 Task: Bookmark your preferred spot in Central Park for picnics as a saved location.
Action: Key pressed th<Key.caps_lock><Key.backspace>HE<Key.space>RAMBLE
Screenshot: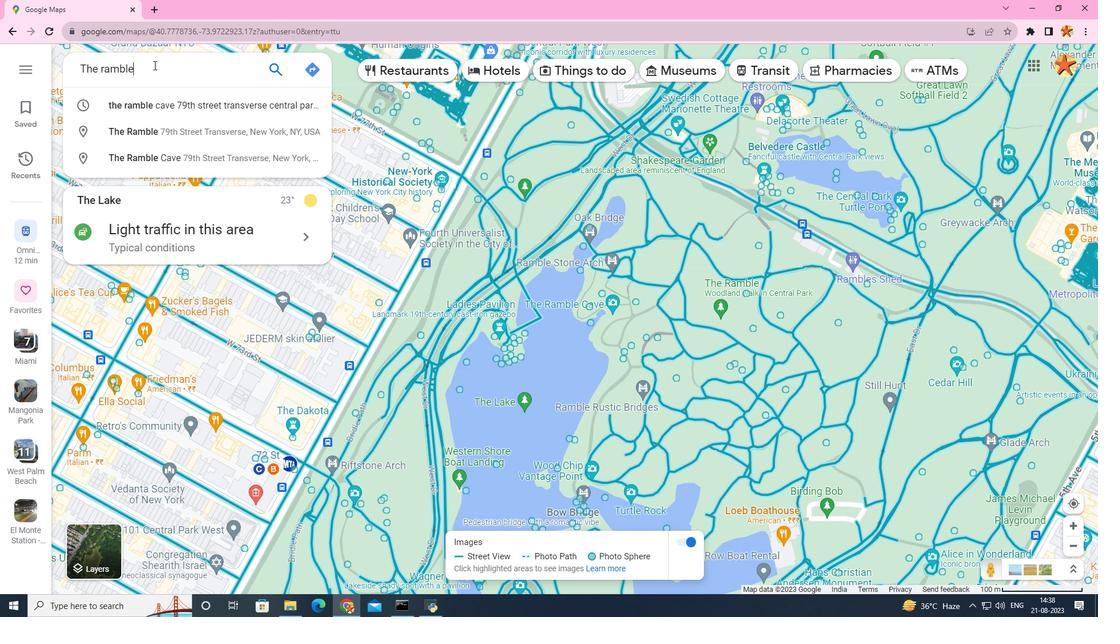 
Action: Mouse moved to (149, 137)
Screenshot: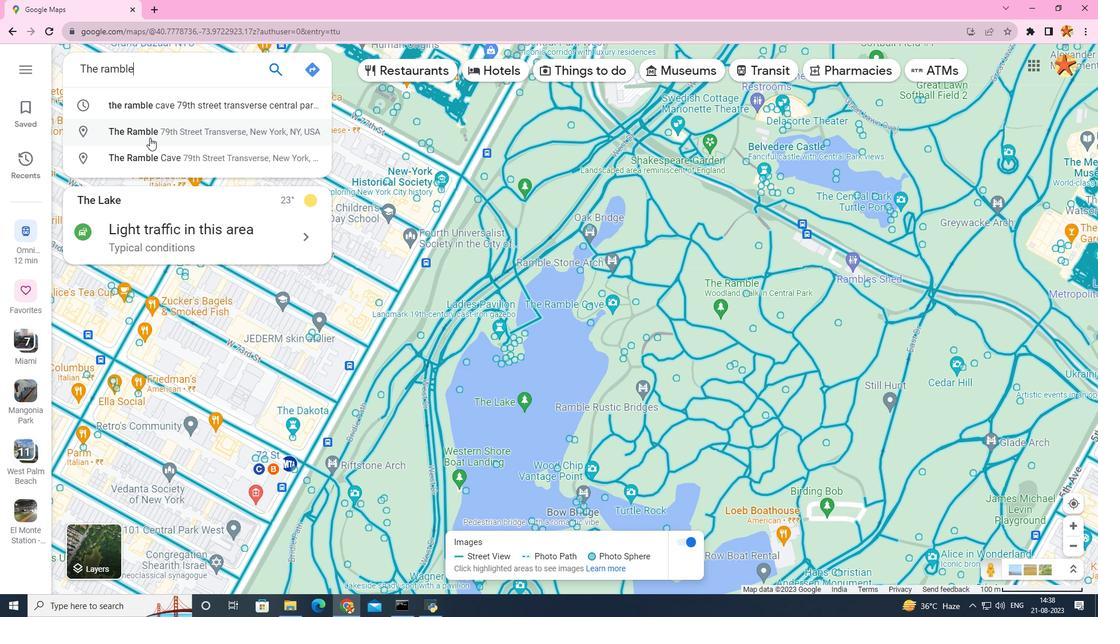 
Action: Mouse pressed left at (149, 137)
Screenshot: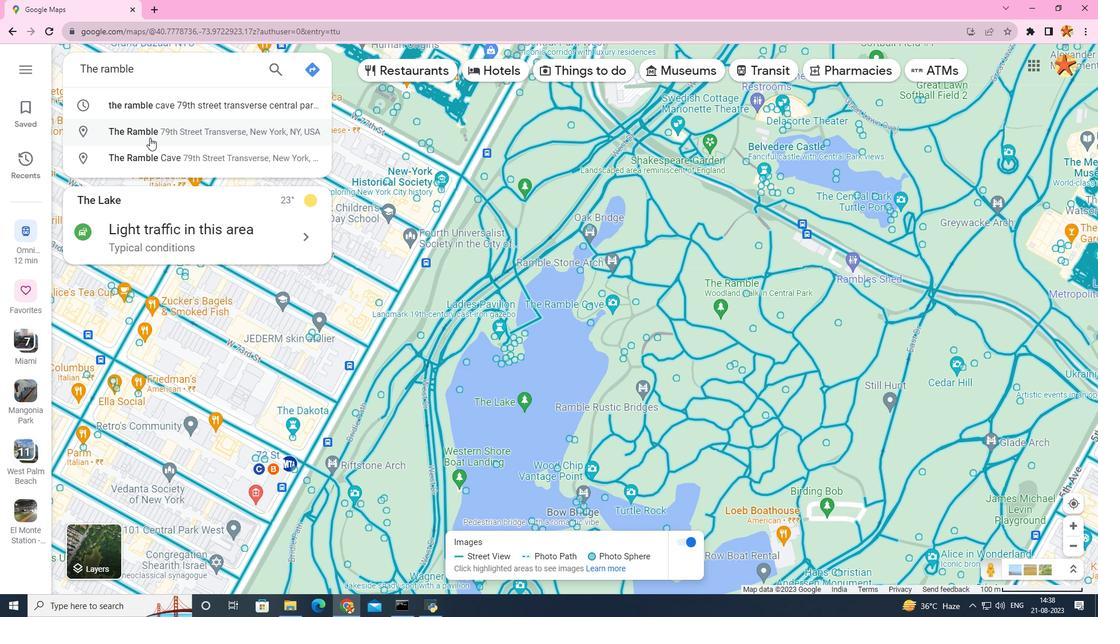 
Action: Mouse moved to (137, 377)
Screenshot: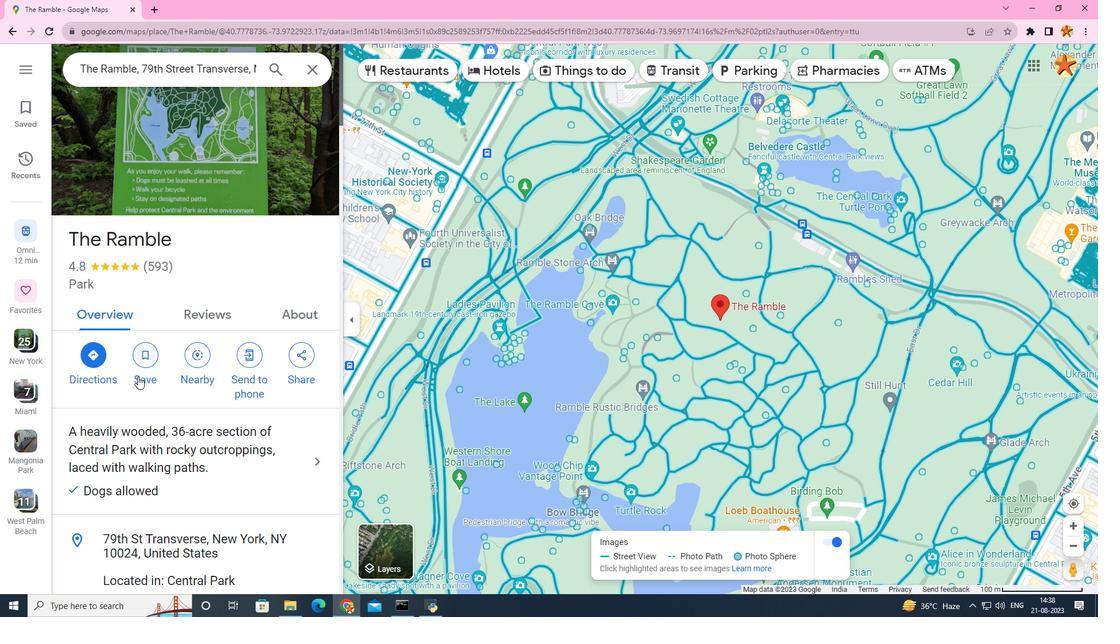 
Action: Mouse scrolled (137, 376) with delta (0, 0)
Screenshot: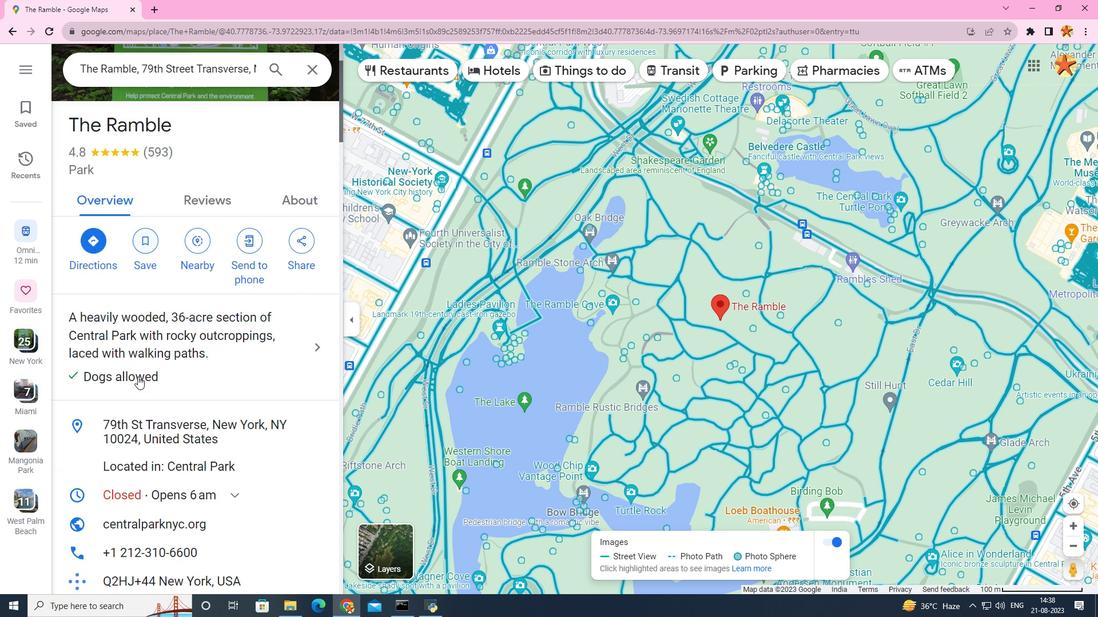 
Action: Mouse scrolled (137, 376) with delta (0, 0)
Screenshot: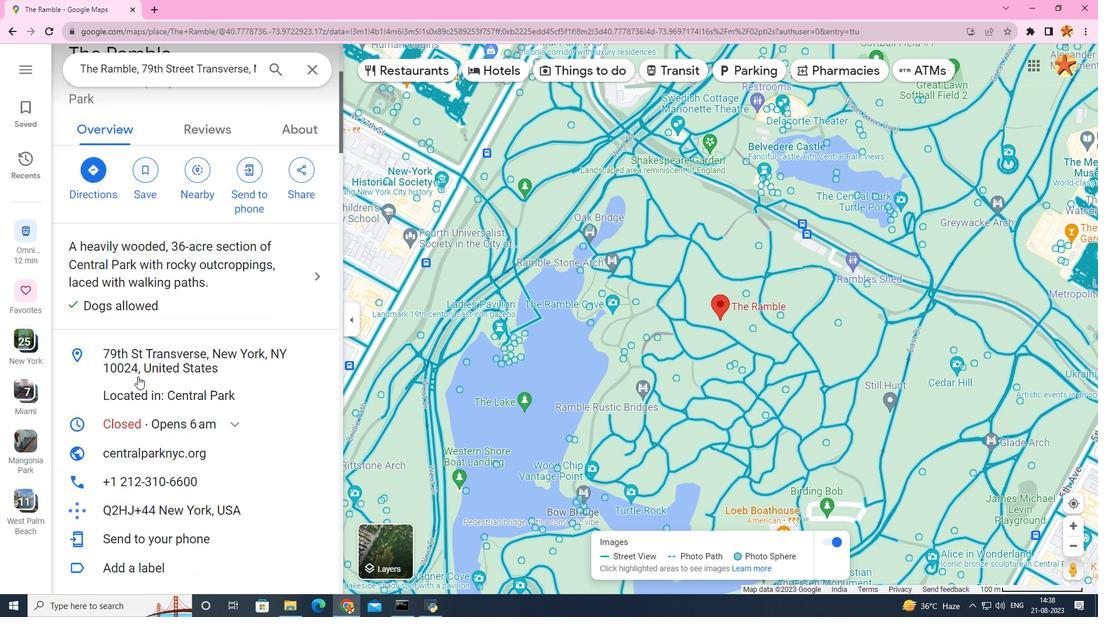 
Action: Mouse scrolled (137, 376) with delta (0, 0)
Screenshot: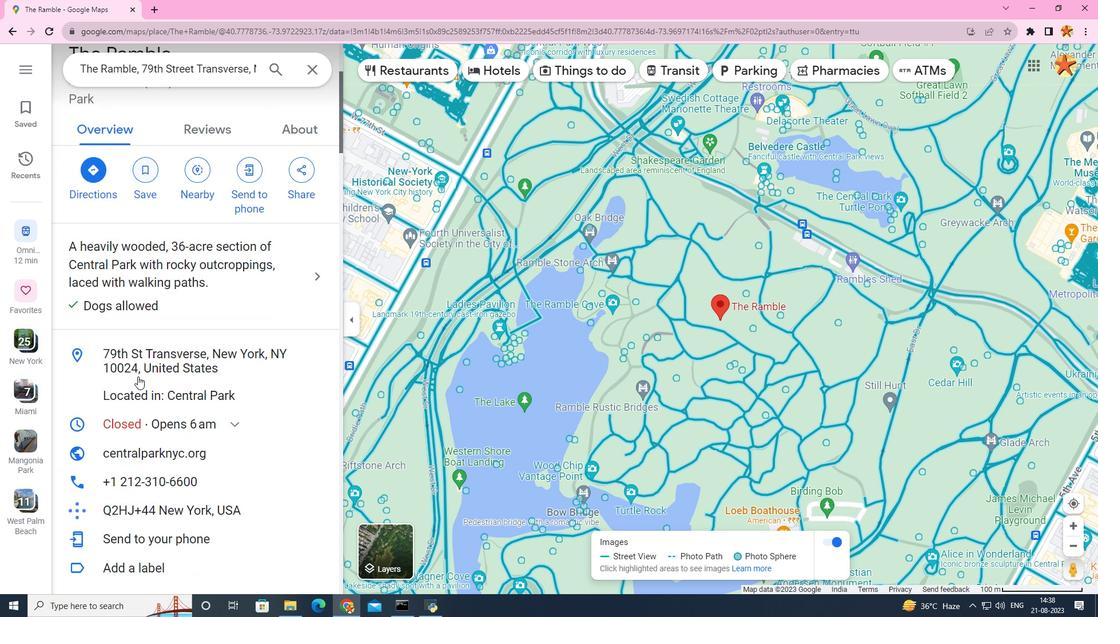 
Action: Mouse scrolled (137, 376) with delta (0, 0)
Screenshot: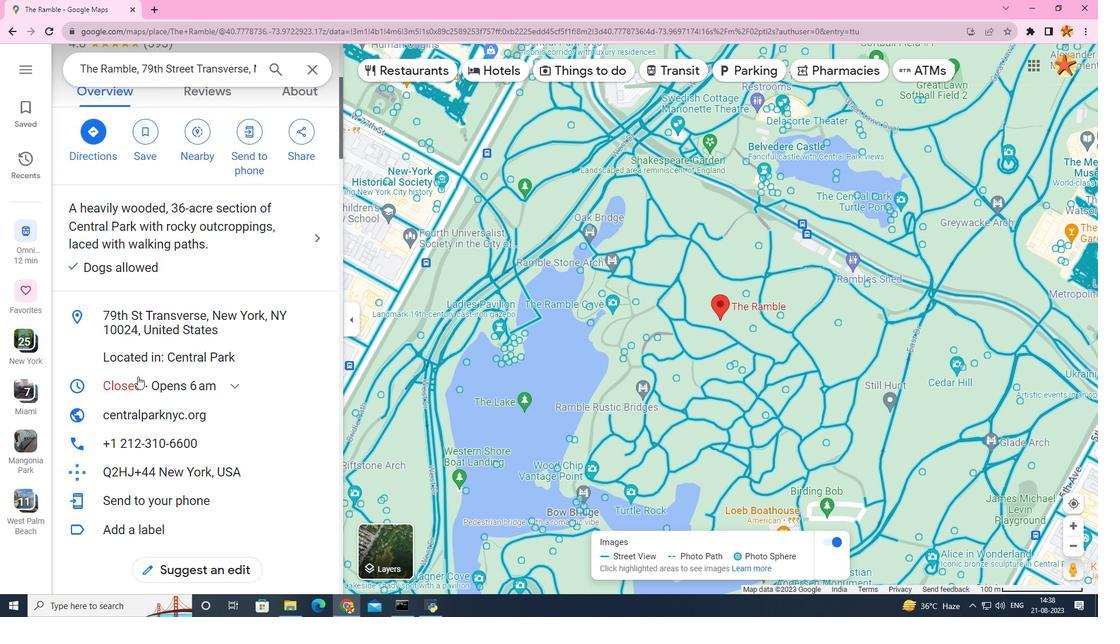 
Action: Mouse scrolled (137, 376) with delta (0, 0)
Screenshot: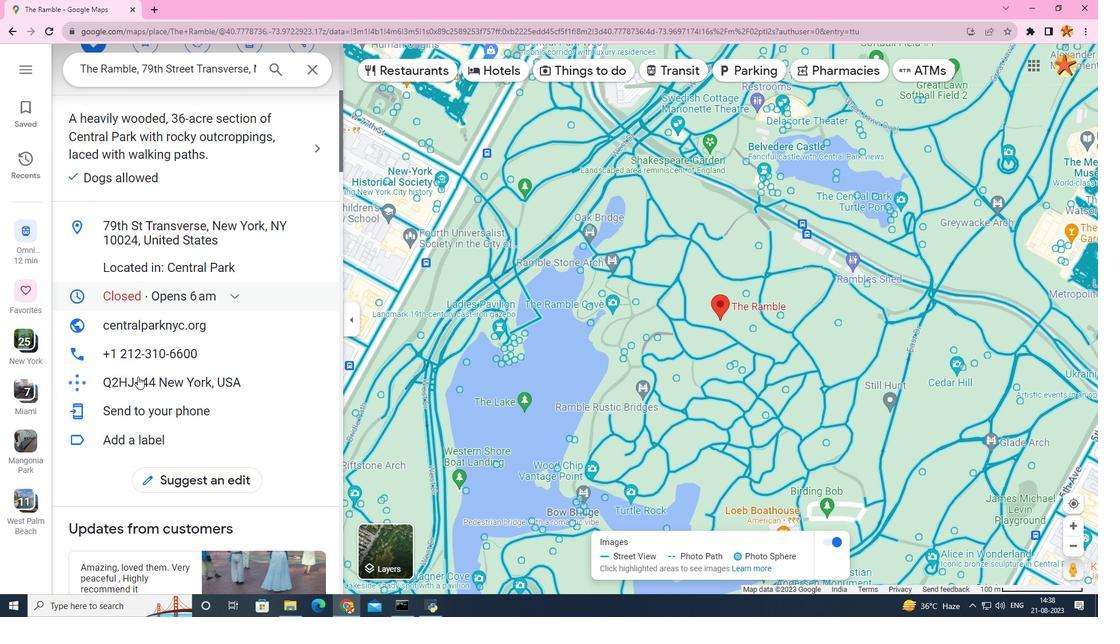 
Action: Mouse scrolled (137, 376) with delta (0, 0)
Screenshot: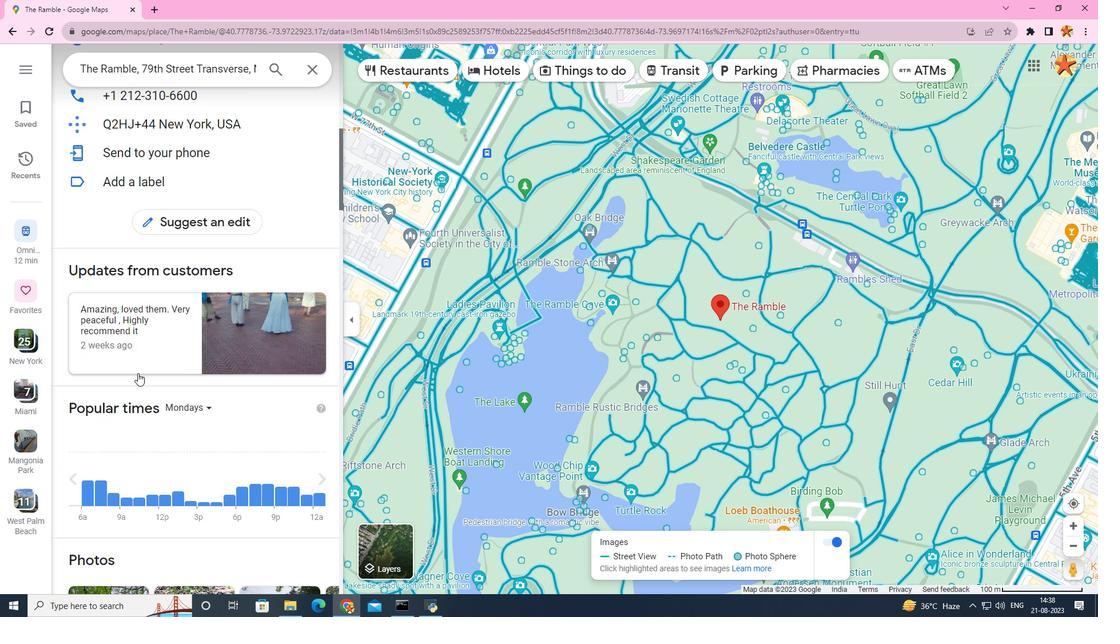 
Action: Mouse scrolled (137, 376) with delta (0, 0)
Screenshot: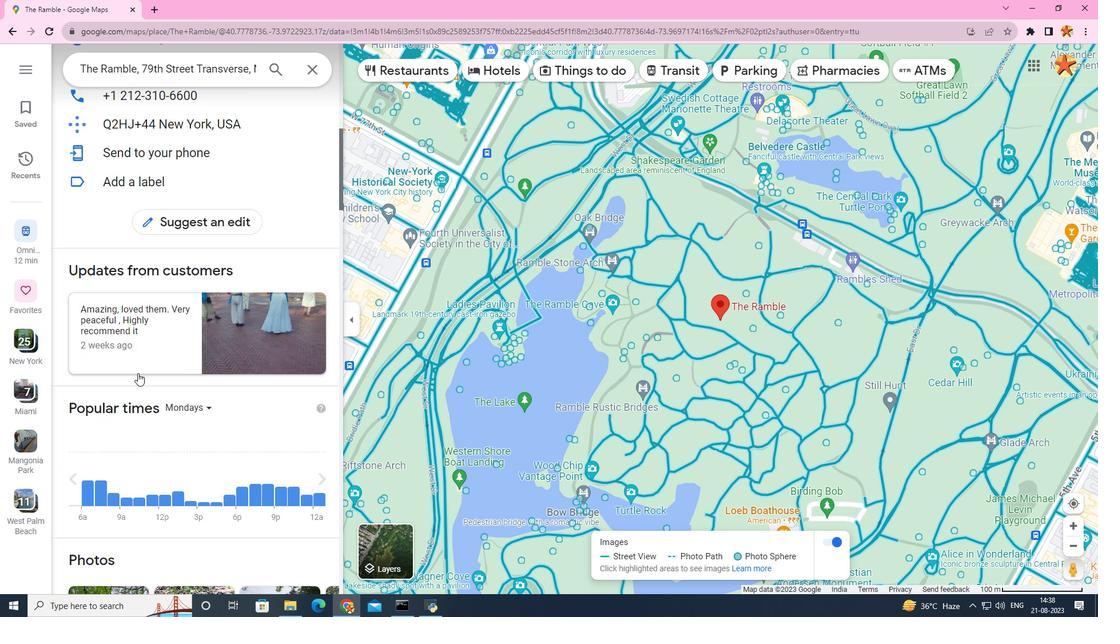 
Action: Mouse scrolled (137, 376) with delta (0, 0)
Screenshot: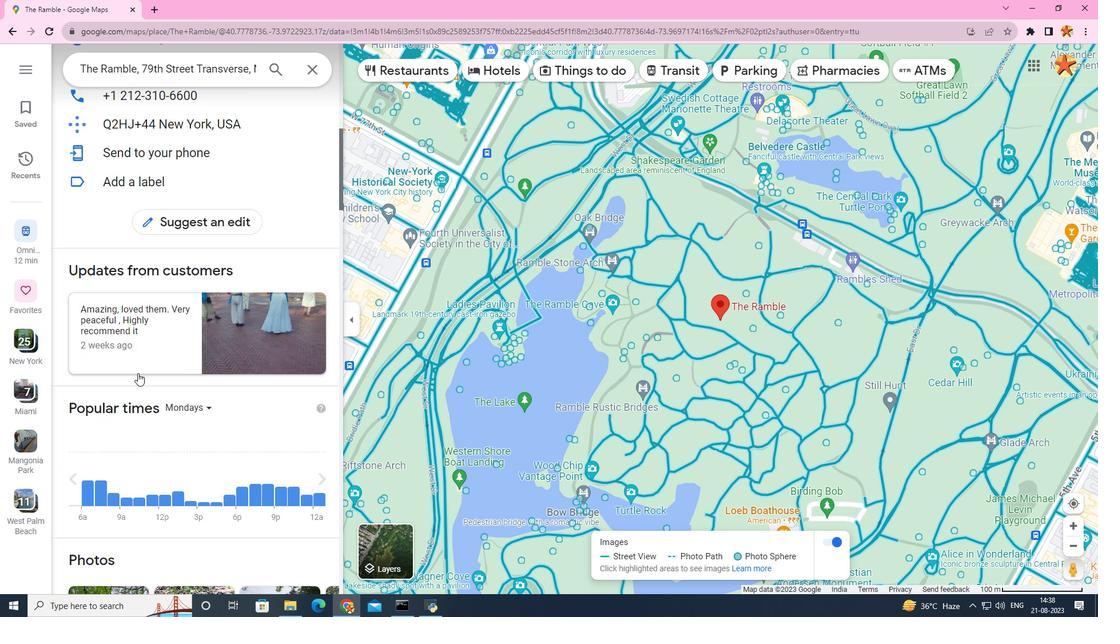 
Action: Mouse scrolled (137, 376) with delta (0, 0)
Screenshot: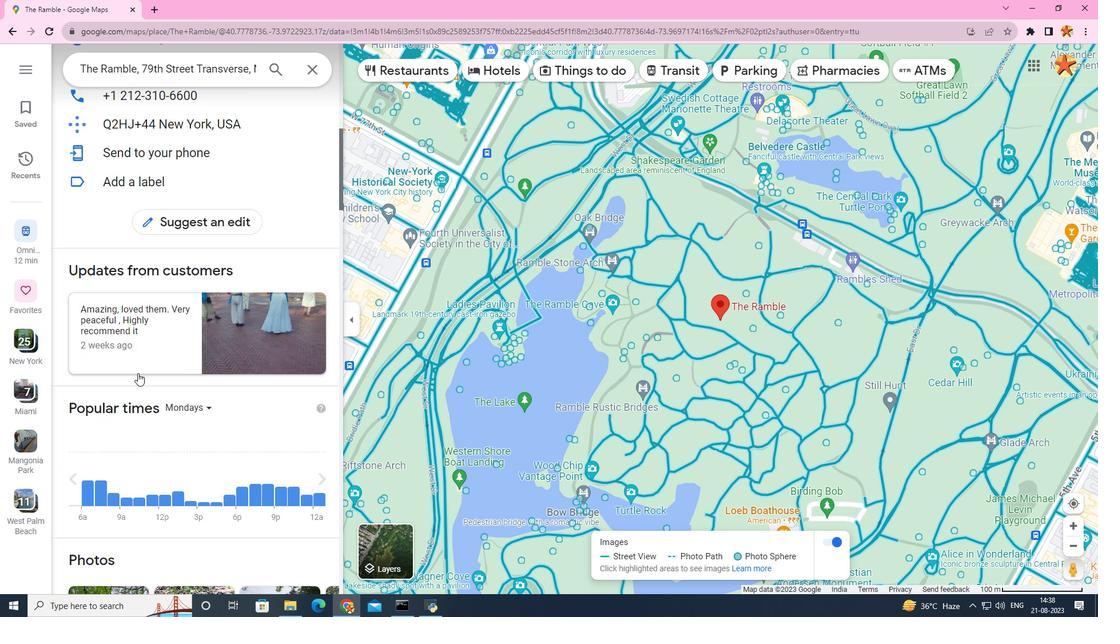 
Action: Mouse scrolled (137, 376) with delta (0, 0)
Screenshot: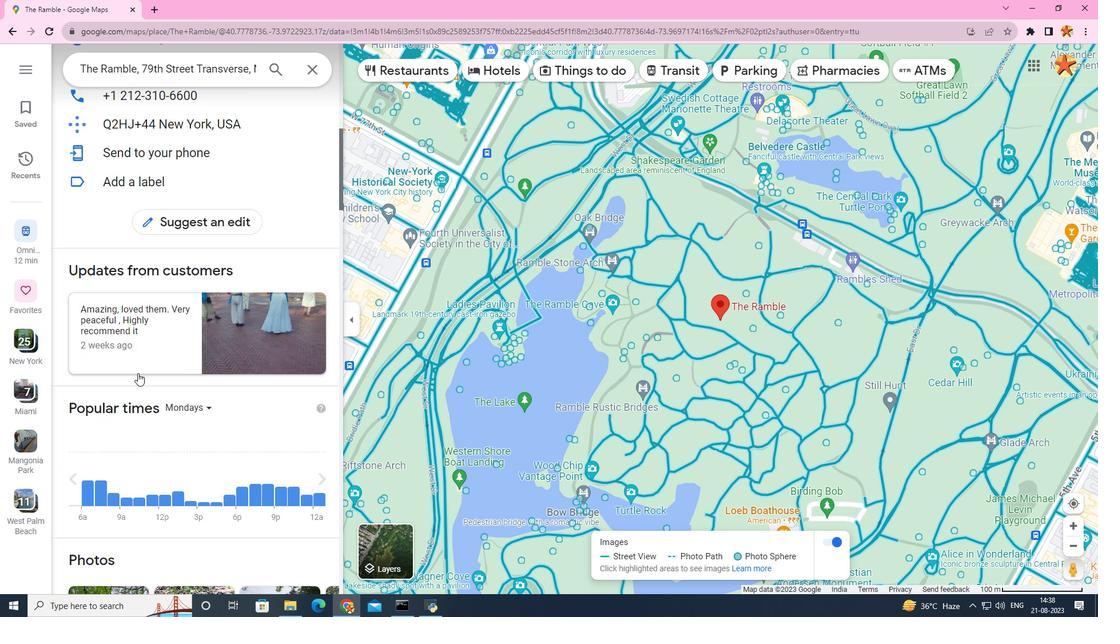 
Action: Mouse moved to (137, 371)
Screenshot: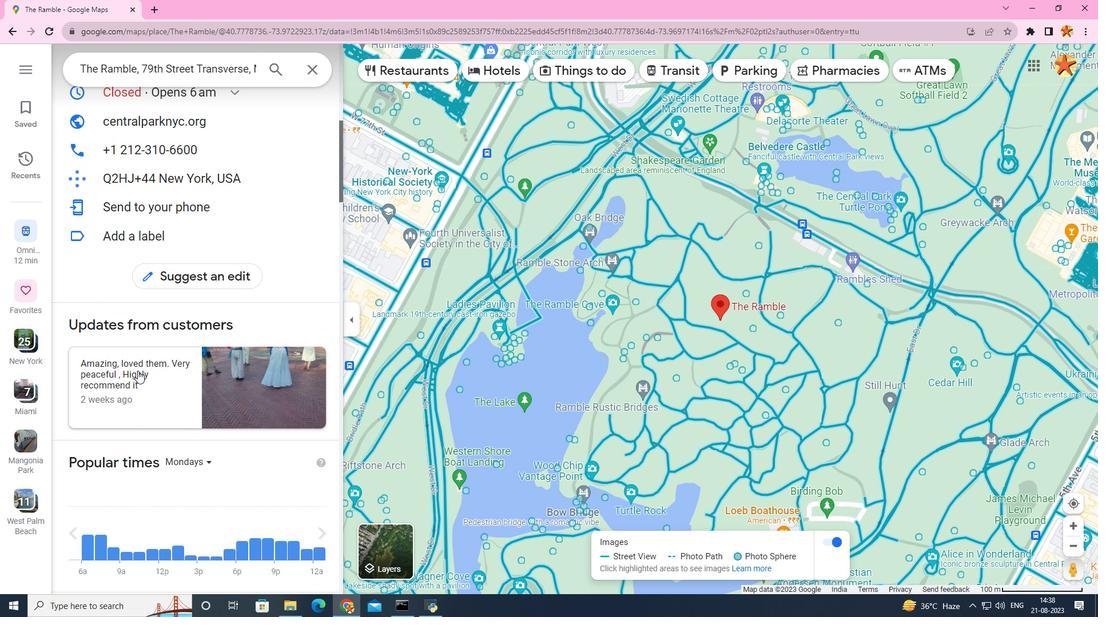 
Action: Mouse scrolled (137, 371) with delta (0, 0)
Screenshot: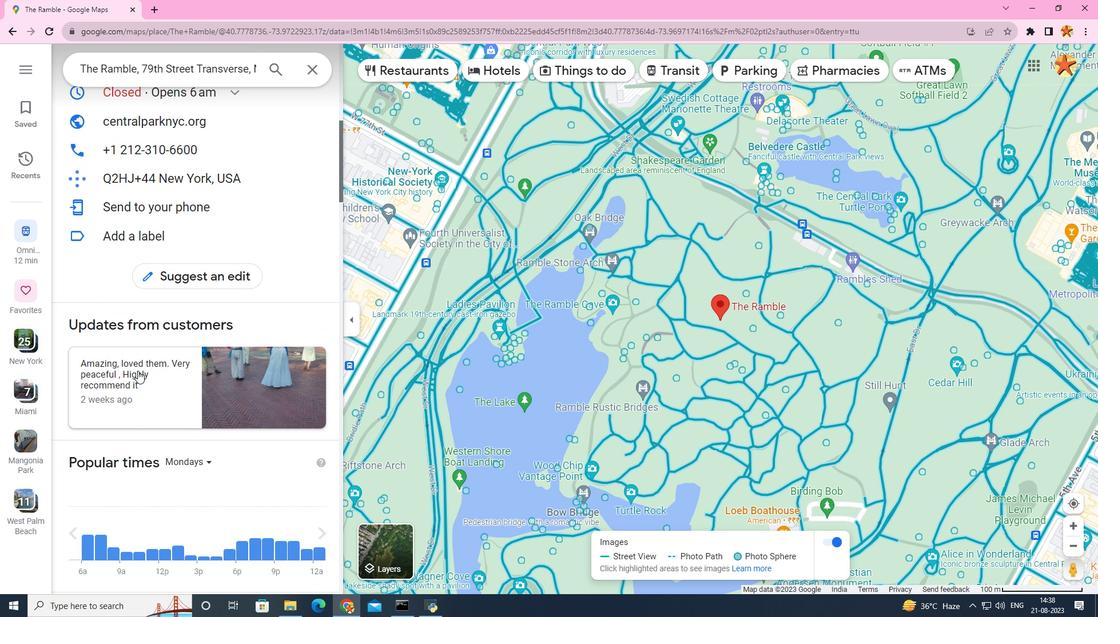 
Action: Mouse scrolled (137, 370) with delta (0, 0)
Screenshot: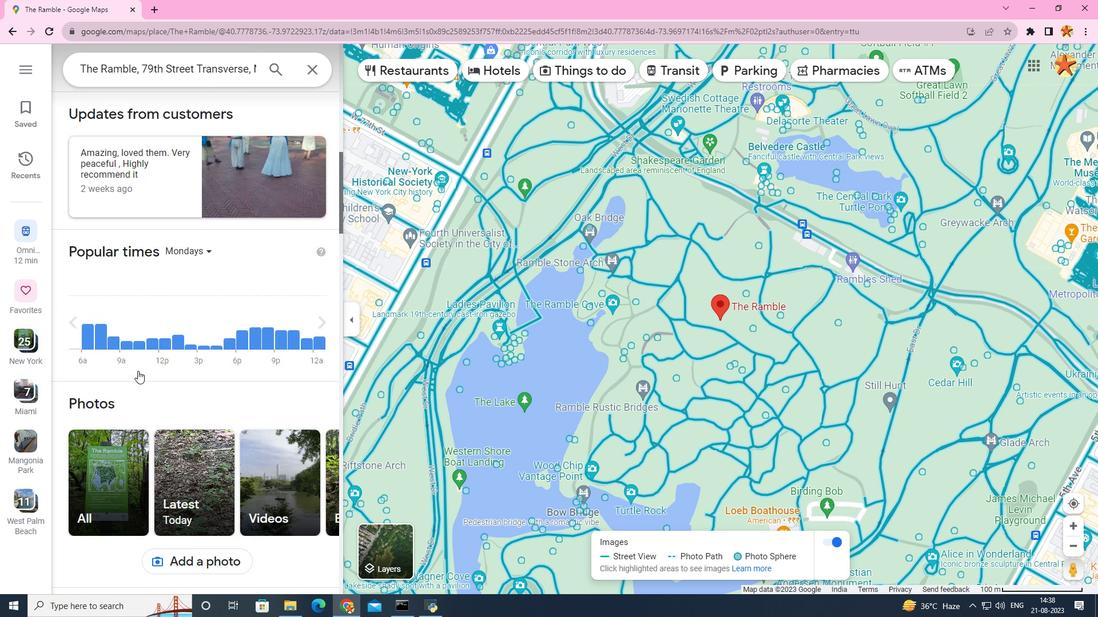 
Action: Mouse scrolled (137, 370) with delta (0, 0)
Screenshot: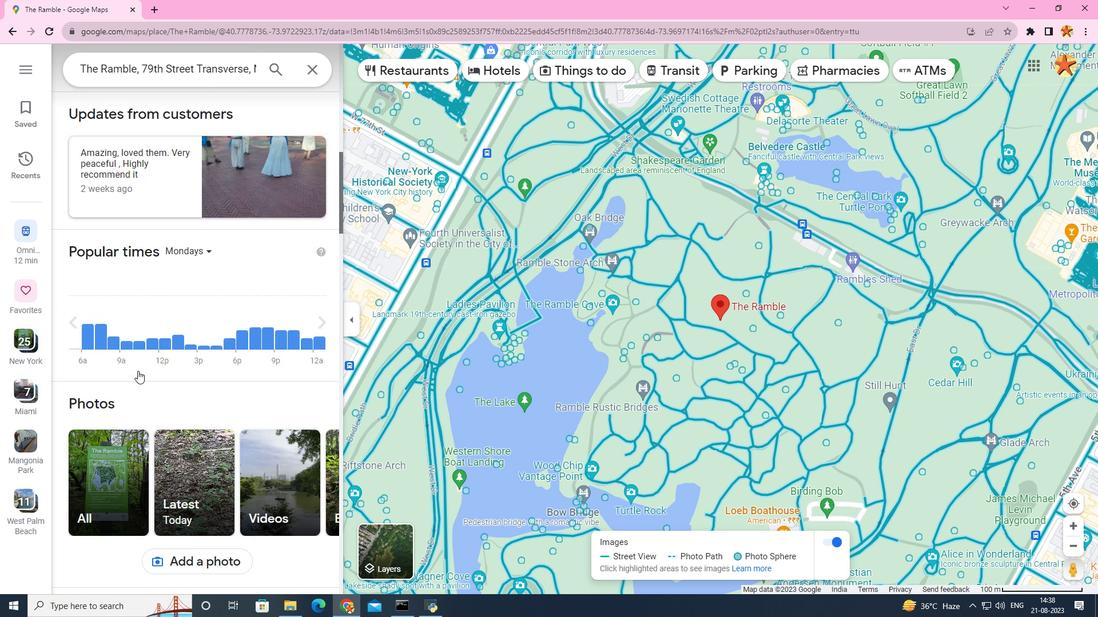 
Action: Mouse scrolled (137, 370) with delta (0, 0)
Screenshot: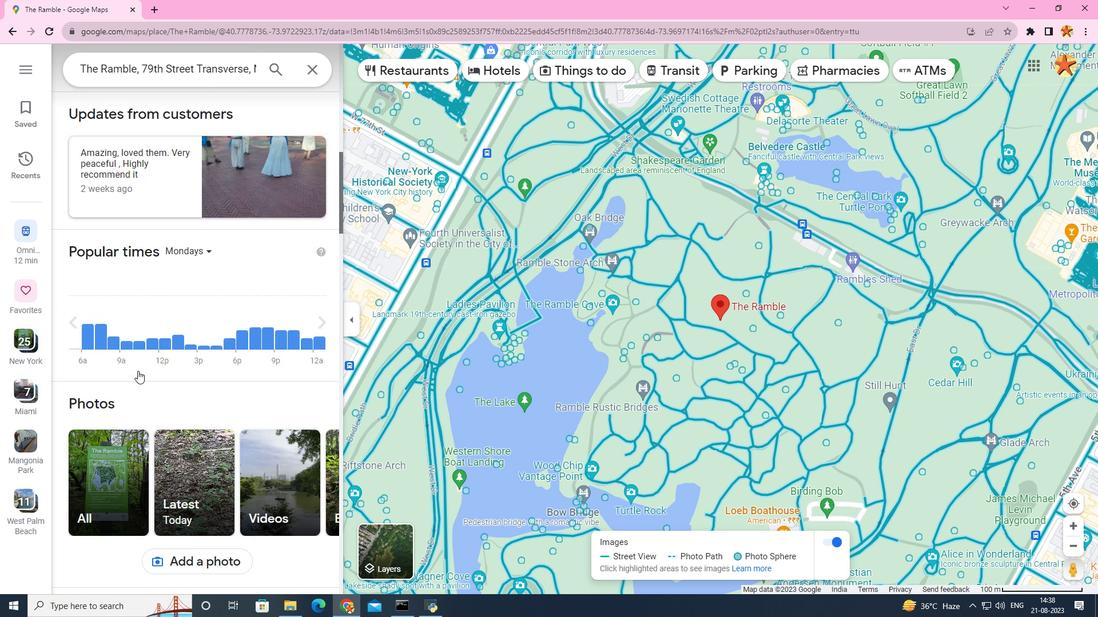 
Action: Mouse scrolled (137, 370) with delta (0, 0)
Screenshot: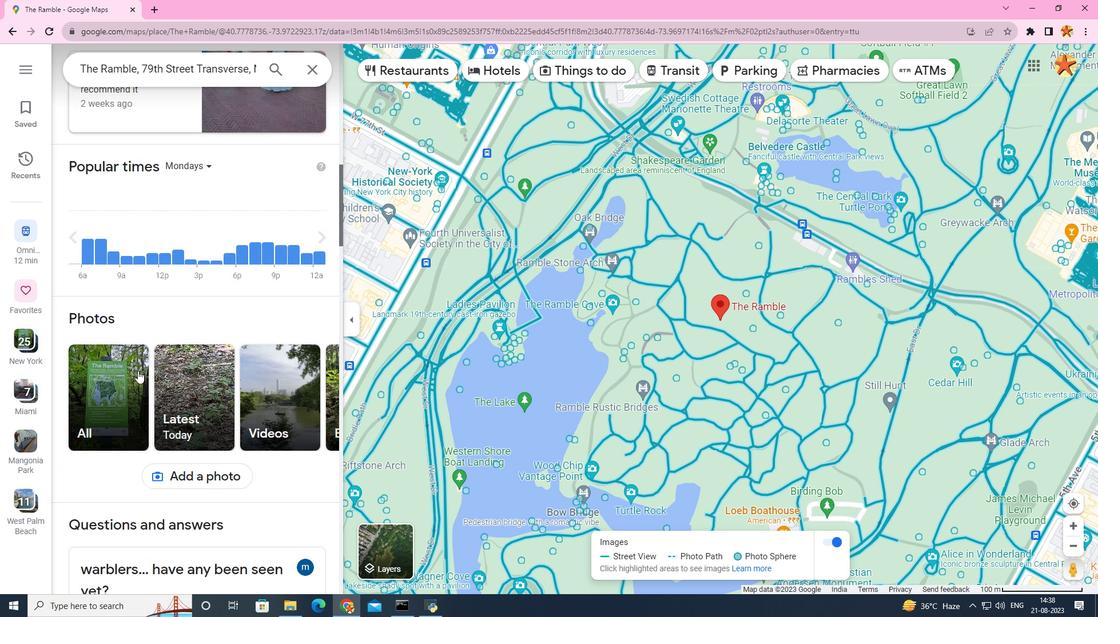 
Action: Mouse scrolled (137, 370) with delta (0, 0)
Screenshot: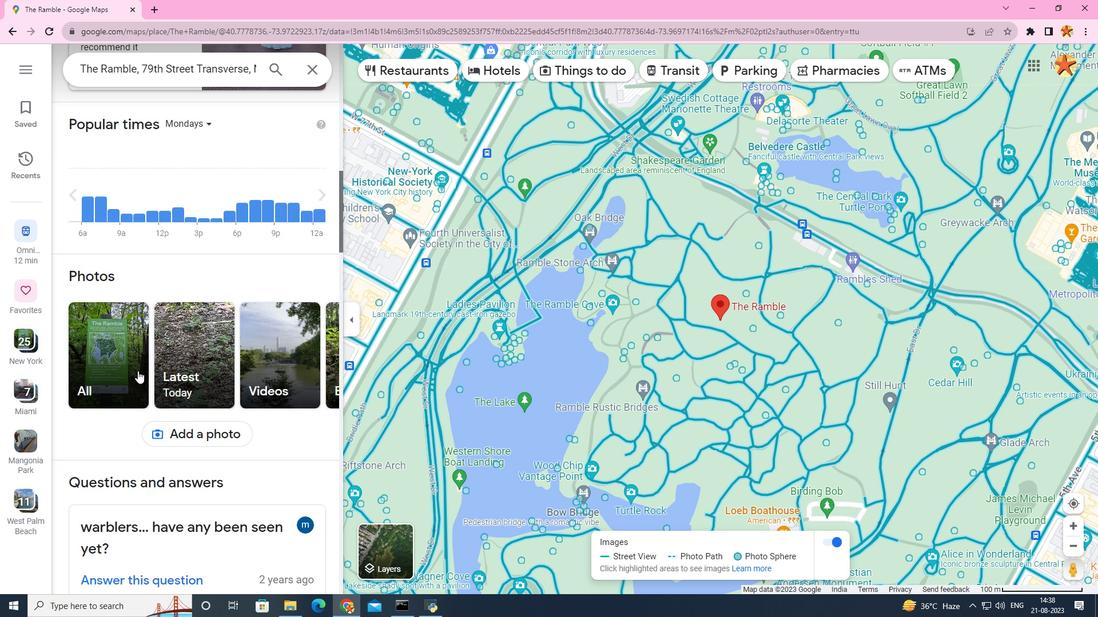 
Action: Mouse scrolled (137, 370) with delta (0, 0)
Screenshot: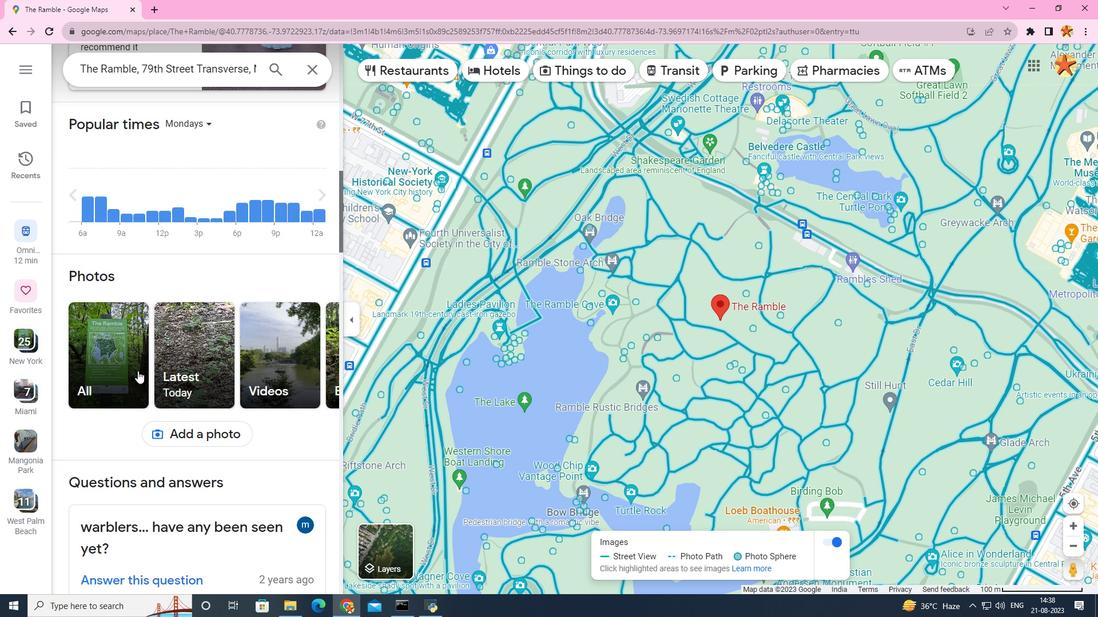 
Action: Mouse moved to (94, 350)
Screenshot: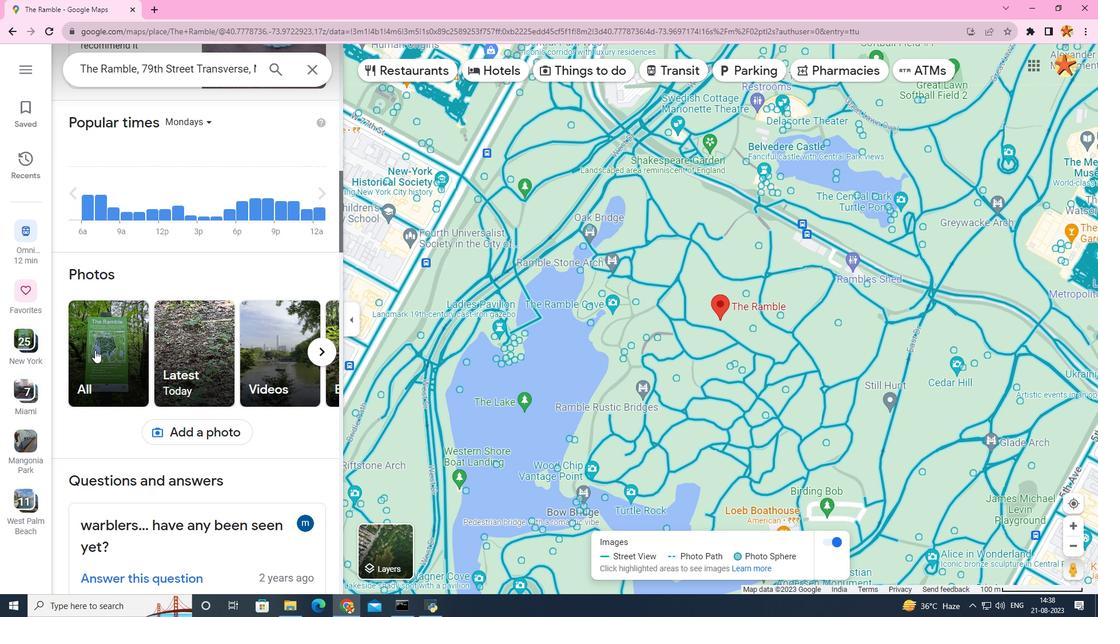 
Action: Mouse pressed left at (94, 350)
Screenshot: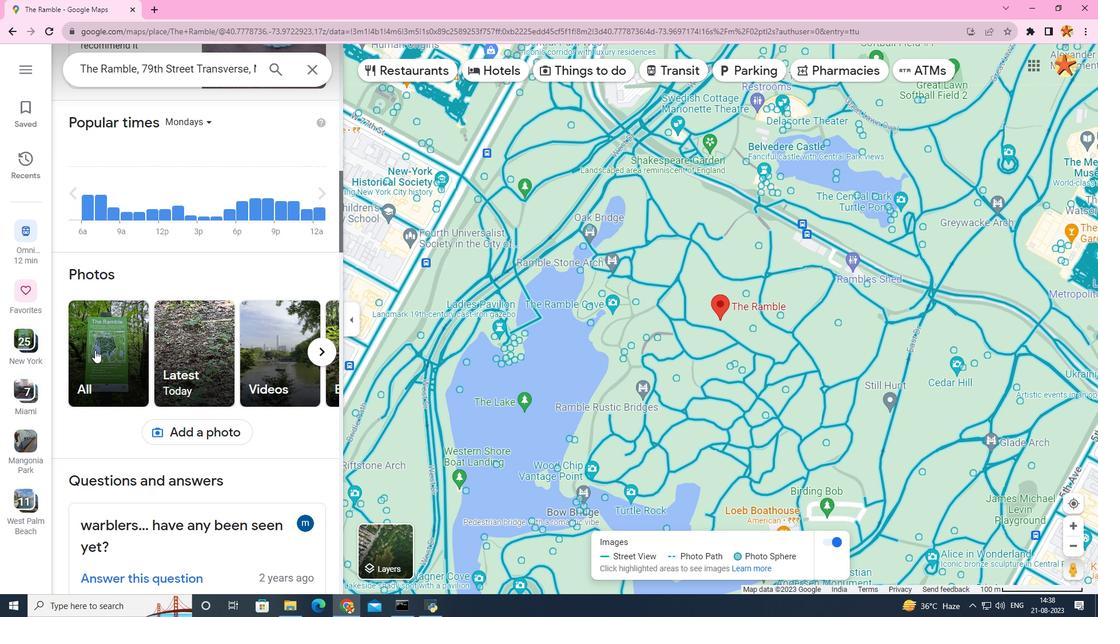 
Action: Mouse moved to (318, 327)
Screenshot: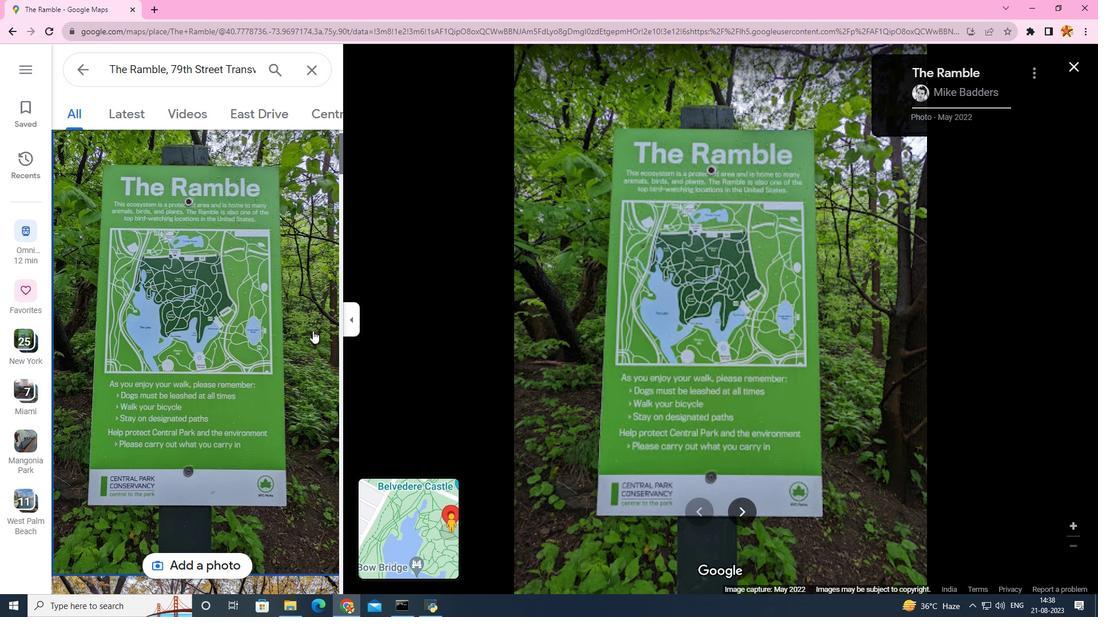 
Action: Mouse scrolled (318, 326) with delta (0, 0)
Screenshot: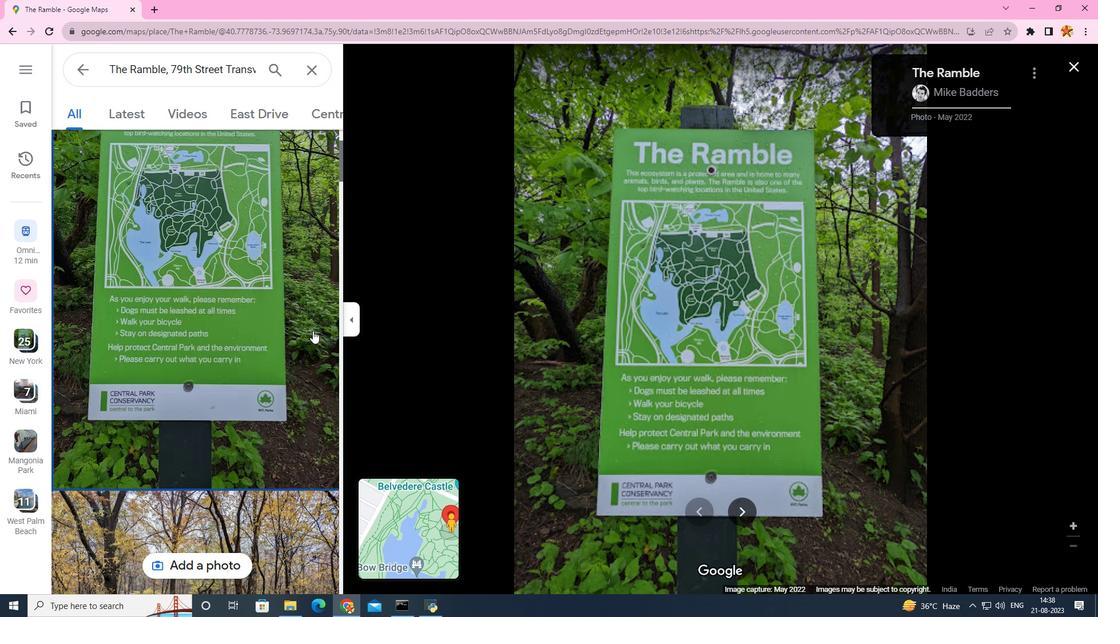 
Action: Mouse moved to (316, 328)
Screenshot: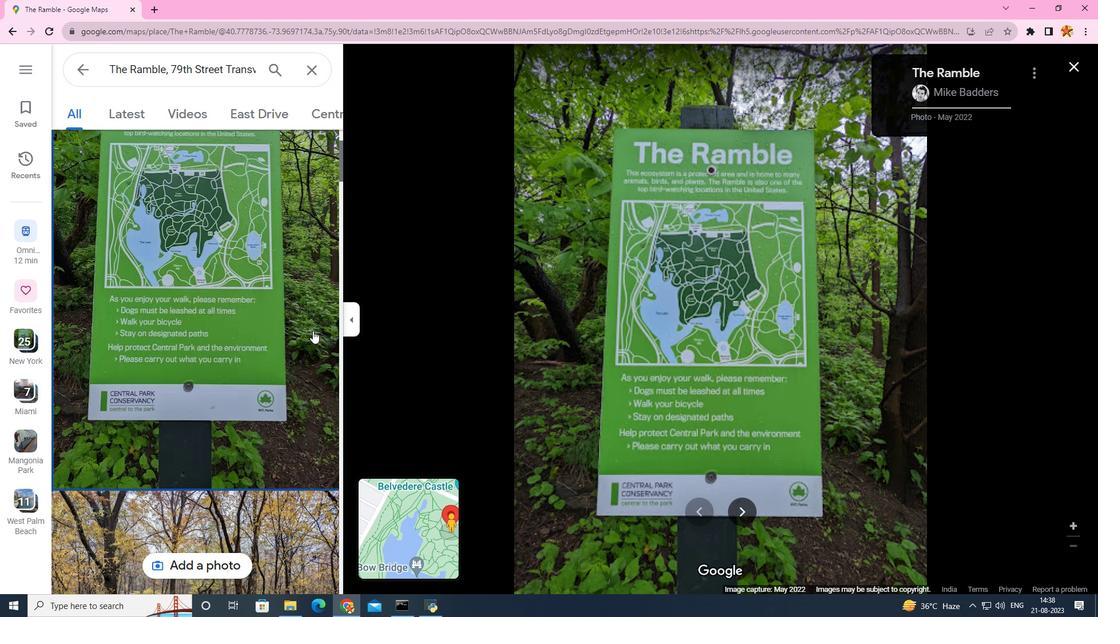 
Action: Mouse scrolled (316, 327) with delta (0, 0)
Screenshot: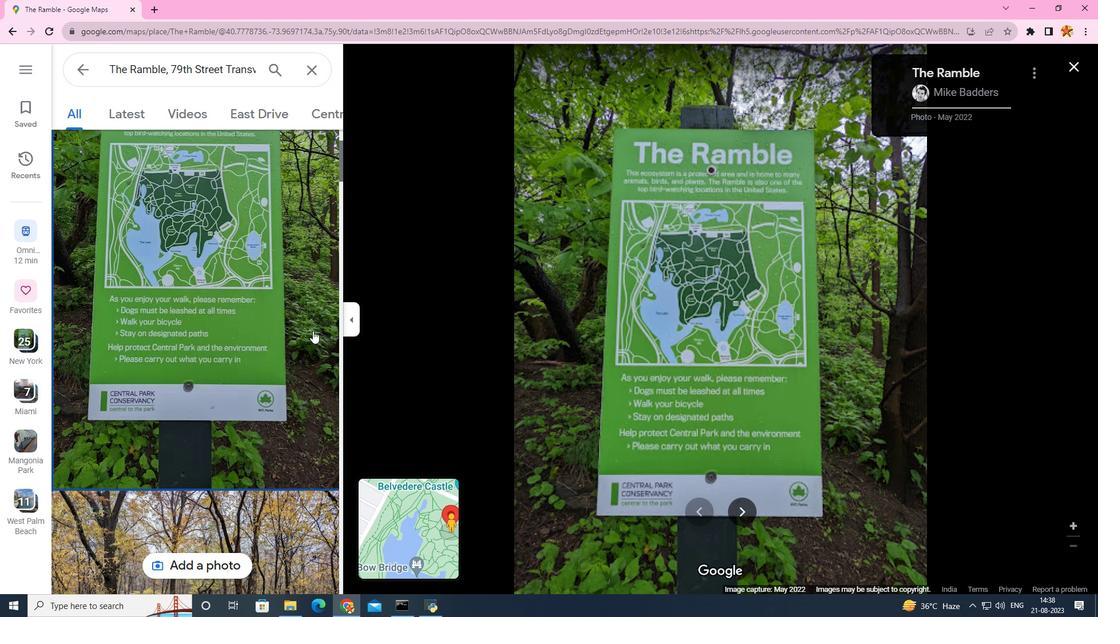 
Action: Mouse moved to (314, 330)
Screenshot: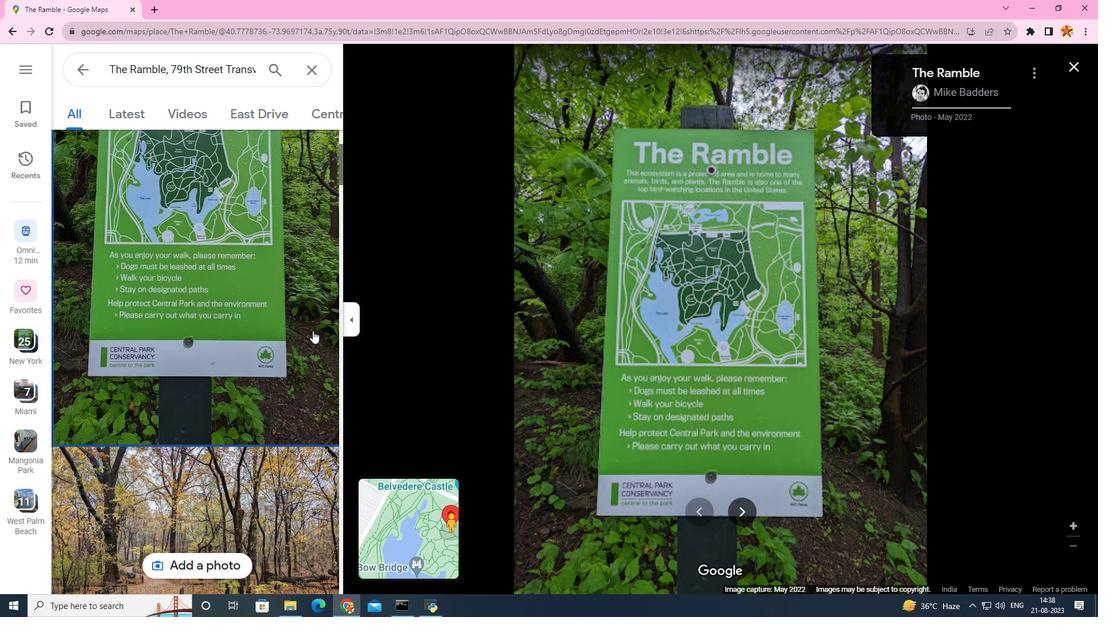 
Action: Mouse scrolled (314, 330) with delta (0, 0)
Screenshot: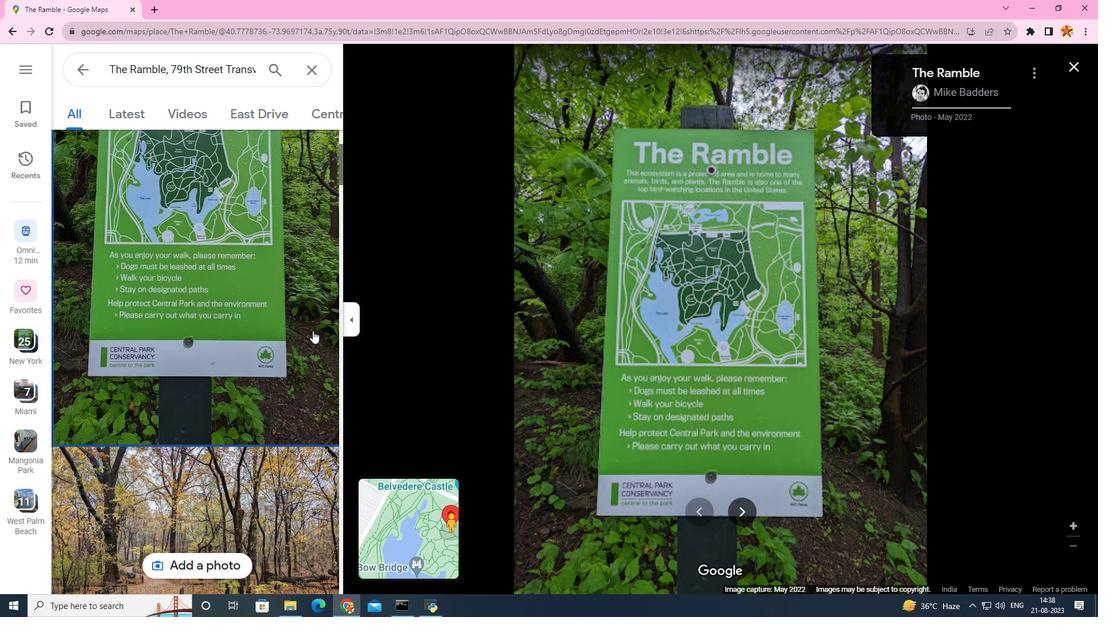 
Action: Mouse moved to (312, 331)
Screenshot: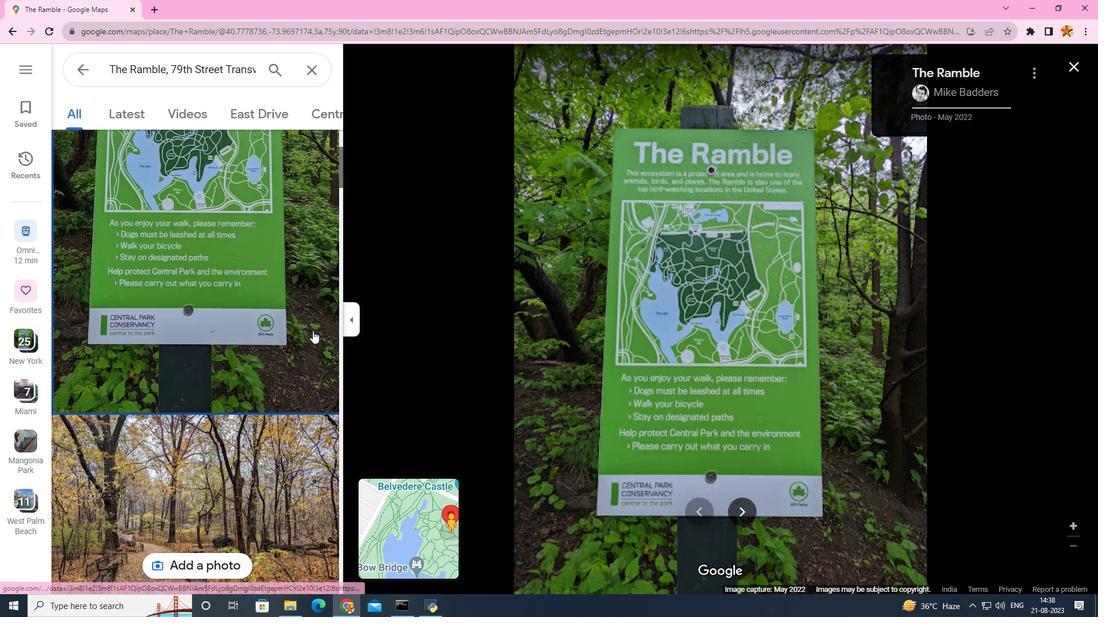 
Action: Mouse scrolled (312, 330) with delta (0, 0)
Screenshot: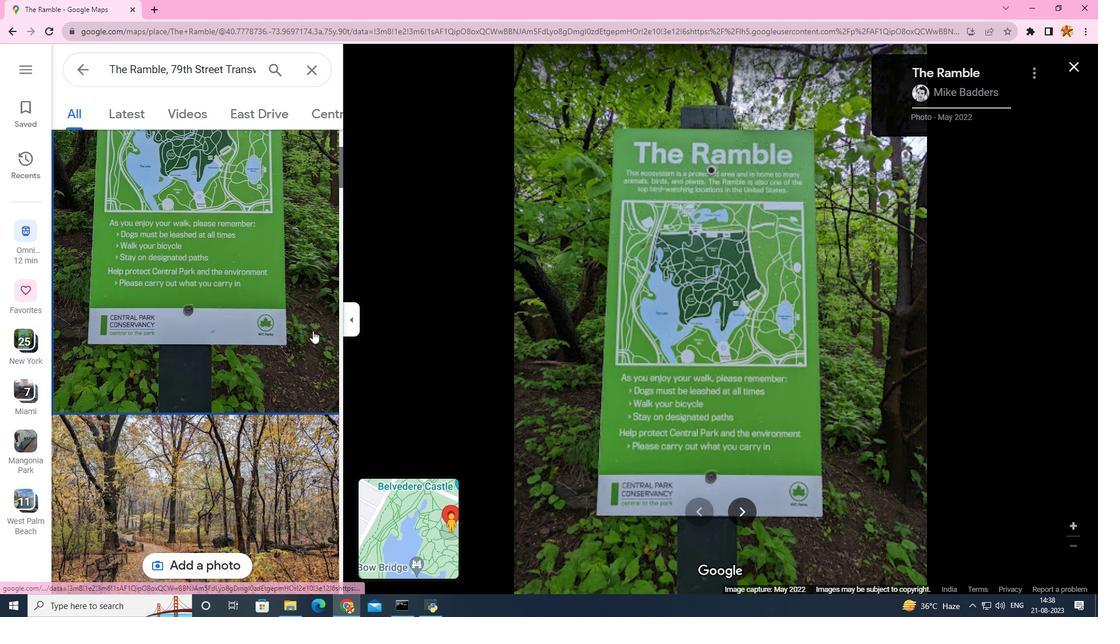 
Action: Mouse moved to (312, 331)
Screenshot: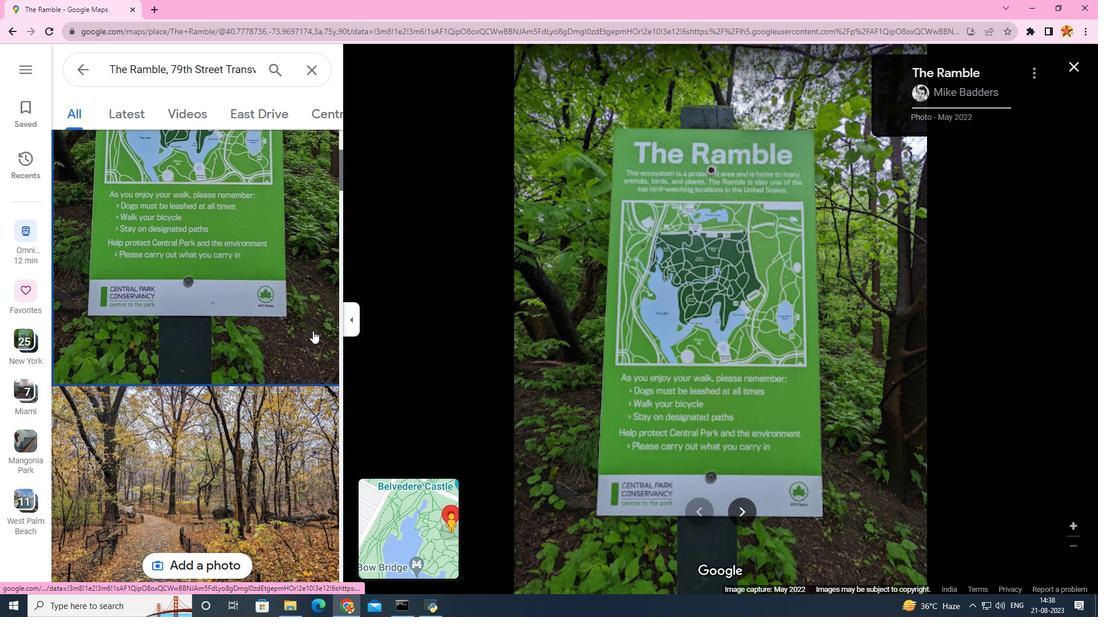 
Action: Mouse scrolled (312, 330) with delta (0, 0)
Screenshot: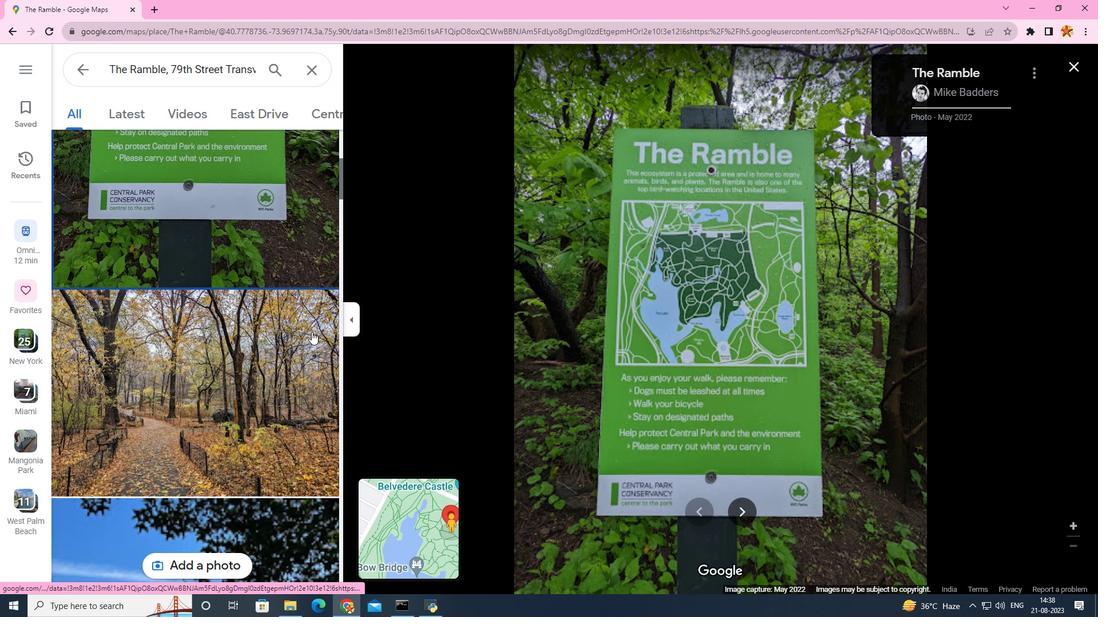 
Action: Mouse scrolled (312, 330) with delta (0, 0)
Screenshot: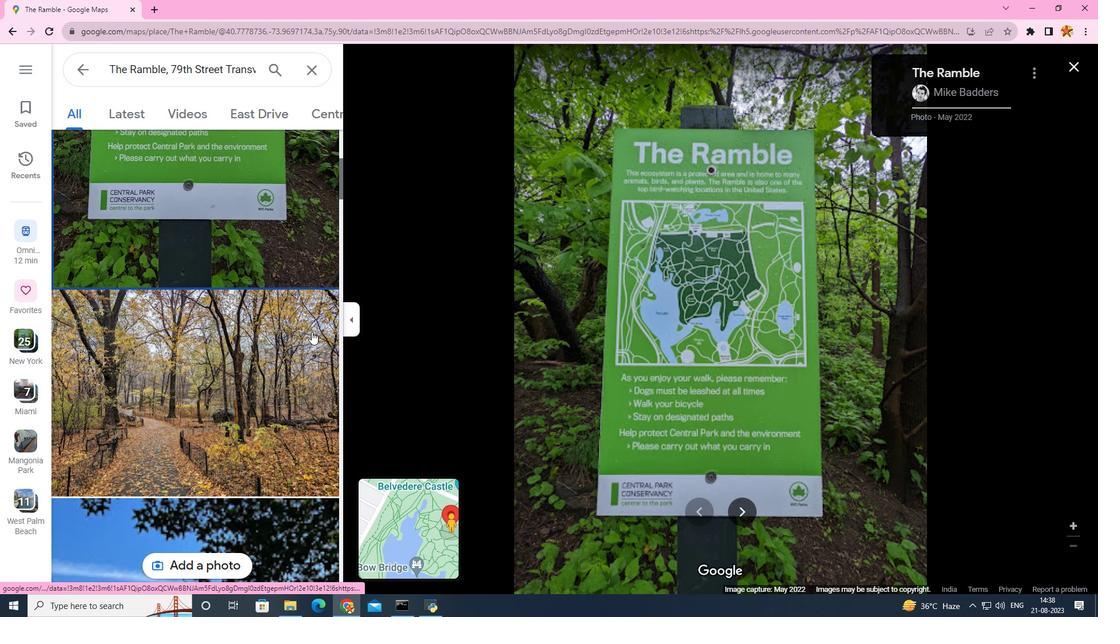 
Action: Mouse scrolled (312, 330) with delta (0, 0)
Screenshot: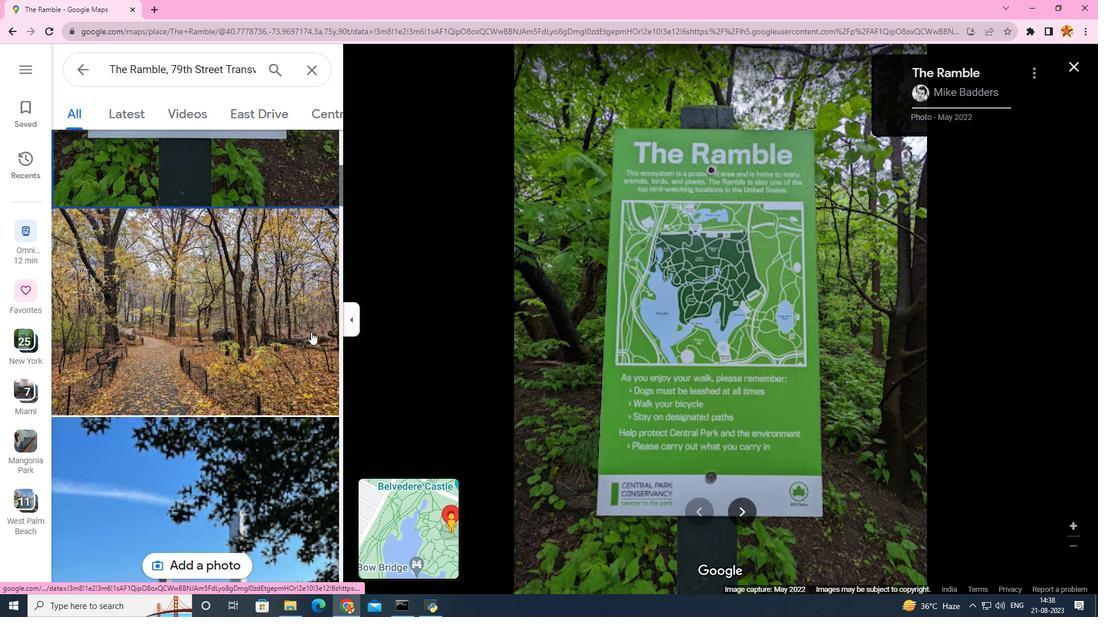 
Action: Mouse moved to (312, 331)
Screenshot: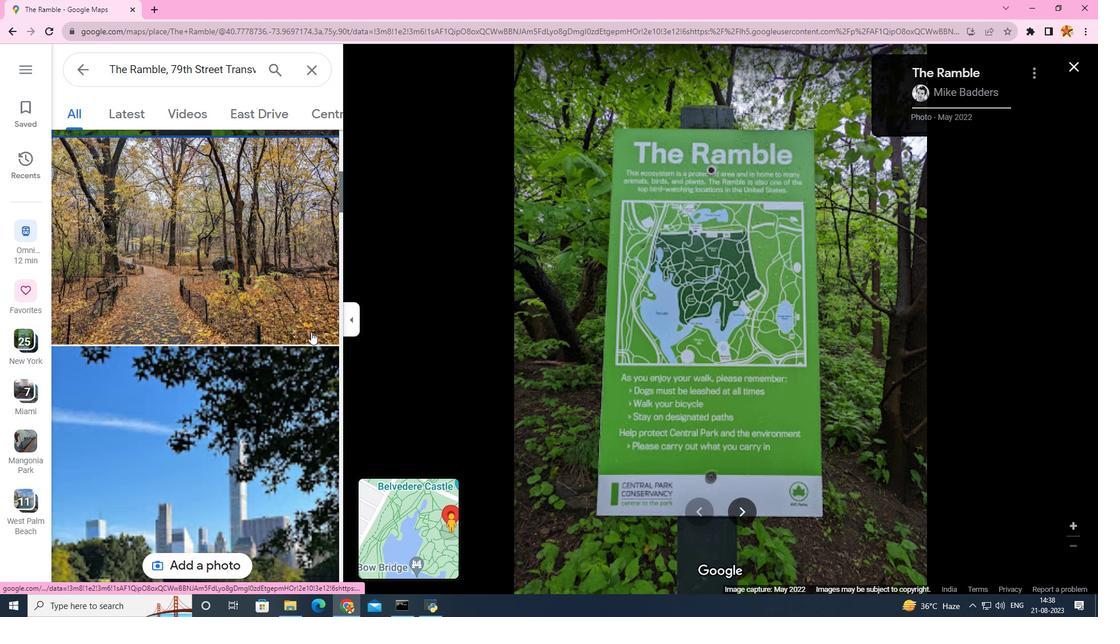 
Action: Mouse scrolled (312, 330) with delta (0, 0)
Screenshot: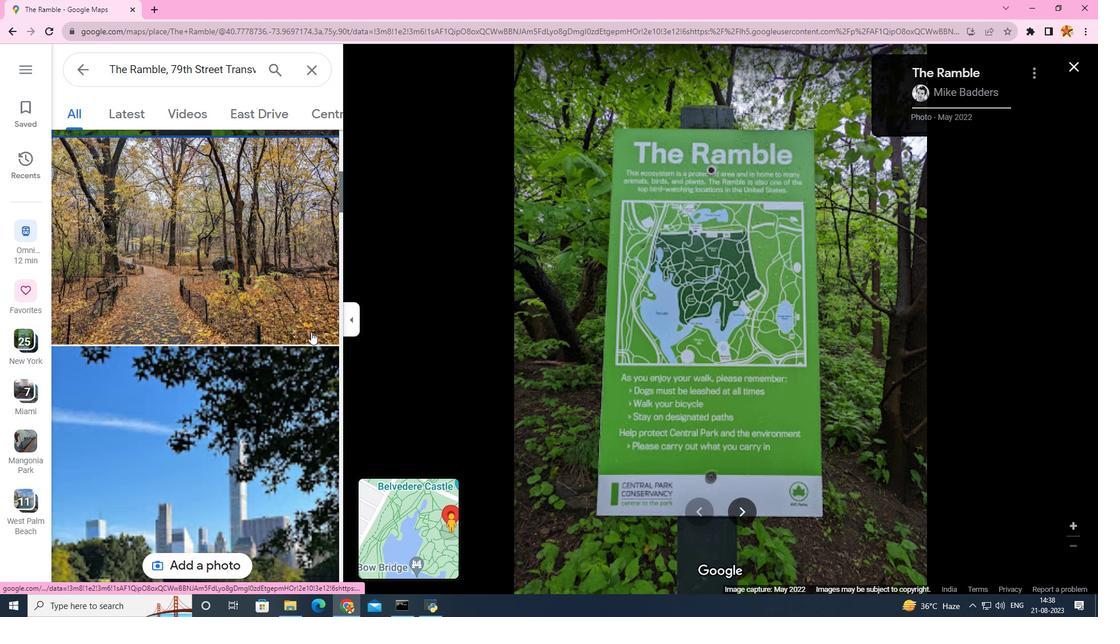 
Action: Mouse moved to (311, 332)
Screenshot: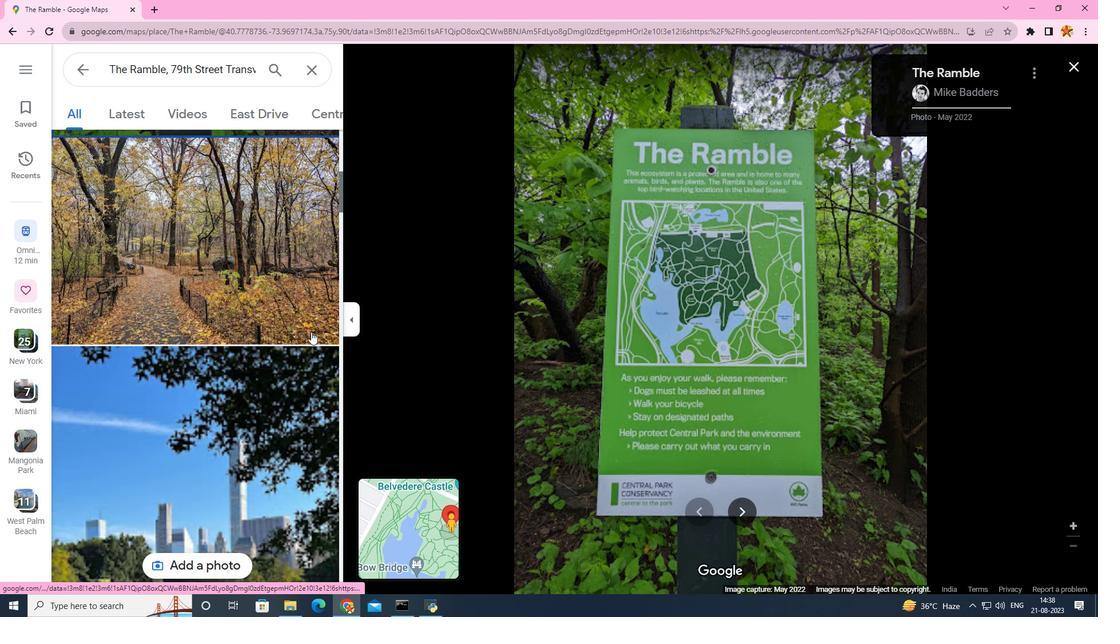 
Action: Mouse scrolled (311, 331) with delta (0, 0)
Screenshot: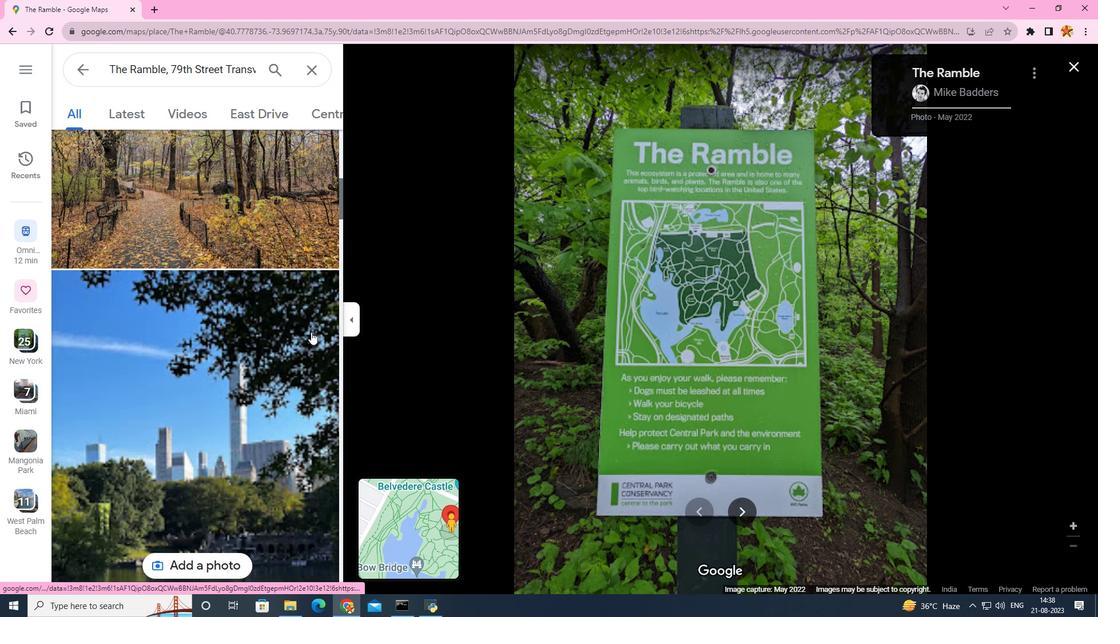 
Action: Mouse scrolled (311, 331) with delta (0, 0)
Screenshot: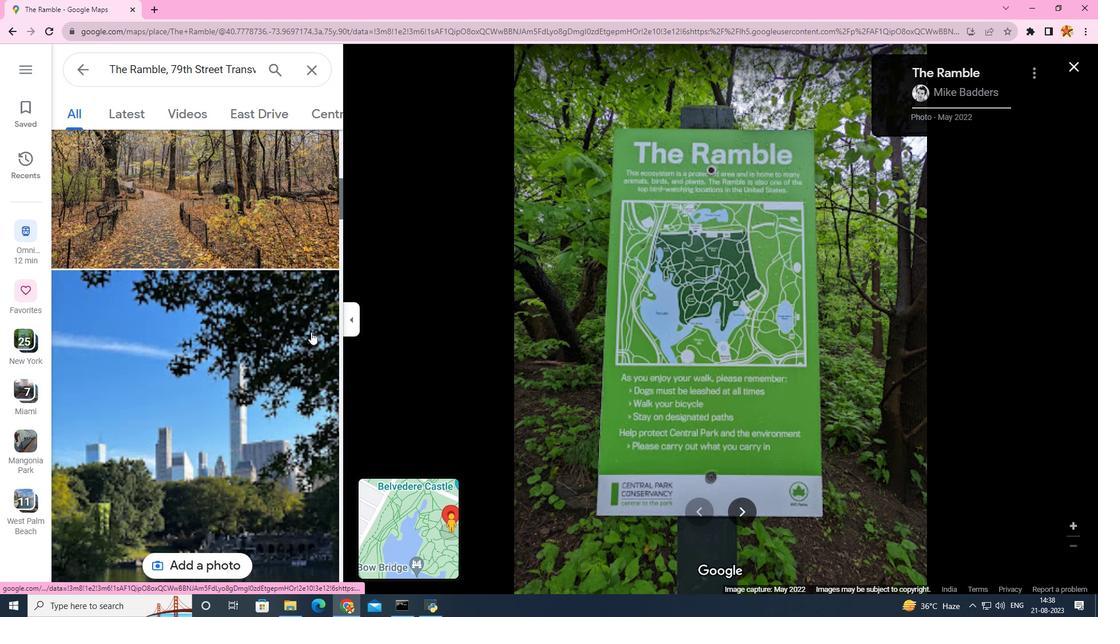 
Action: Mouse moved to (738, 498)
Screenshot: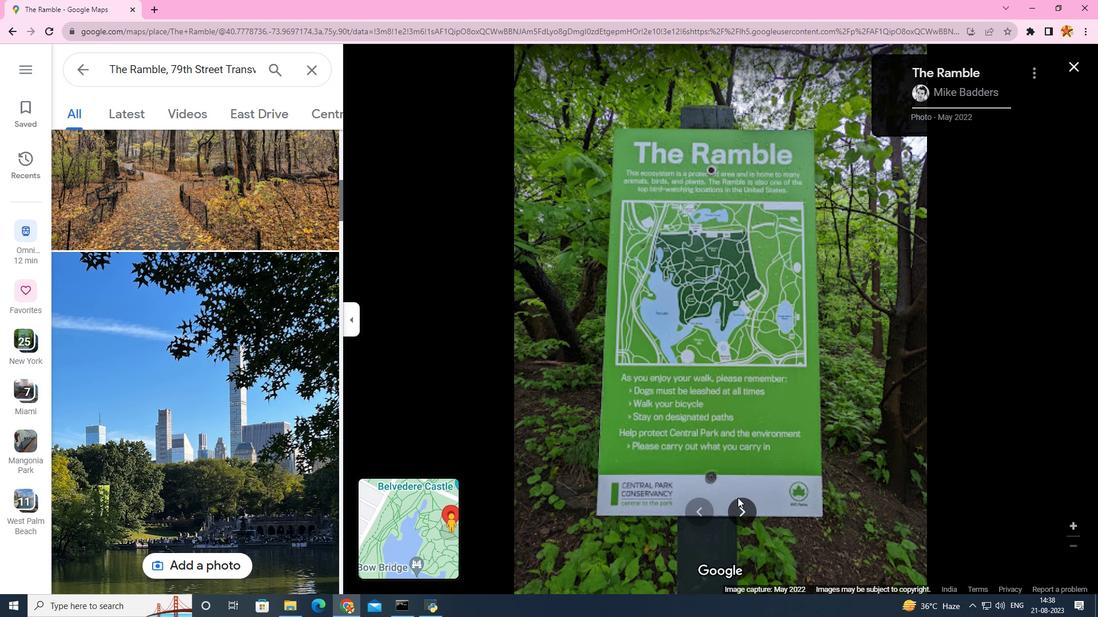 
Action: Mouse pressed left at (738, 498)
Screenshot: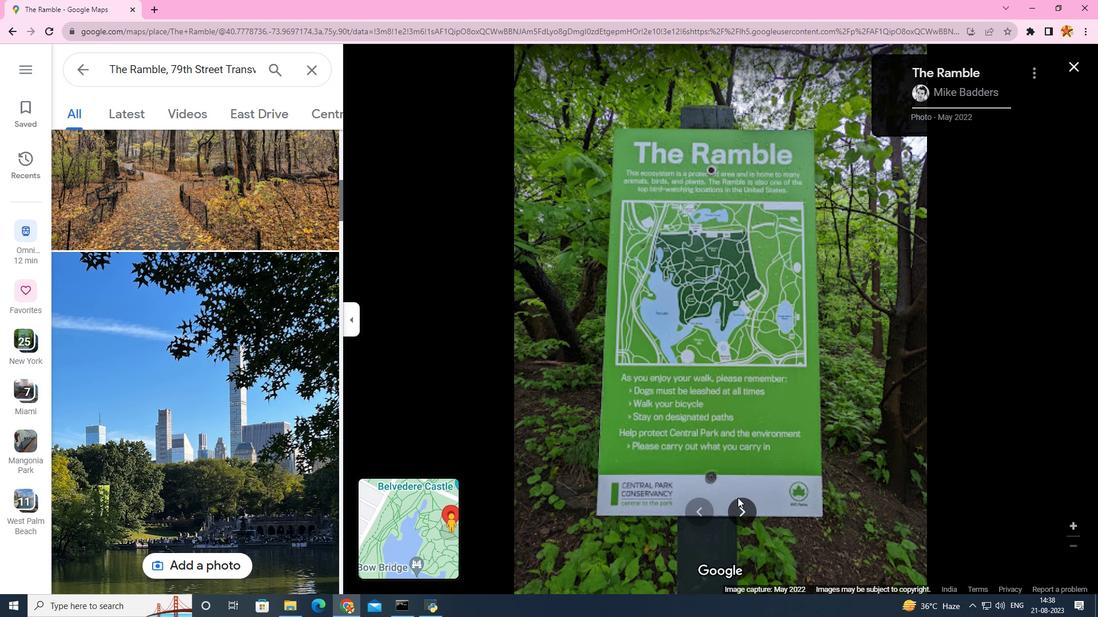 
Action: Mouse pressed left at (738, 498)
Screenshot: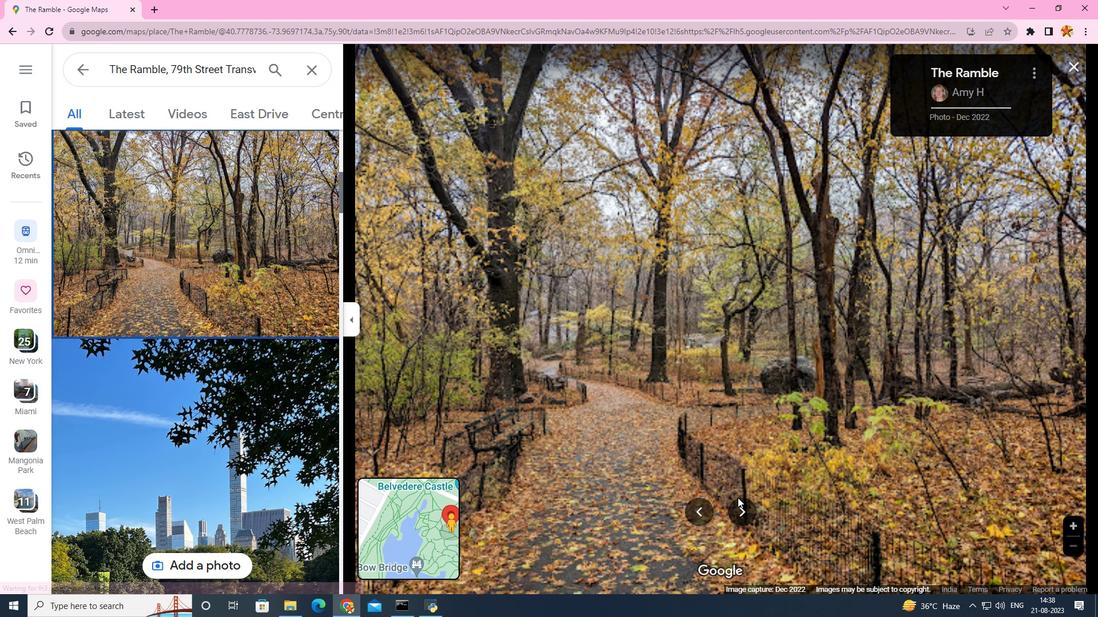 
Action: Mouse pressed left at (738, 498)
Screenshot: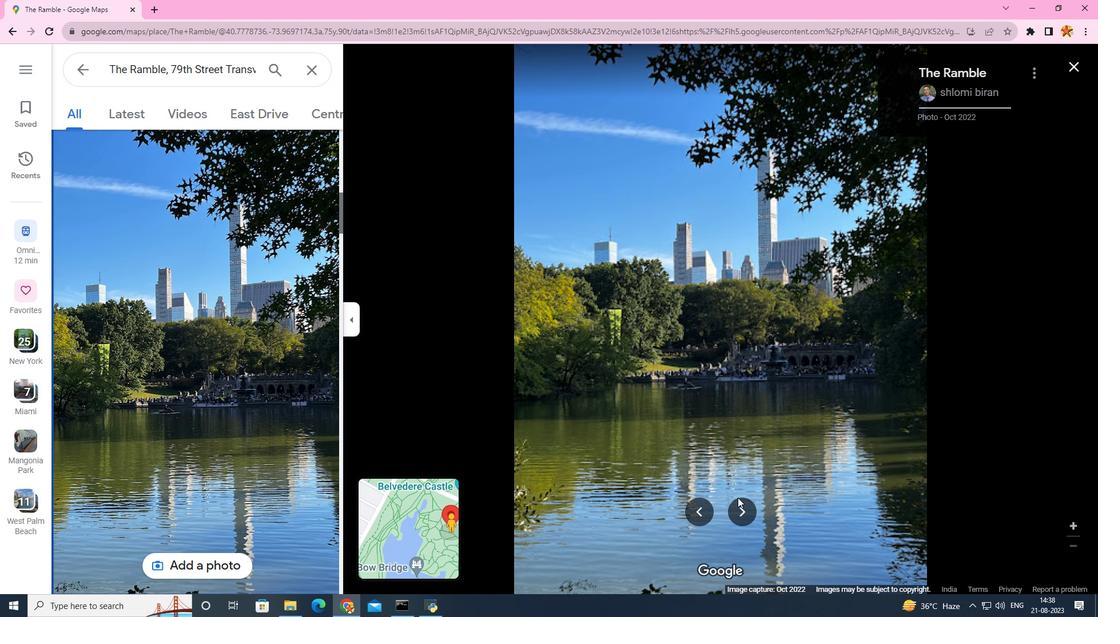 
Action: Mouse pressed left at (738, 498)
Screenshot: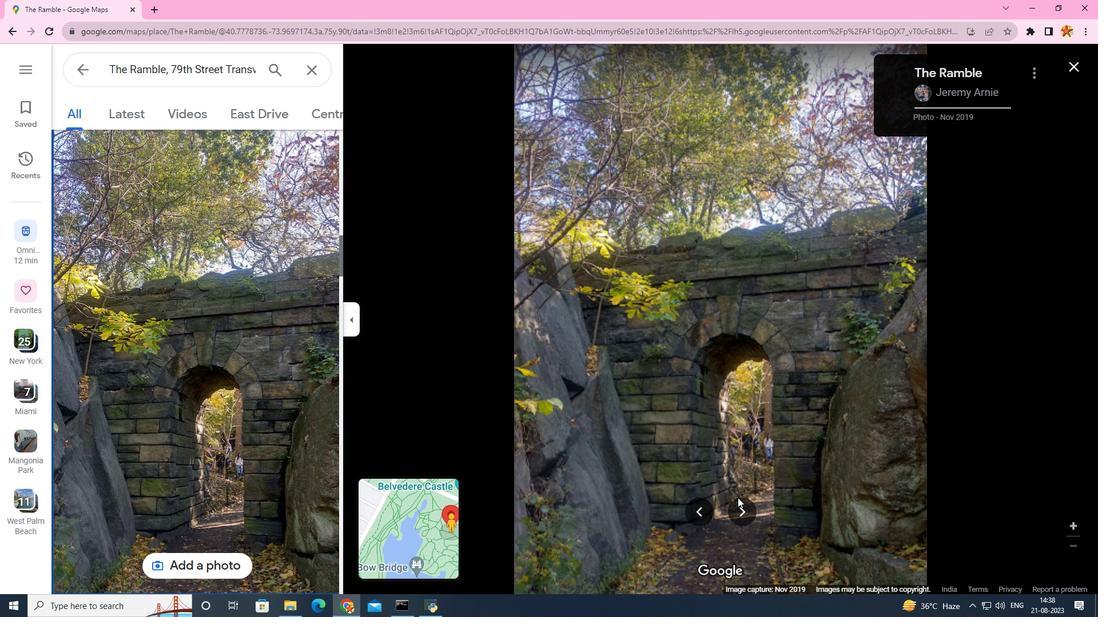 
Action: Mouse pressed left at (738, 498)
Screenshot: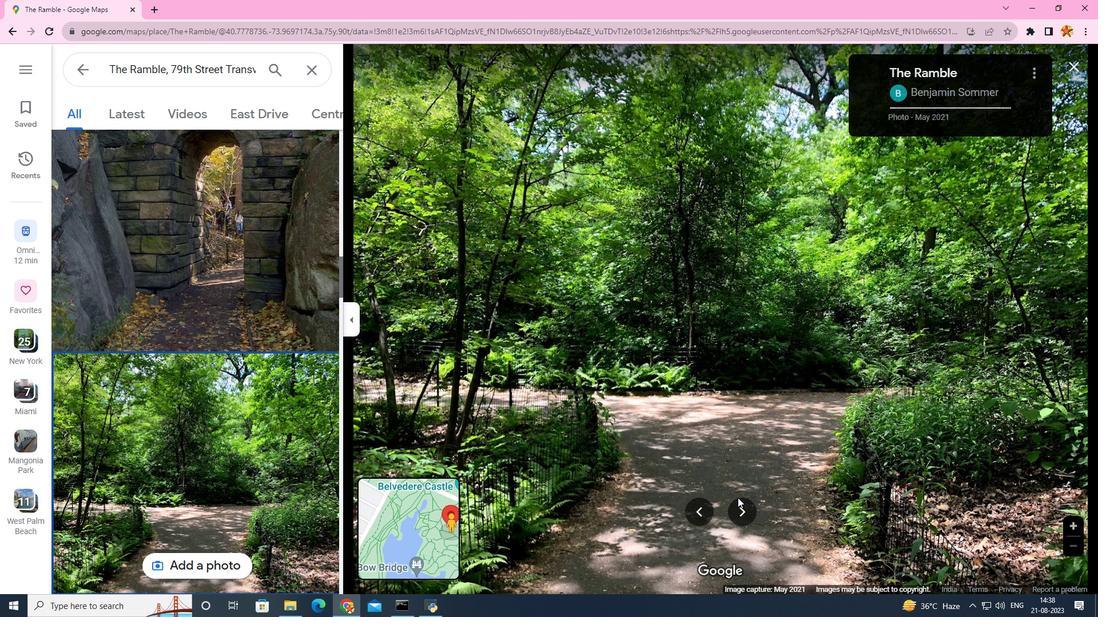 
Action: Mouse pressed left at (738, 498)
Screenshot: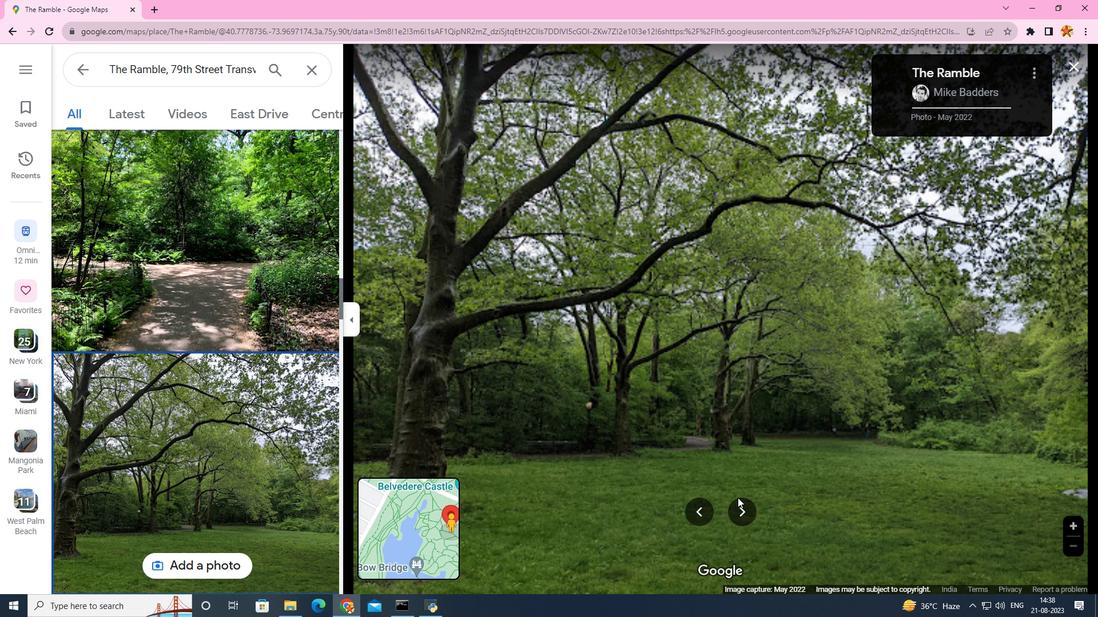 
Action: Mouse pressed left at (738, 498)
Screenshot: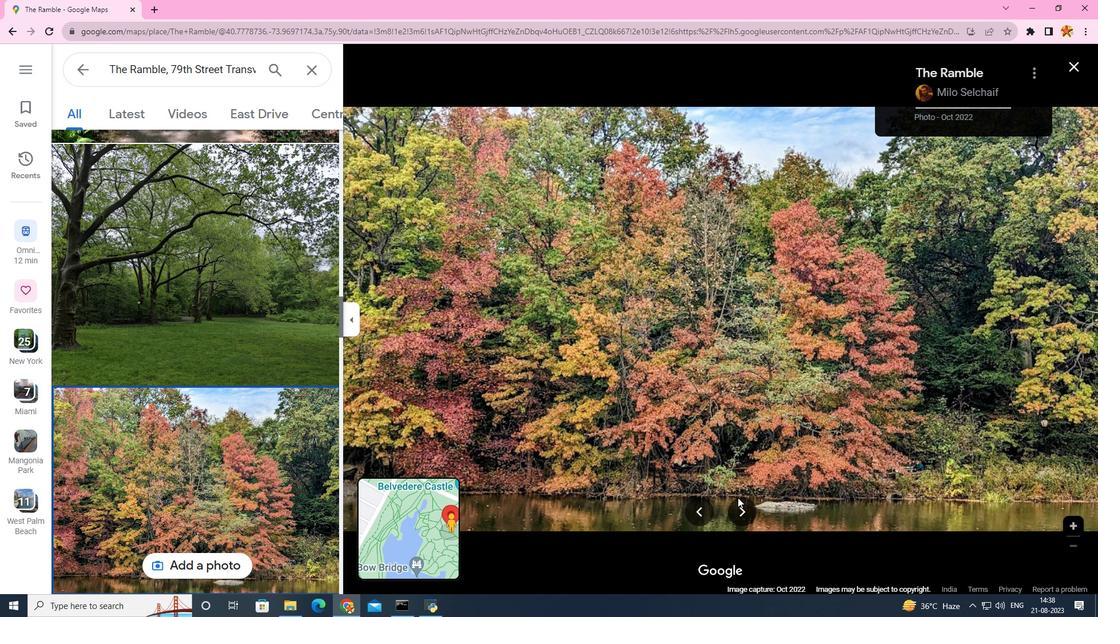 
Action: Mouse pressed left at (738, 498)
Screenshot: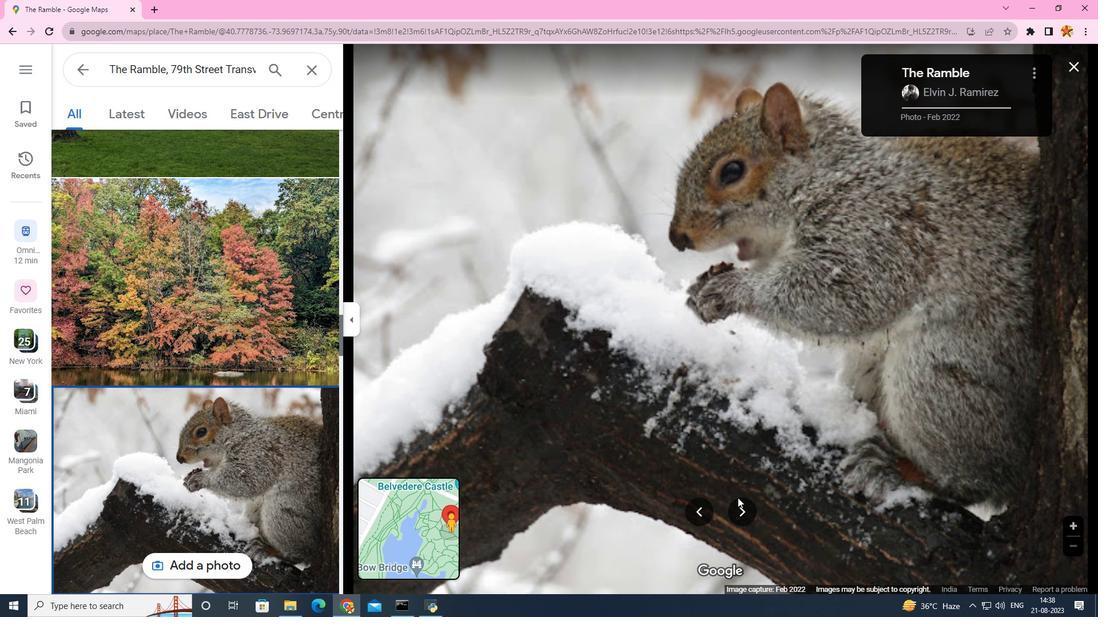 
Action: Mouse pressed left at (738, 498)
Screenshot: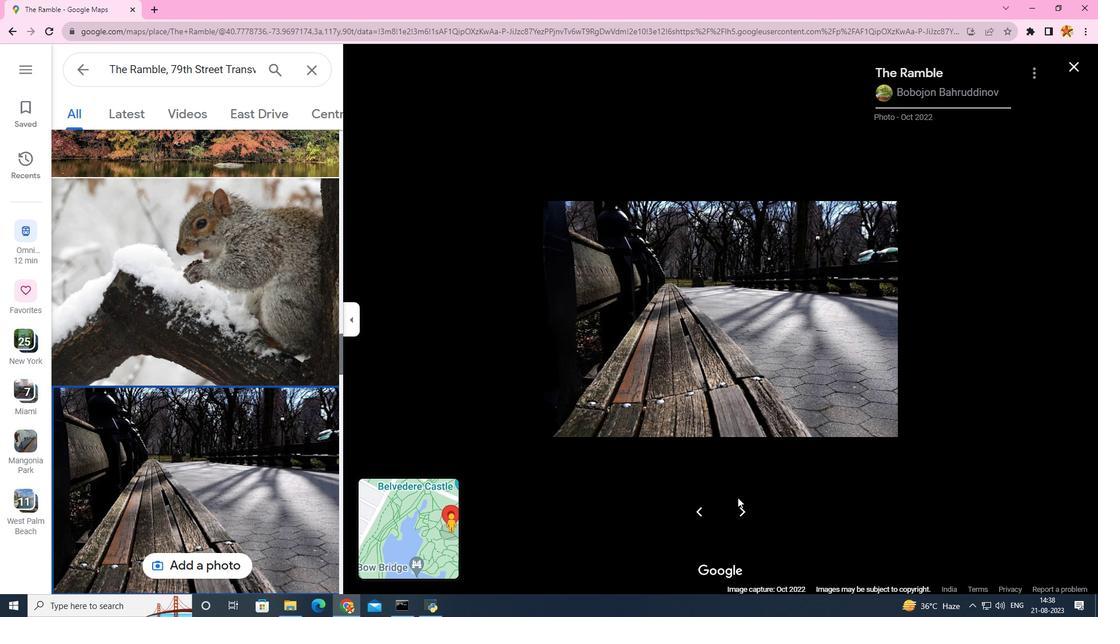 
Action: Mouse moved to (737, 497)
Screenshot: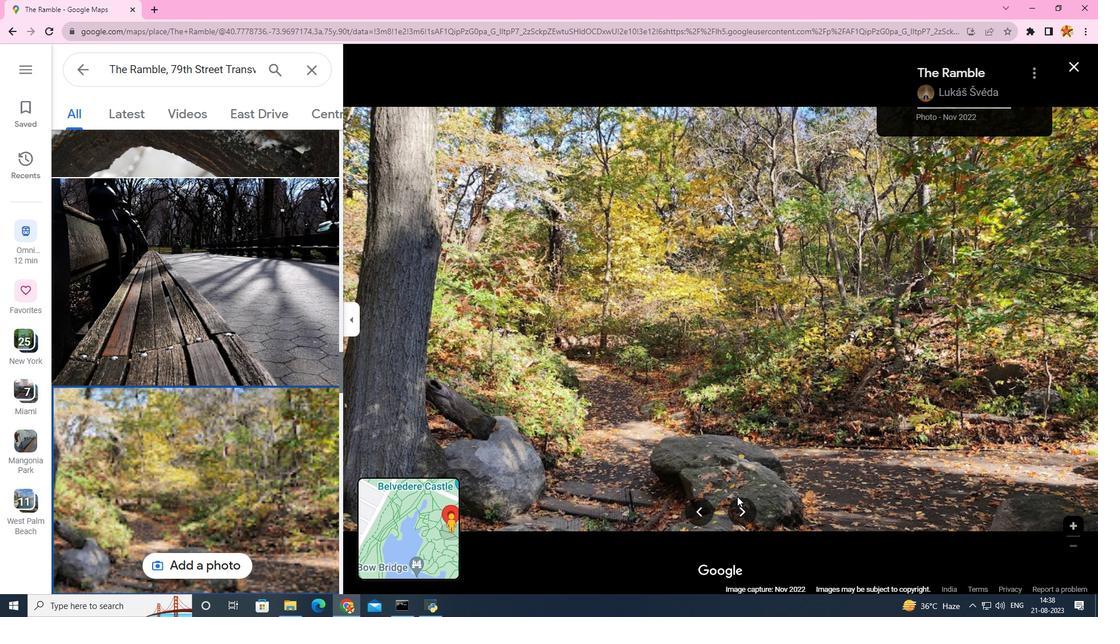 
Action: Mouse pressed left at (737, 497)
Screenshot: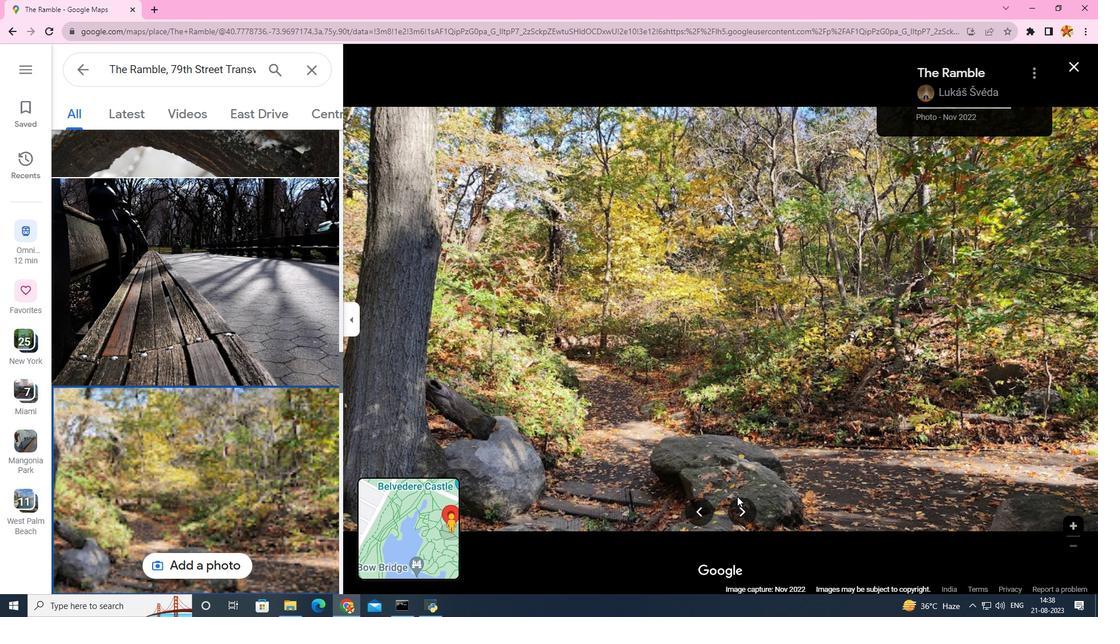
Action: Mouse moved to (739, 504)
Screenshot: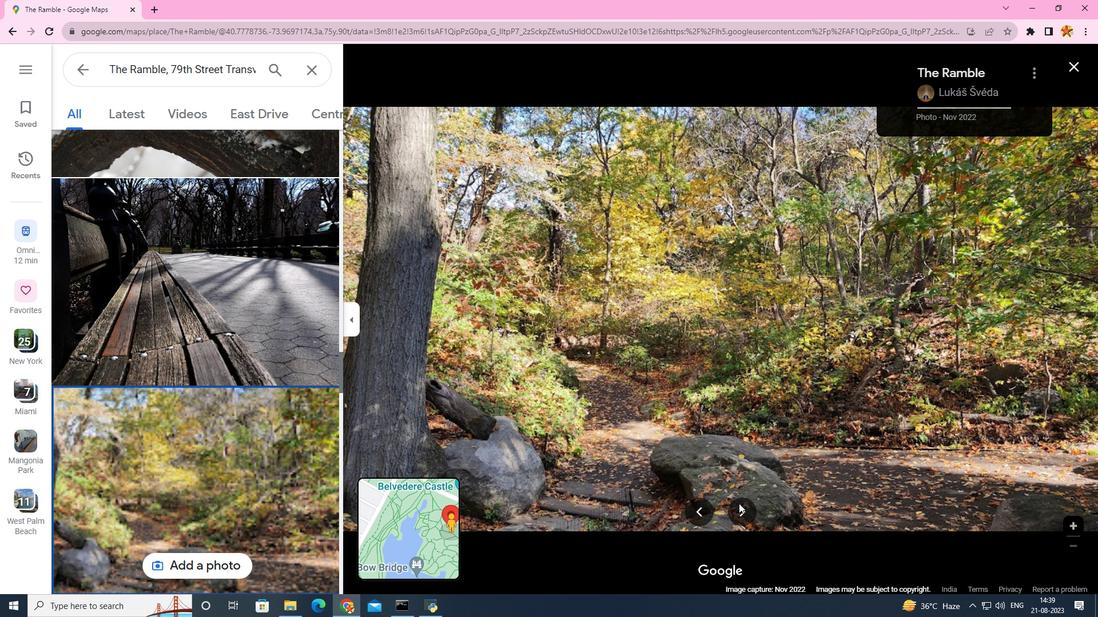 
Action: Mouse pressed left at (739, 504)
Screenshot: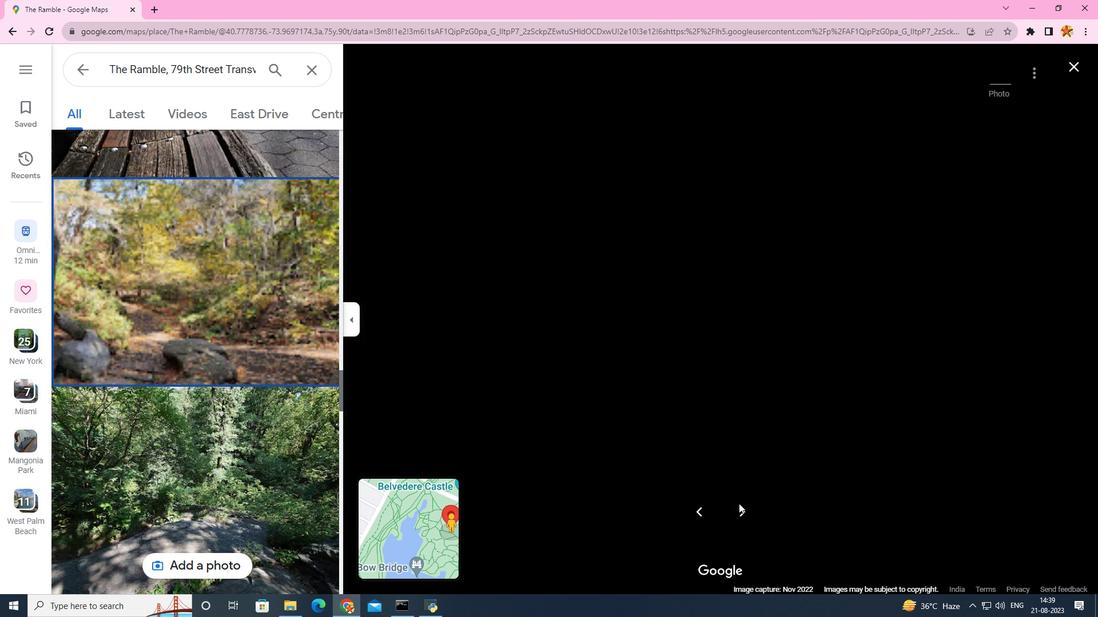 
Action: Mouse moved to (739, 513)
Screenshot: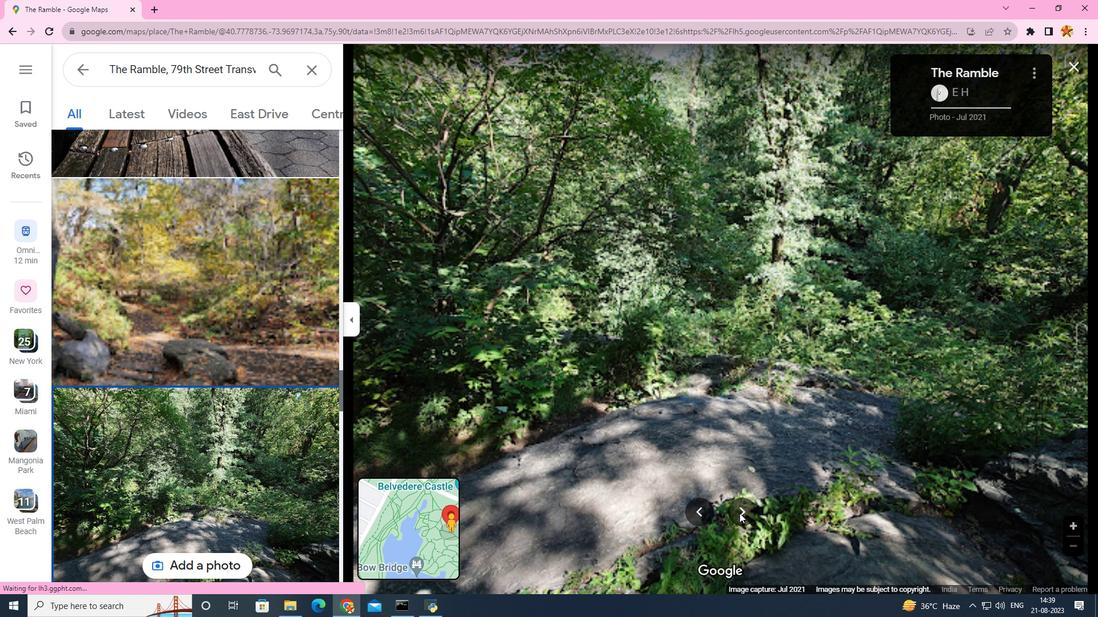 
Action: Mouse pressed left at (739, 513)
Screenshot: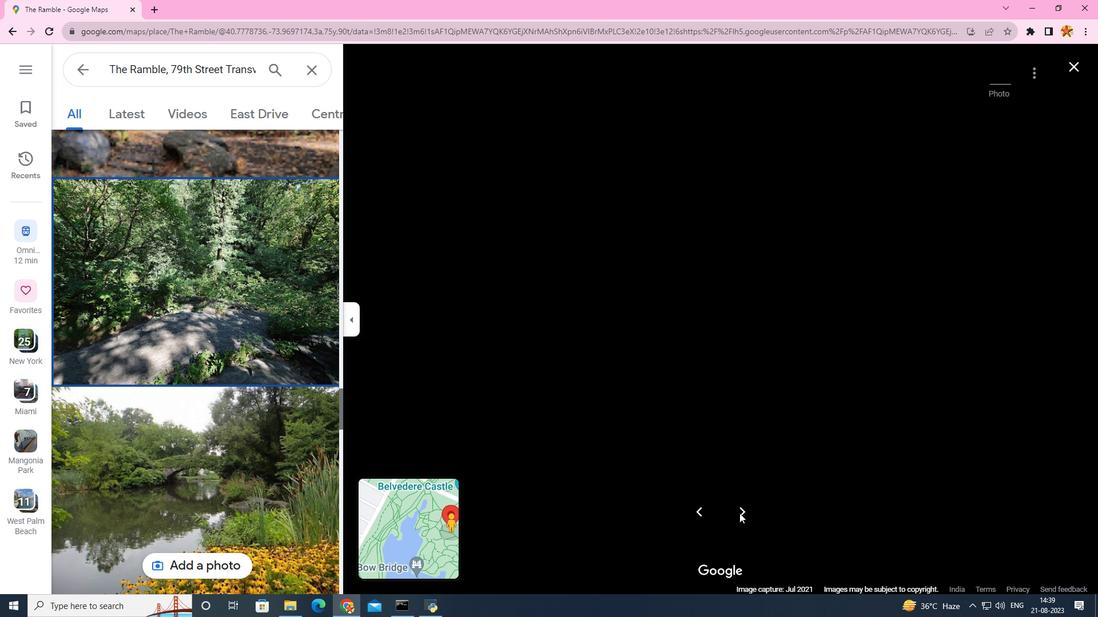 
Action: Mouse moved to (739, 513)
Screenshot: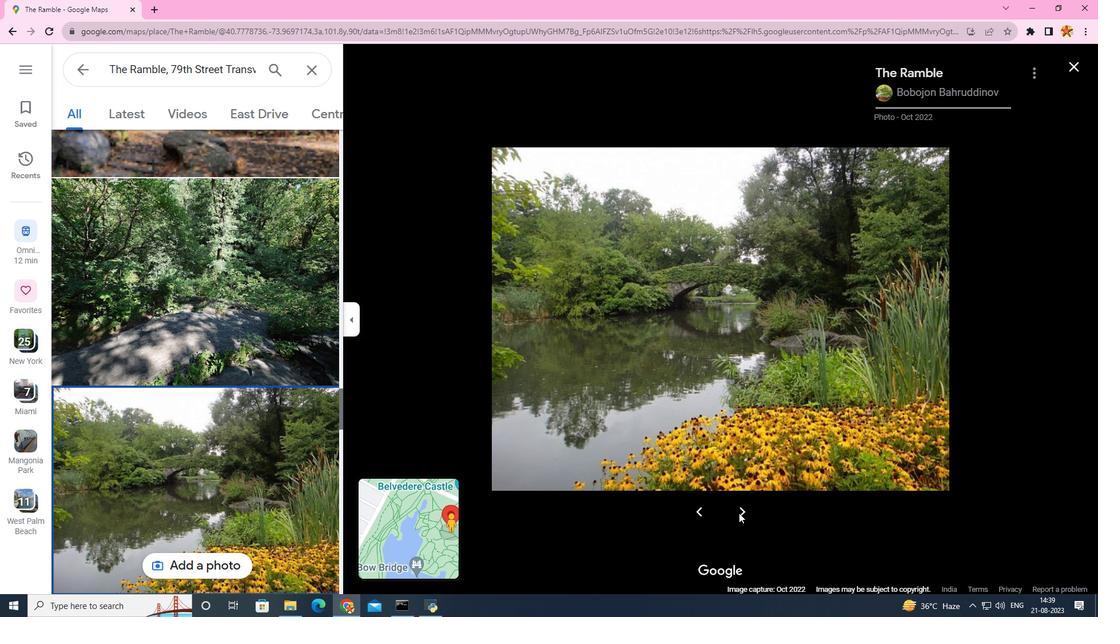 
Action: Mouse pressed left at (739, 513)
Screenshot: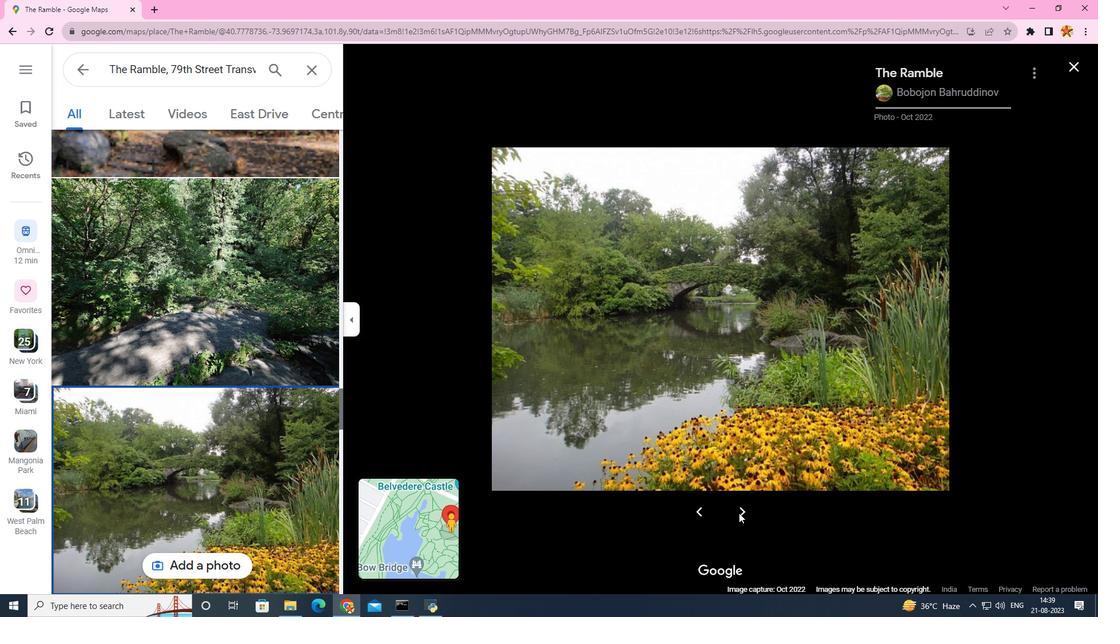 
Action: Mouse pressed left at (739, 513)
Screenshot: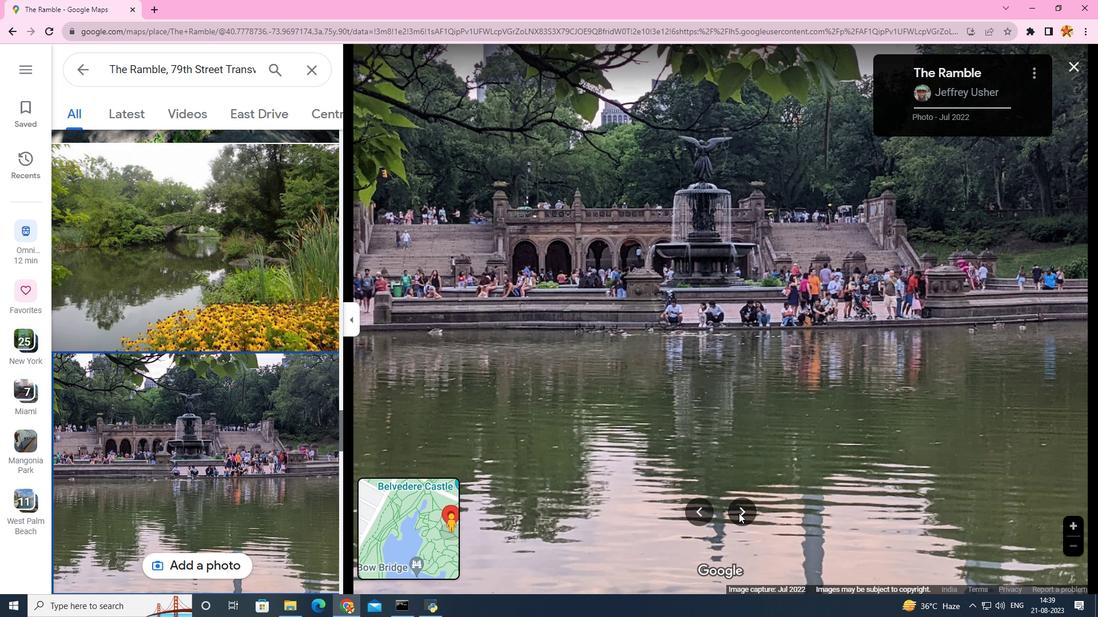 
Action: Mouse moved to (738, 513)
Screenshot: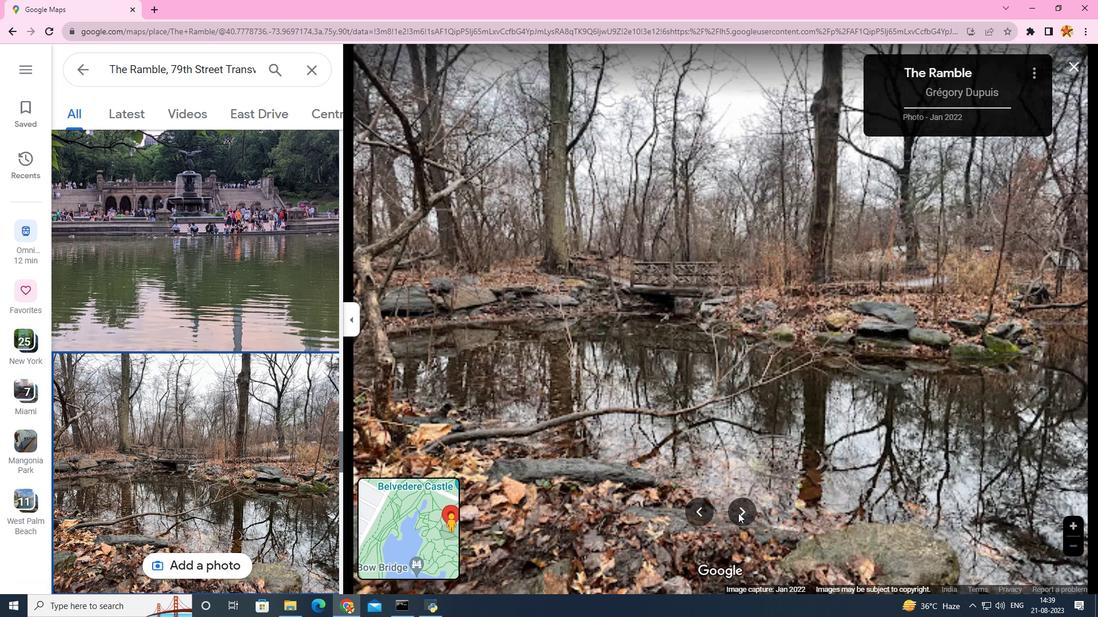 
Action: Mouse pressed left at (738, 513)
Screenshot: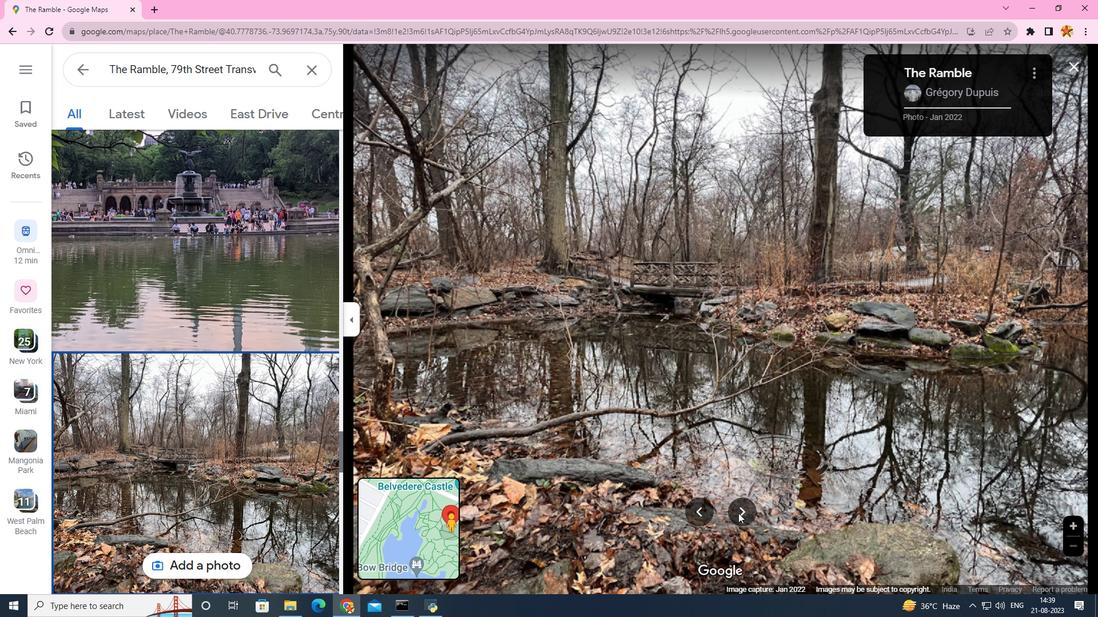 
Action: Mouse moved to (738, 511)
Screenshot: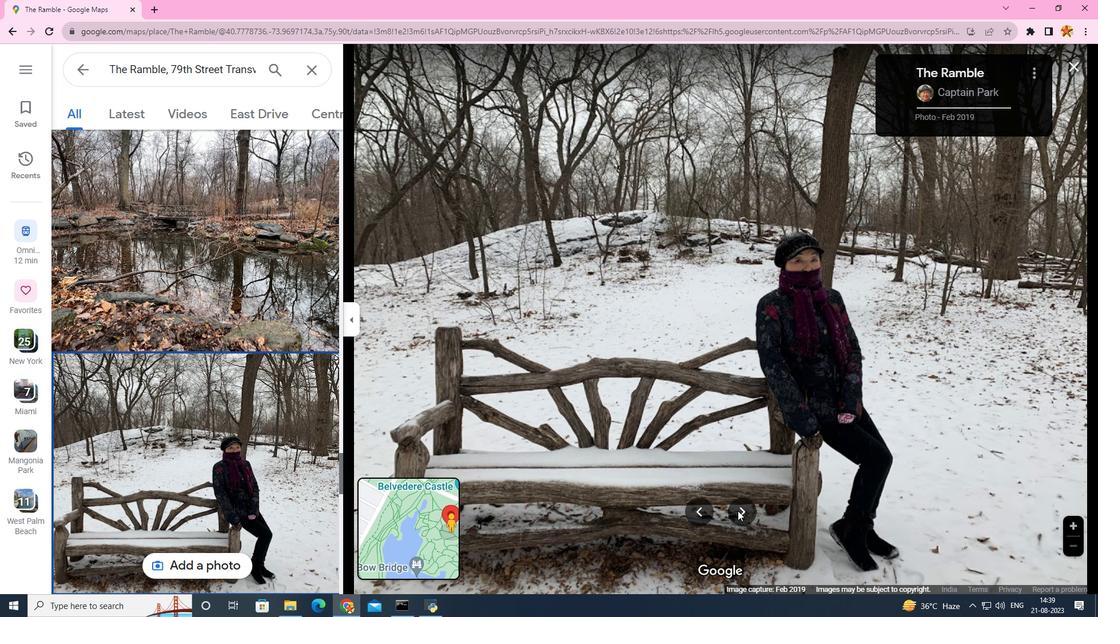 
Action: Mouse pressed left at (738, 511)
Screenshot: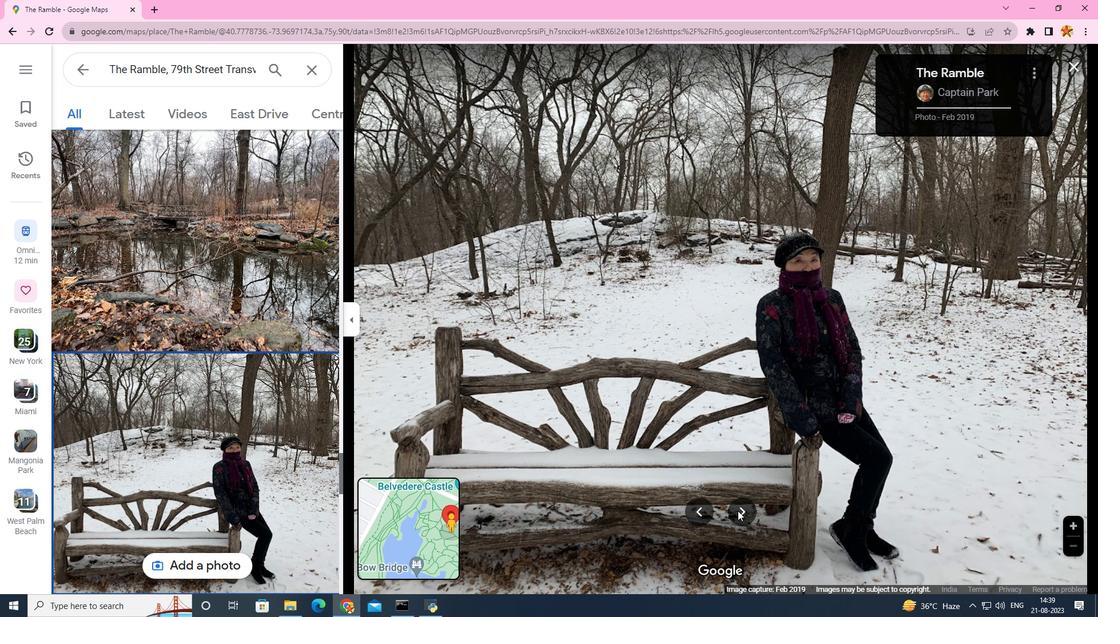 
Action: Mouse pressed left at (738, 511)
Screenshot: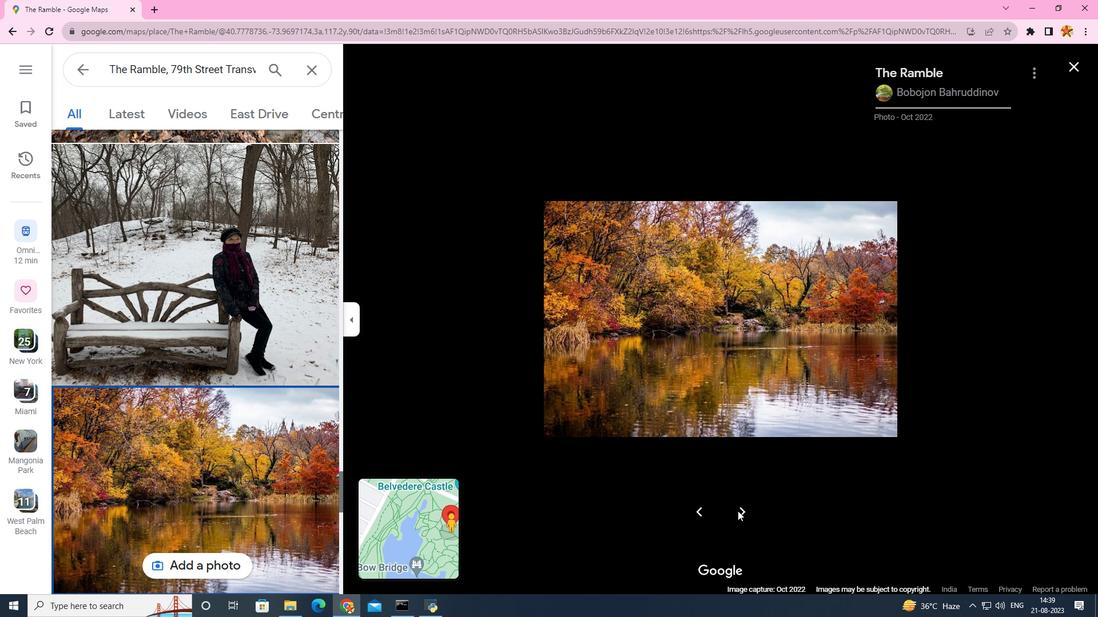 
Action: Mouse pressed right at (738, 511)
Screenshot: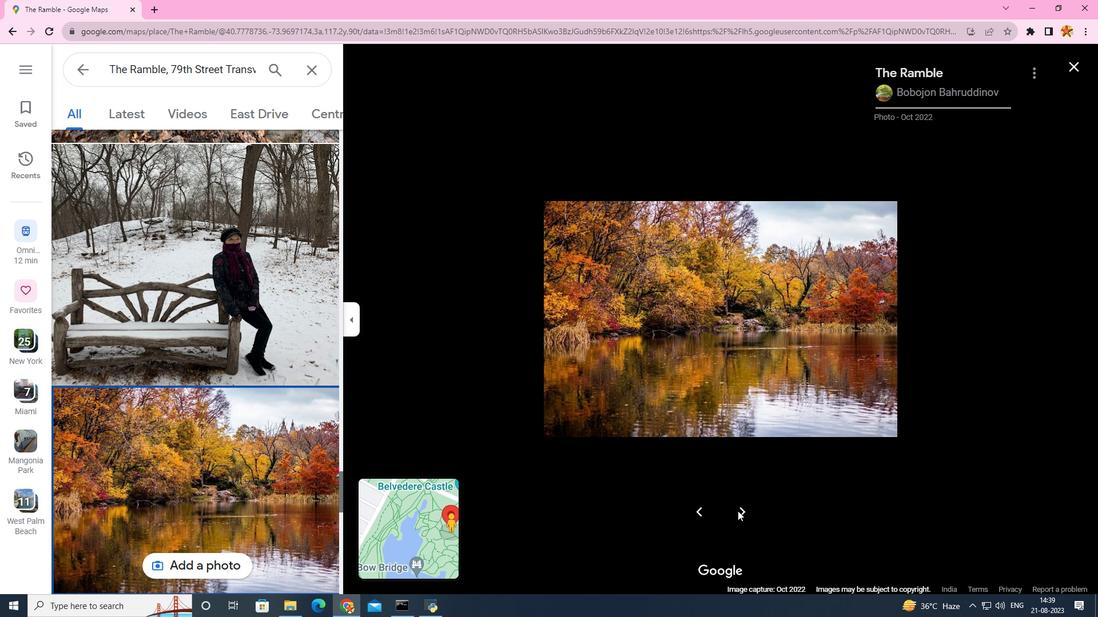 
Action: Mouse pressed left at (738, 511)
Screenshot: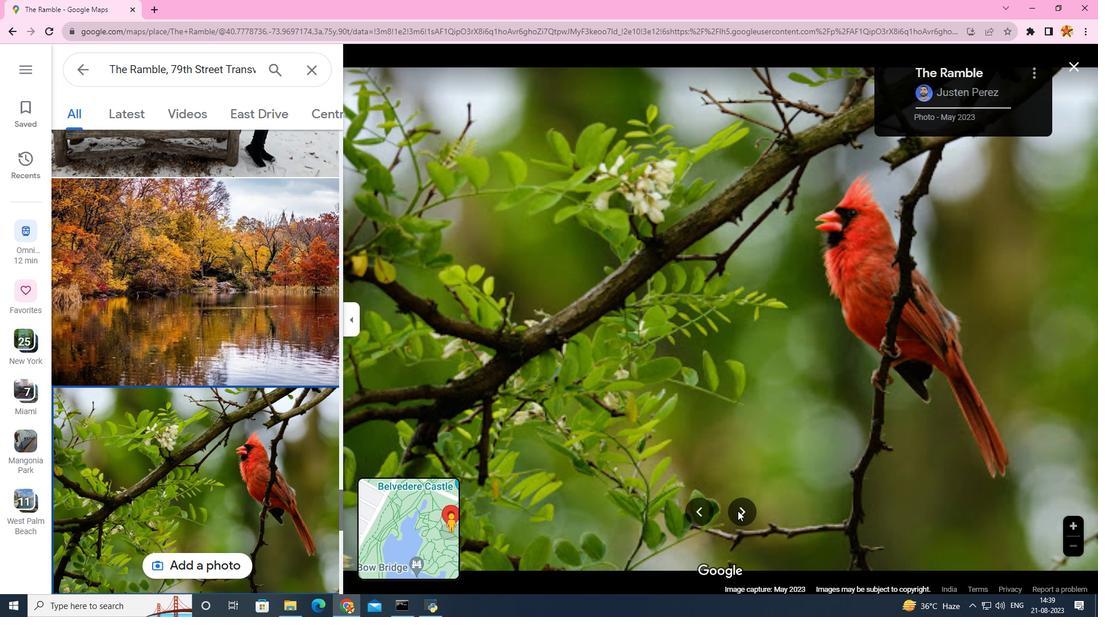 
Action: Mouse pressed left at (738, 511)
Screenshot: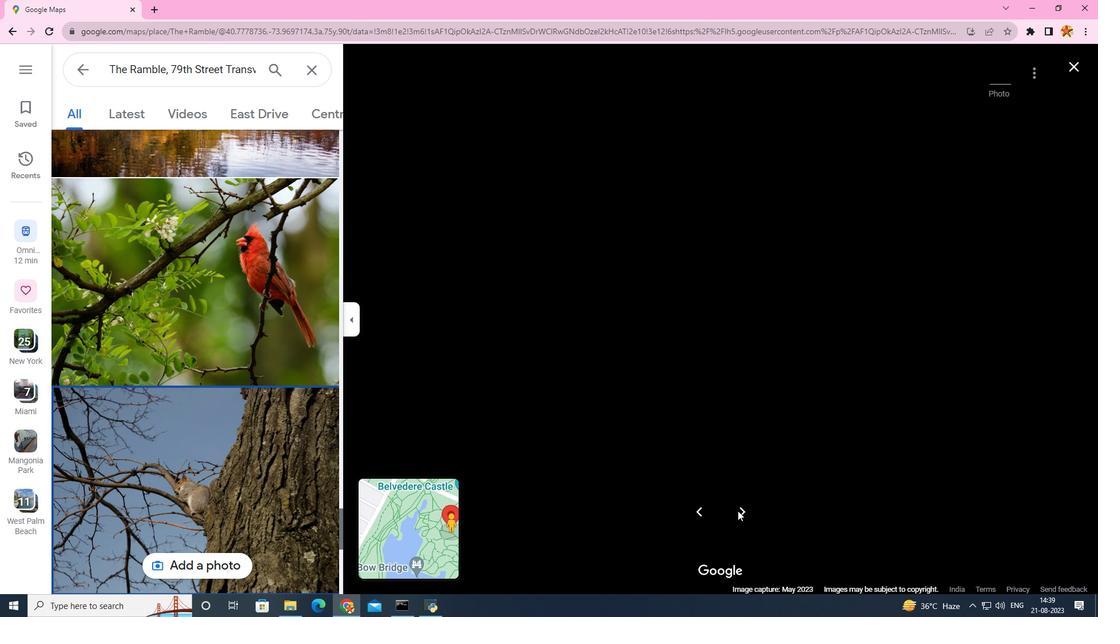 
Action: Mouse moved to (736, 508)
Screenshot: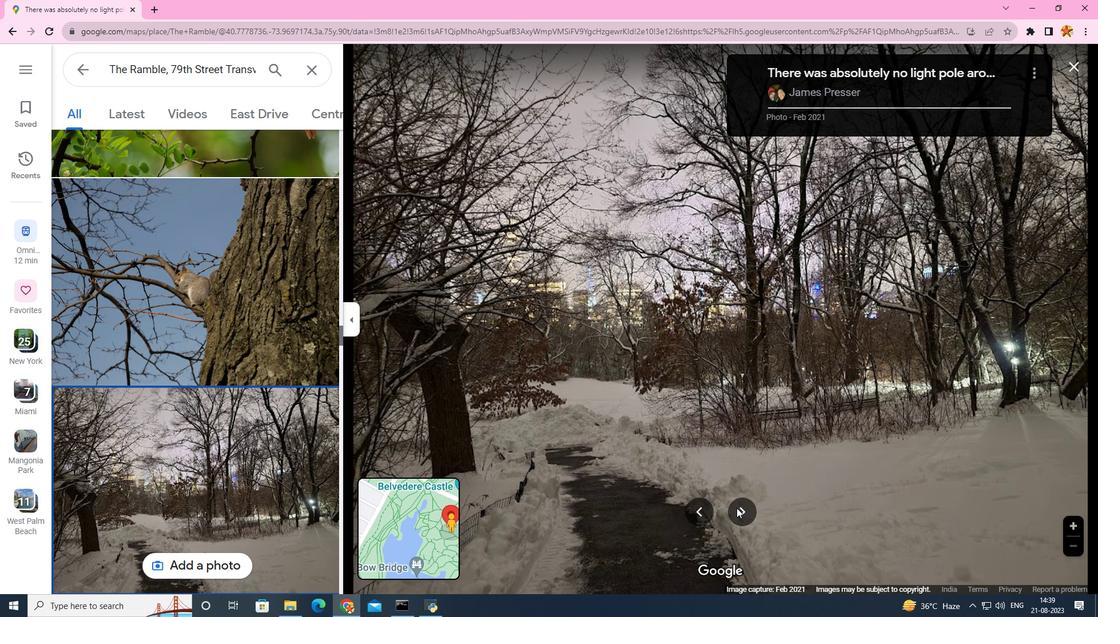 
Action: Mouse pressed left at (736, 508)
Screenshot: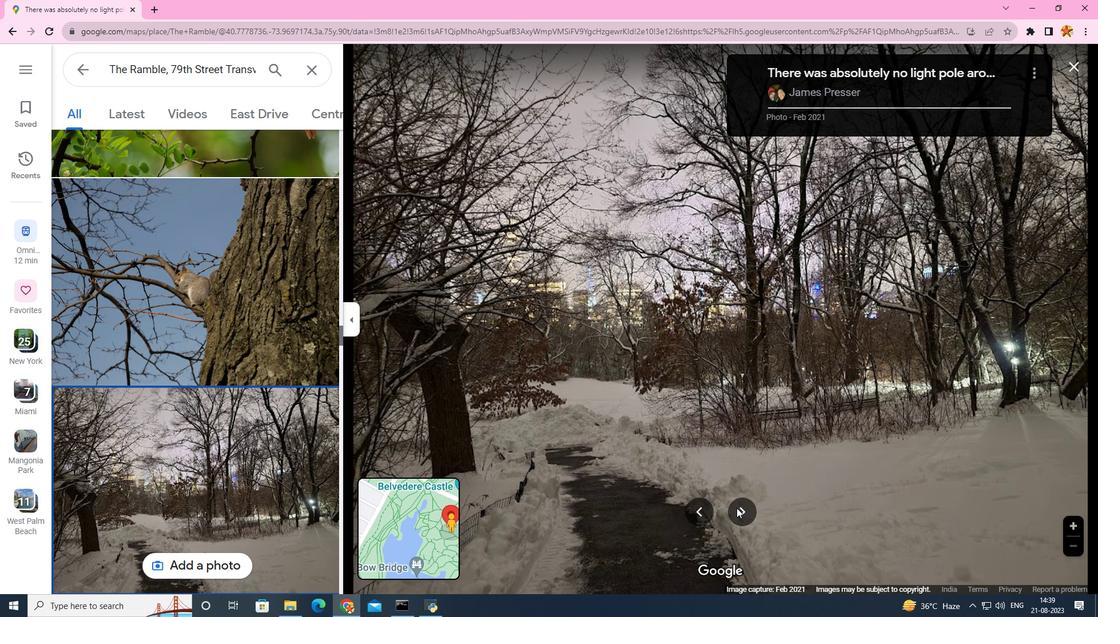 
Action: Mouse pressed left at (736, 508)
Screenshot: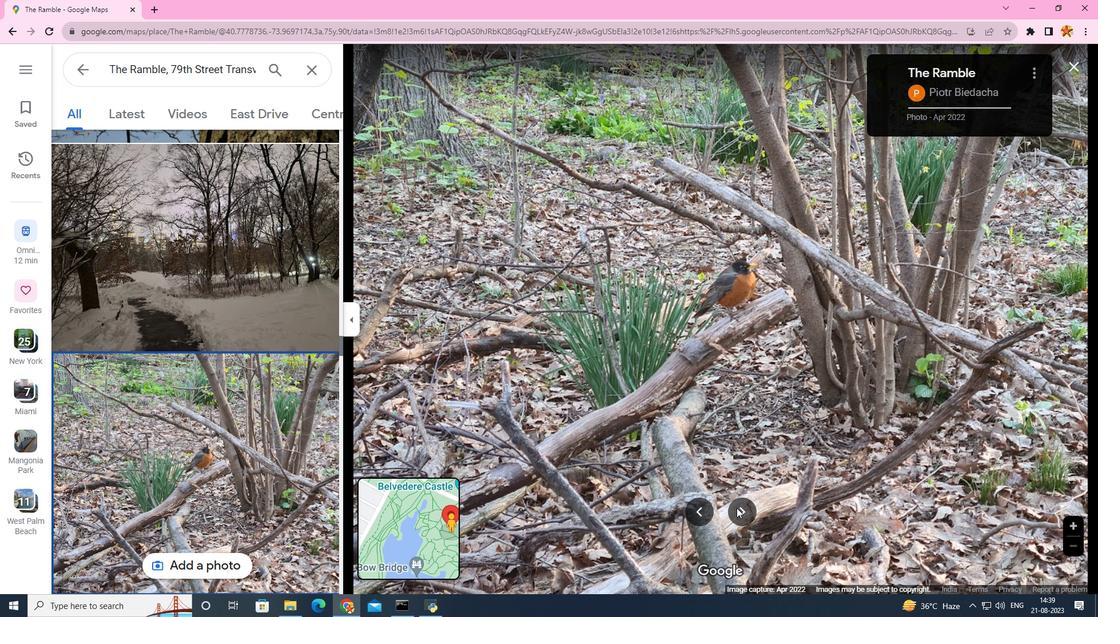
Action: Mouse pressed left at (736, 508)
Screenshot: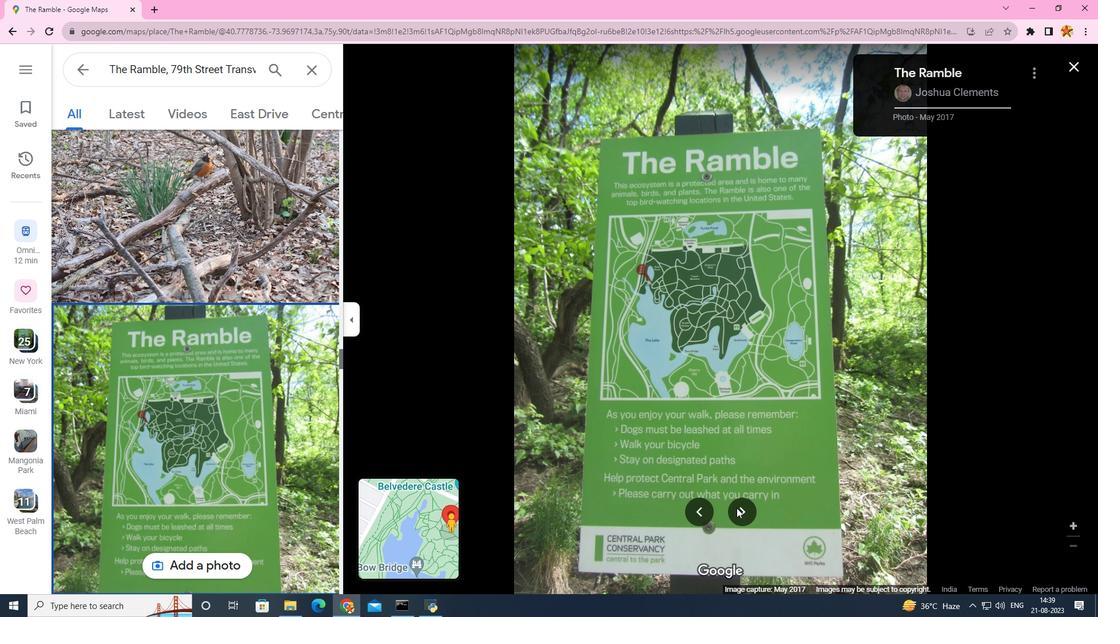 
Action: Mouse pressed left at (736, 508)
Screenshot: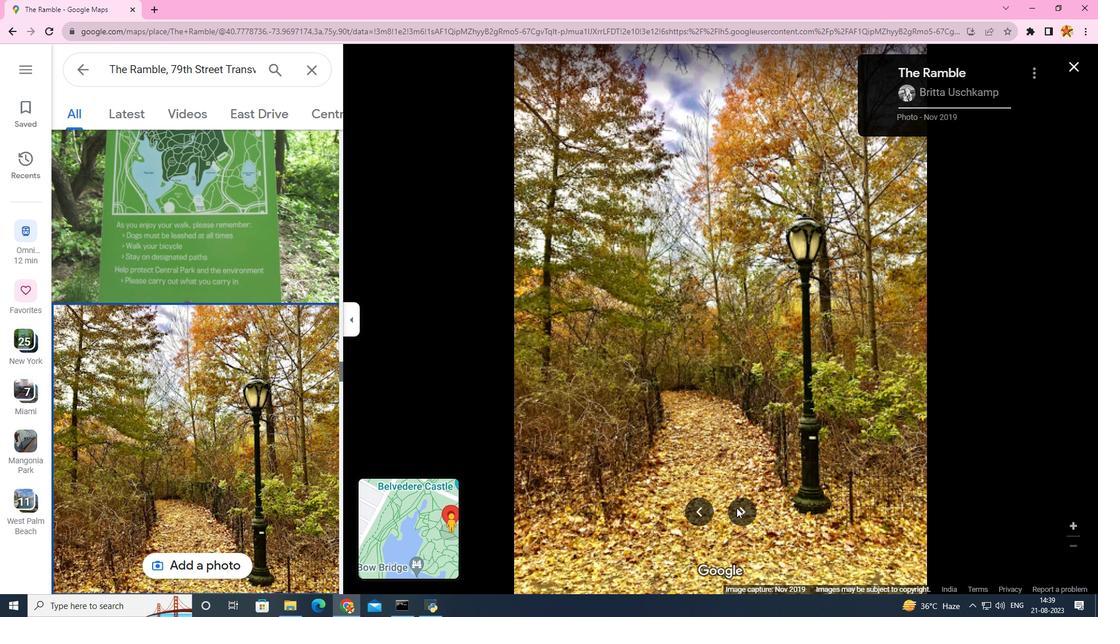 
Action: Mouse pressed left at (736, 508)
Screenshot: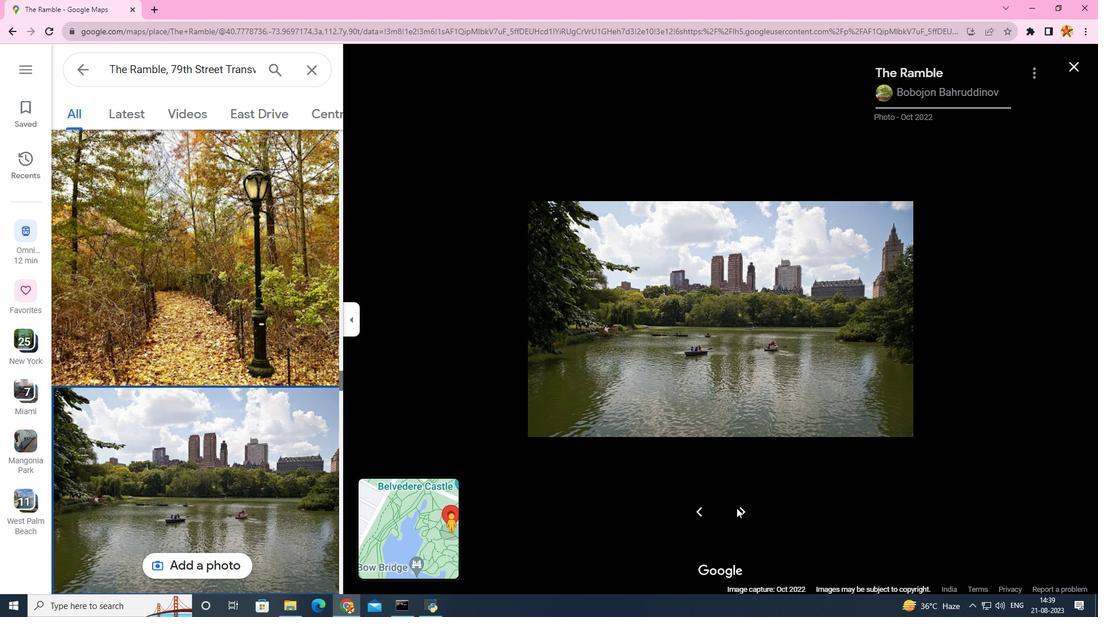 
Action: Mouse pressed left at (736, 508)
Screenshot: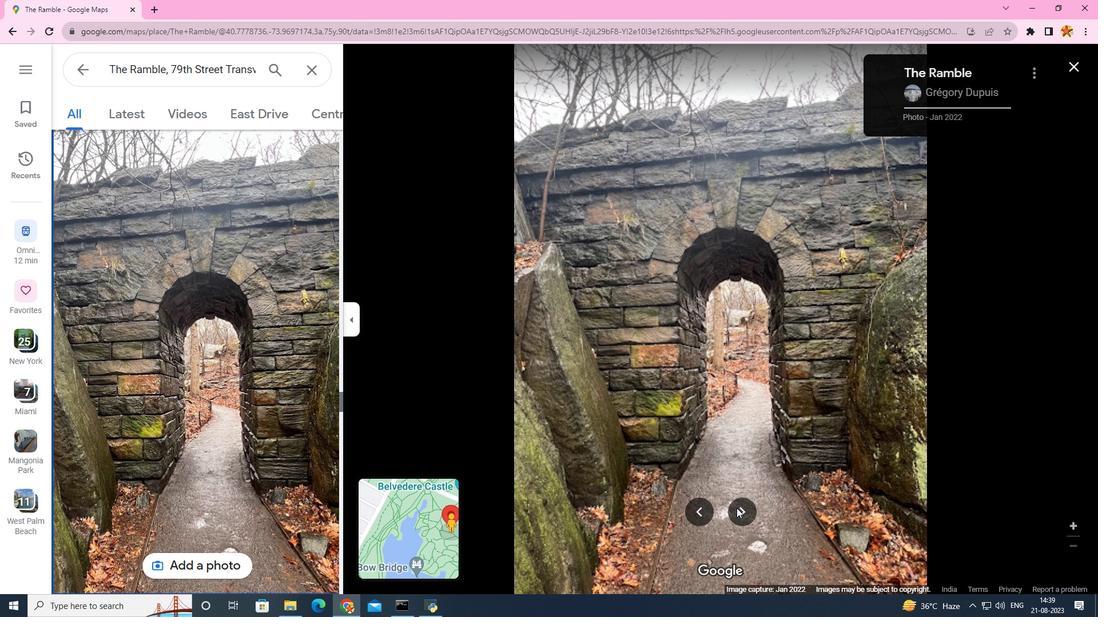 
Action: Mouse pressed left at (736, 508)
Screenshot: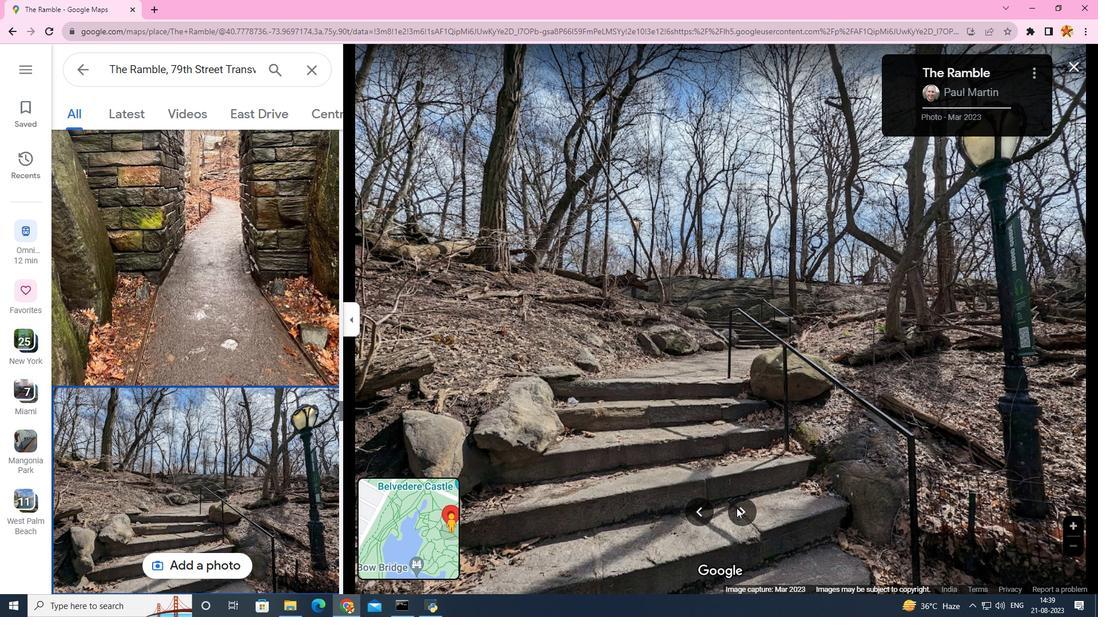 
Action: Mouse pressed left at (736, 508)
Screenshot: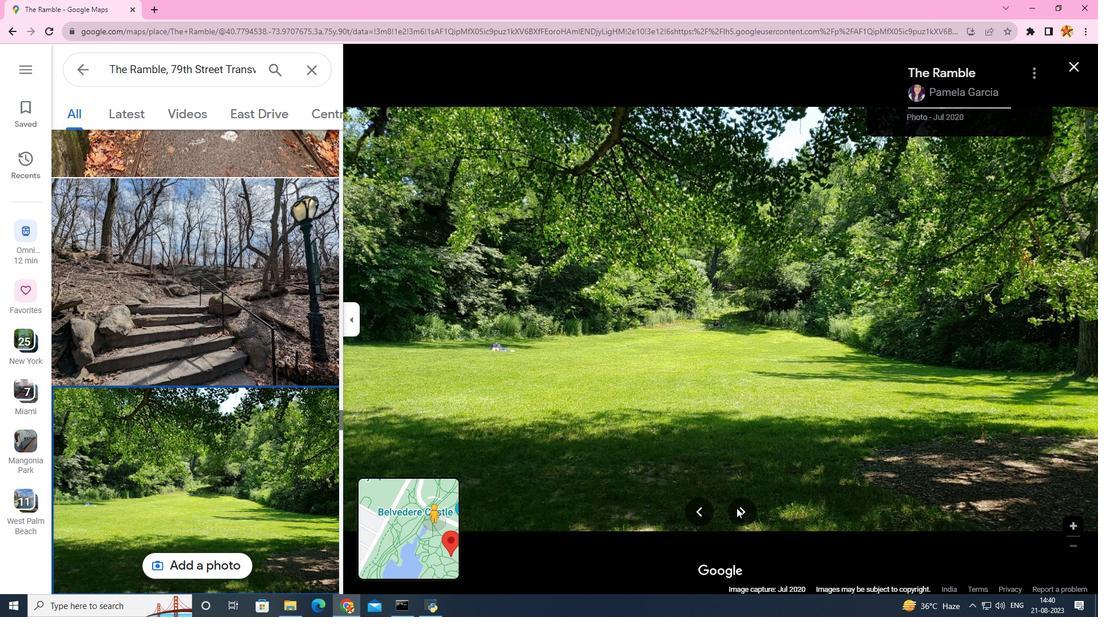 
Action: Mouse moved to (736, 505)
Screenshot: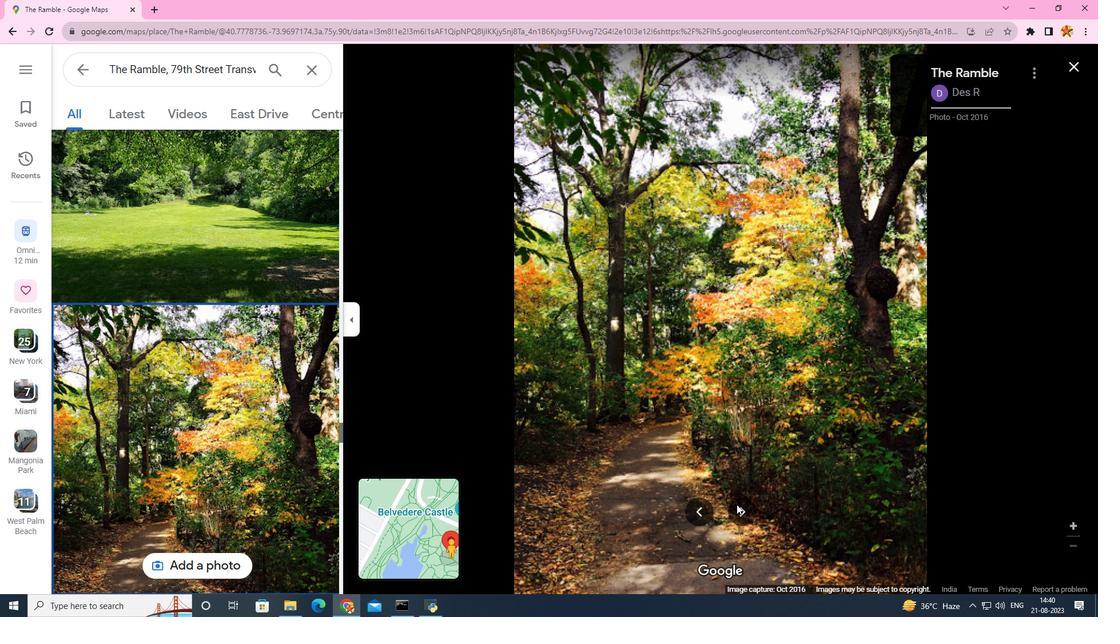 
Action: Mouse pressed left at (736, 505)
Screenshot: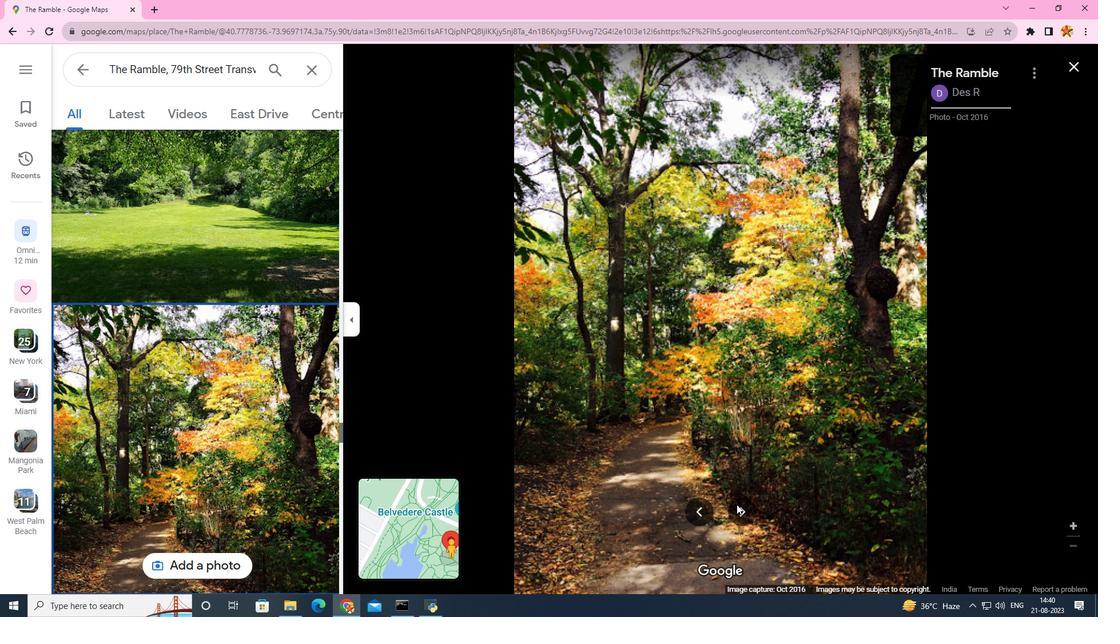 
Action: Mouse pressed left at (736, 505)
Screenshot: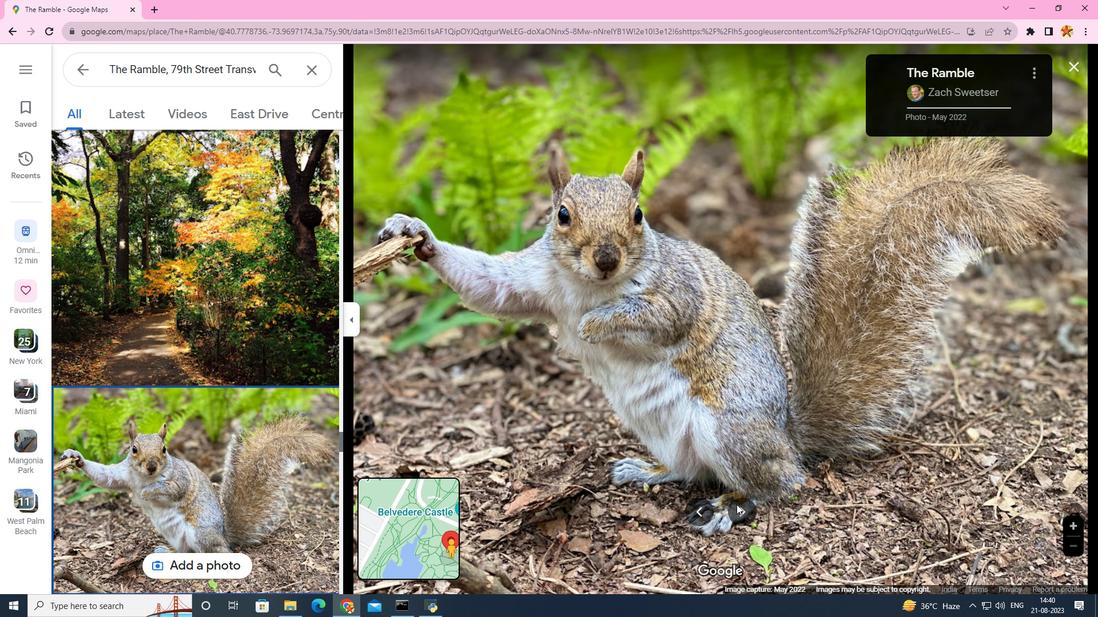 
Action: Mouse pressed left at (736, 505)
Screenshot: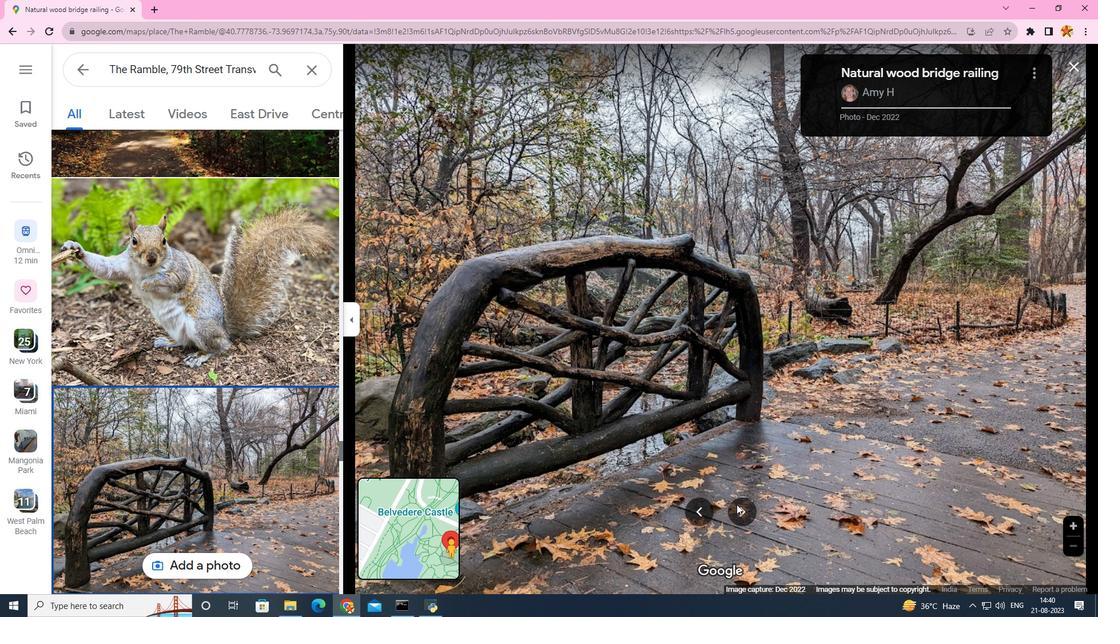 
Action: Mouse pressed left at (736, 505)
Screenshot: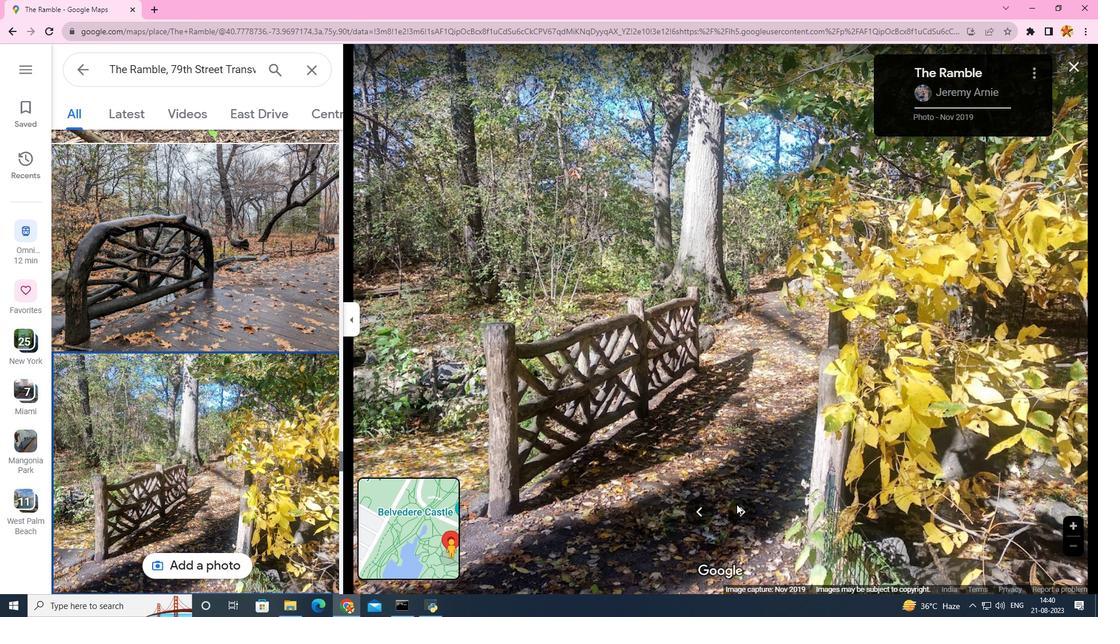
Action: Mouse pressed left at (736, 505)
Screenshot: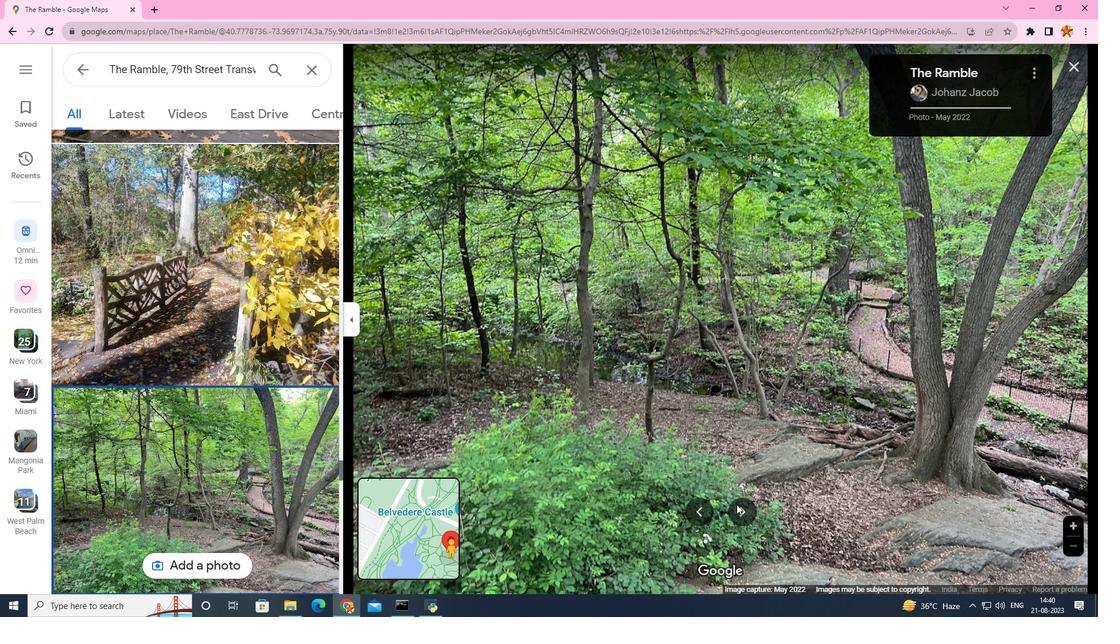 
Action: Mouse pressed left at (736, 505)
Screenshot: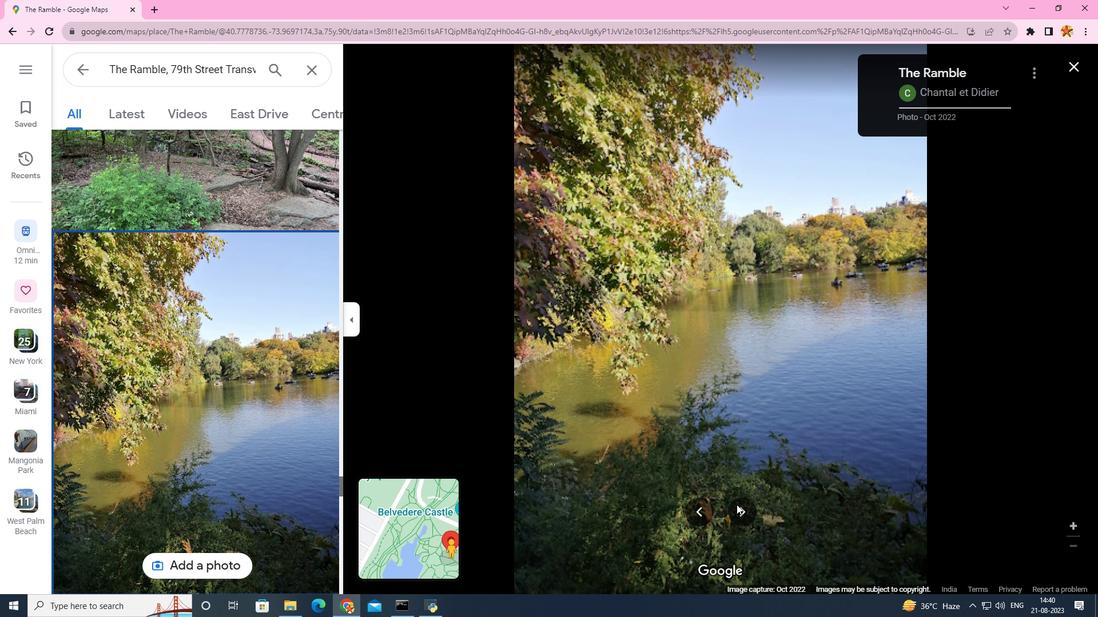 
Action: Mouse moved to (740, 507)
Screenshot: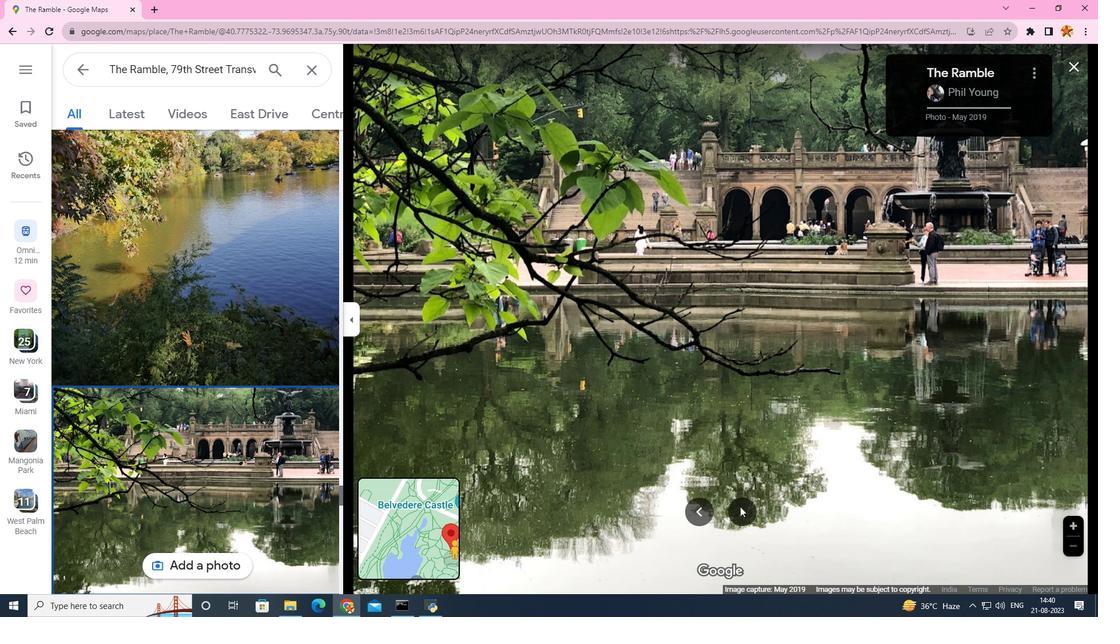 
Action: Mouse pressed left at (740, 507)
Screenshot: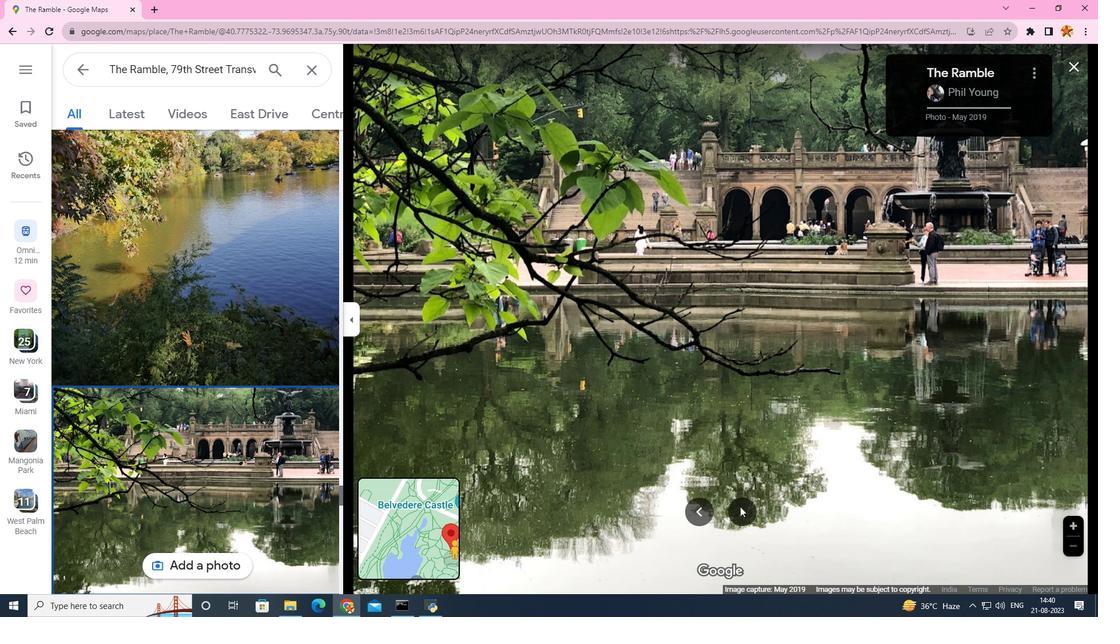 
Action: Mouse pressed left at (740, 507)
Screenshot: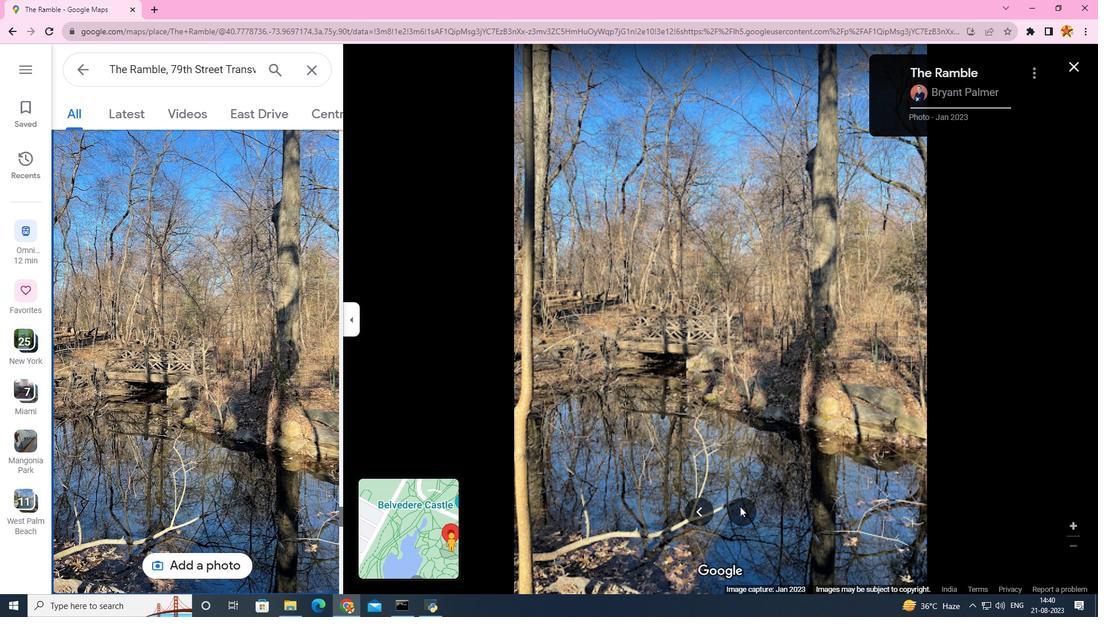 
Action: Mouse pressed left at (740, 507)
Screenshot: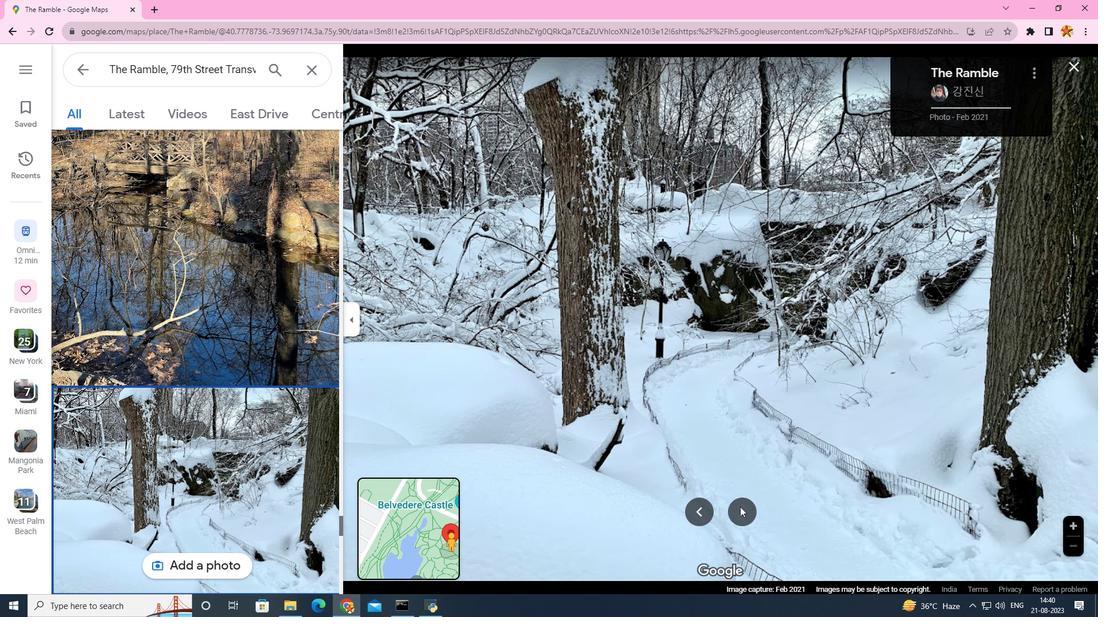 
Action: Mouse pressed right at (740, 507)
Screenshot: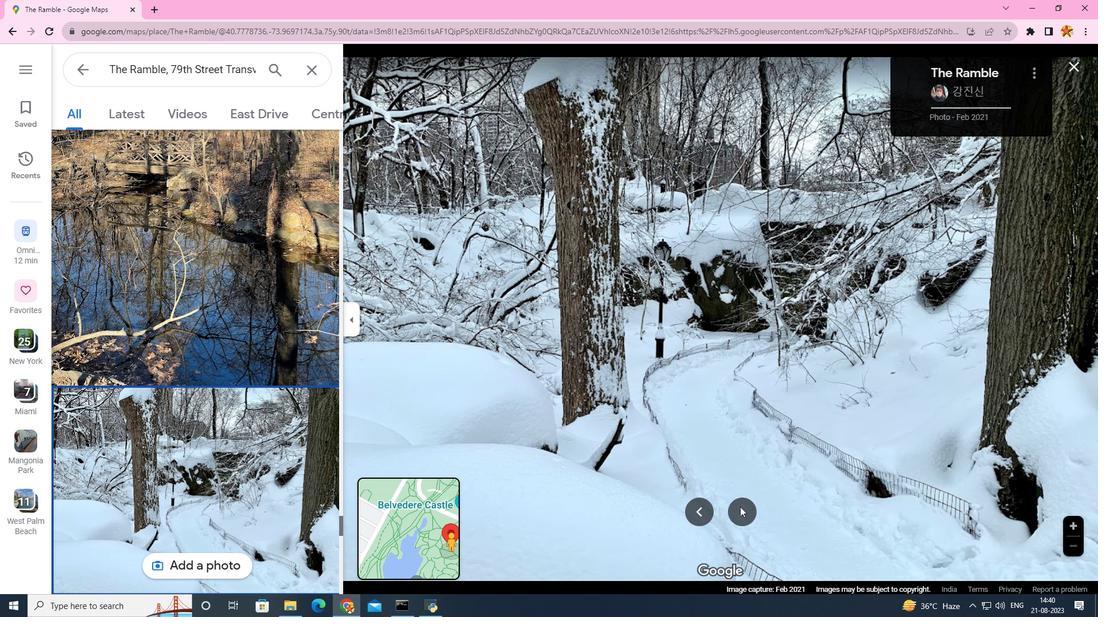 
Action: Mouse pressed left at (740, 507)
Screenshot: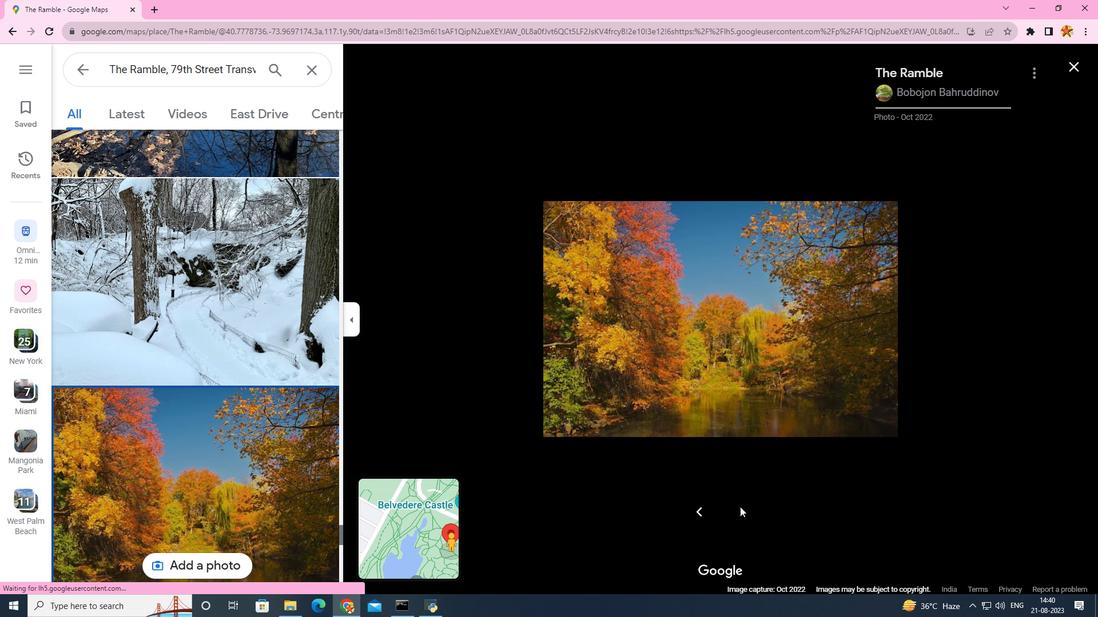 
Action: Mouse pressed left at (740, 507)
Screenshot: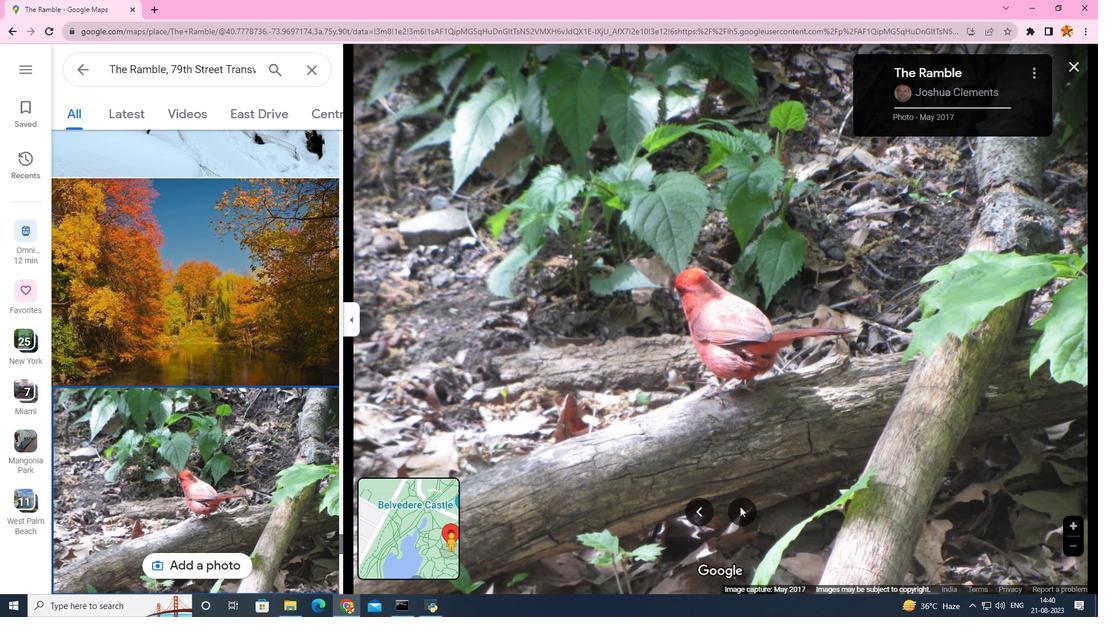 
Action: Mouse pressed left at (740, 507)
Screenshot: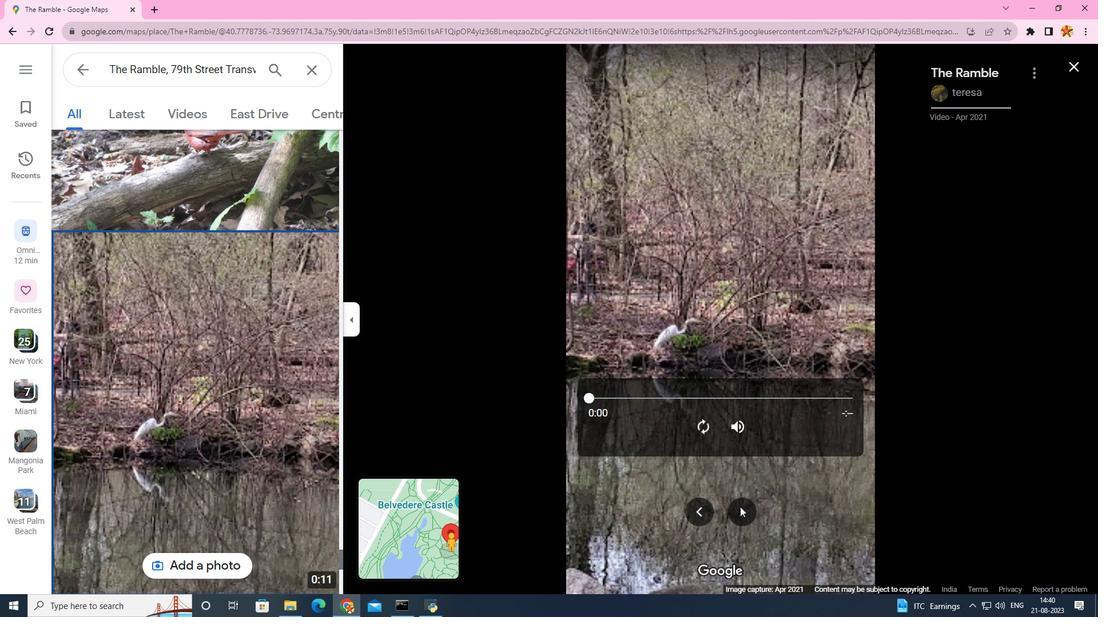 
Action: Mouse moved to (270, 125)
Screenshot: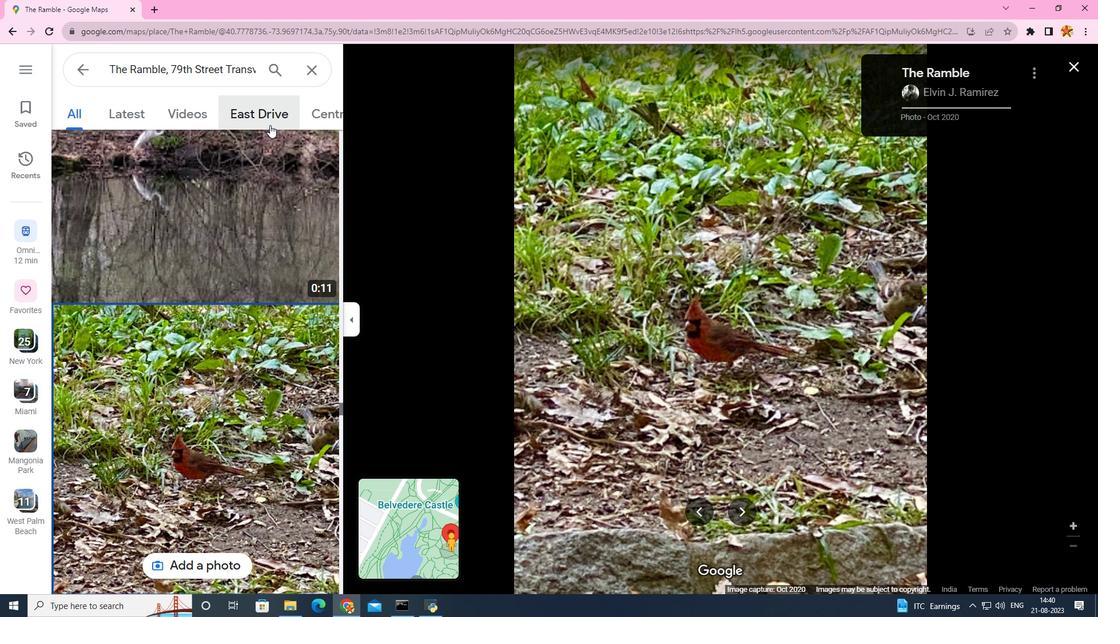 
Action: Mouse pressed left at (270, 125)
Screenshot: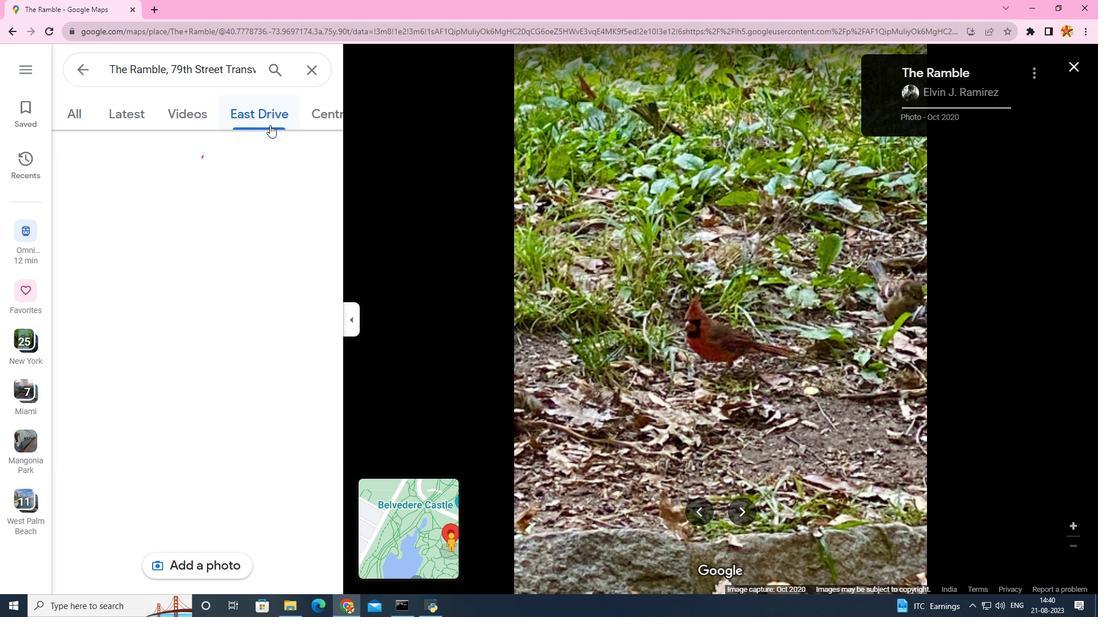 
Action: Mouse moved to (738, 512)
Screenshot: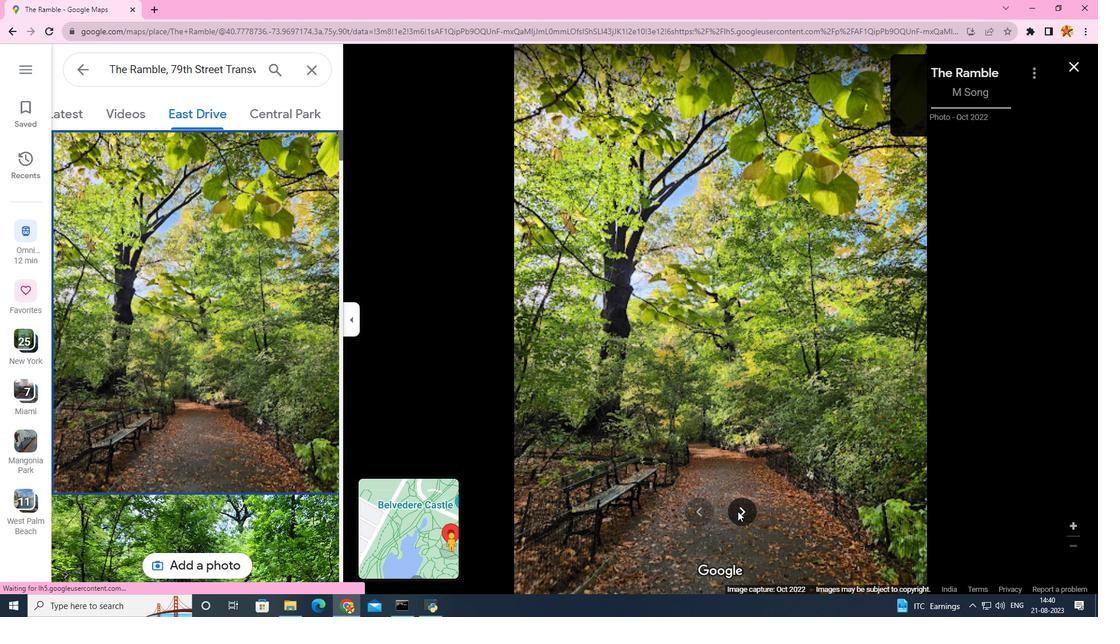
Action: Mouse pressed left at (738, 512)
Screenshot: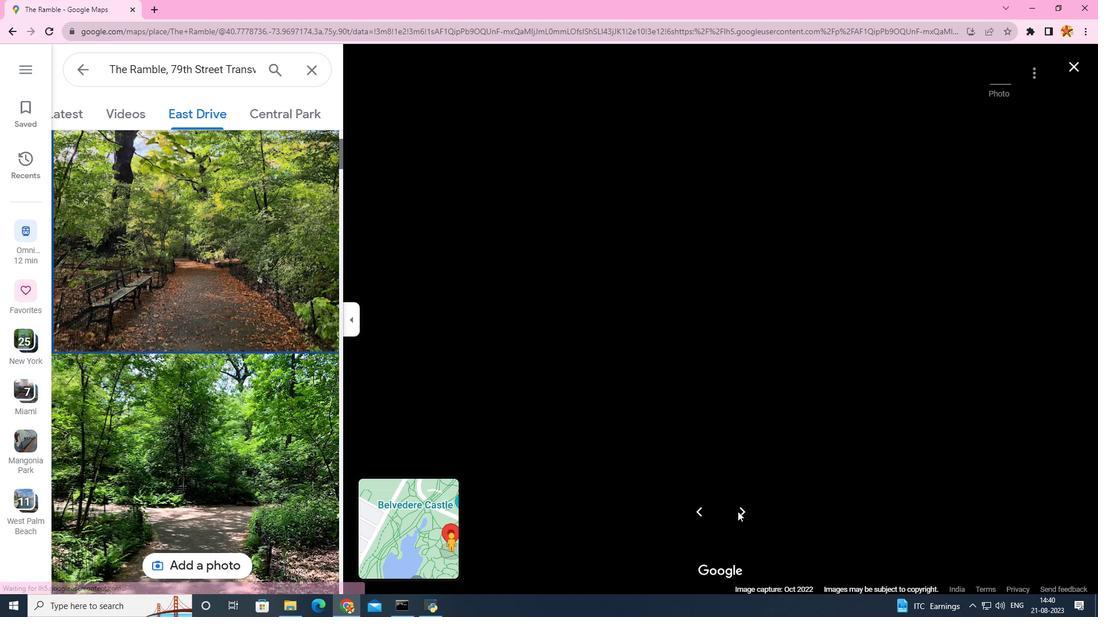 
Action: Mouse pressed left at (738, 512)
Screenshot: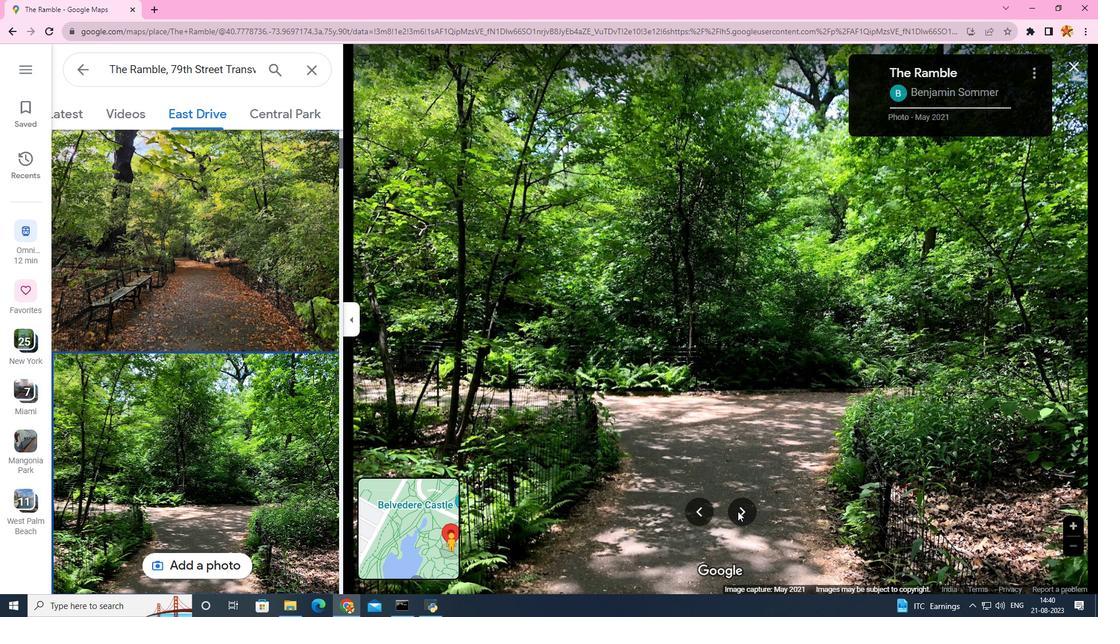 
Action: Mouse pressed left at (738, 512)
Screenshot: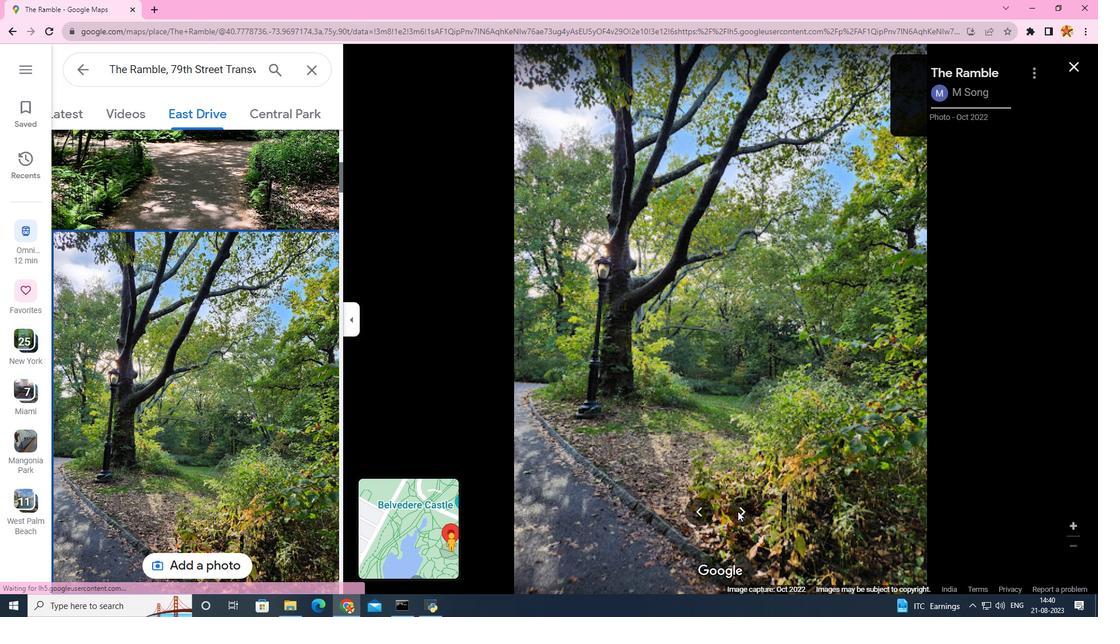 
Action: Mouse pressed left at (738, 512)
Screenshot: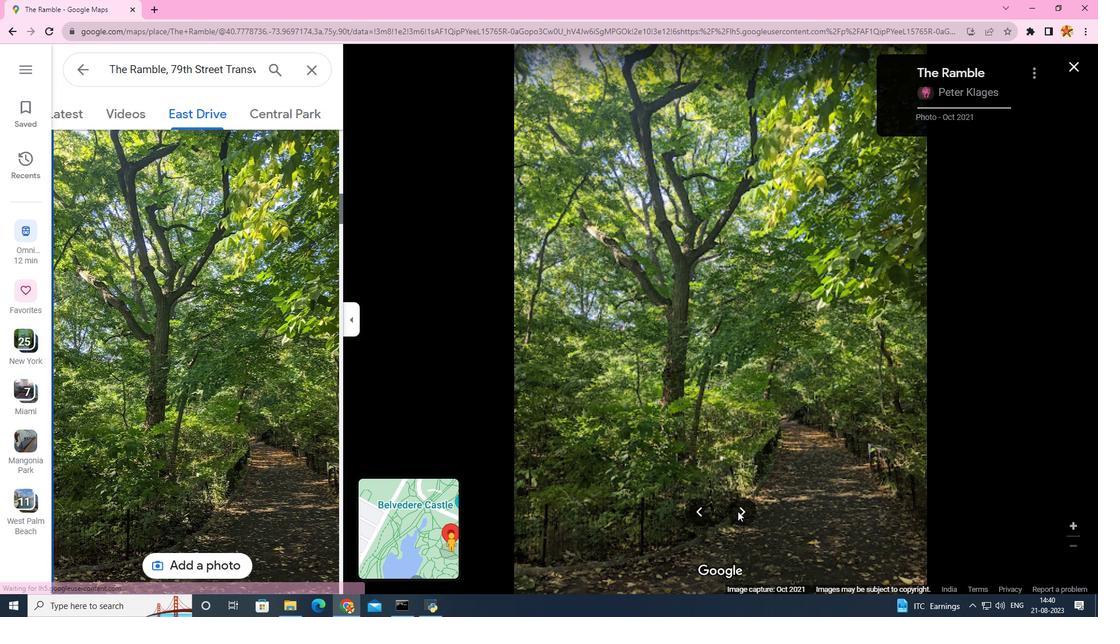 
Action: Mouse pressed left at (738, 512)
Screenshot: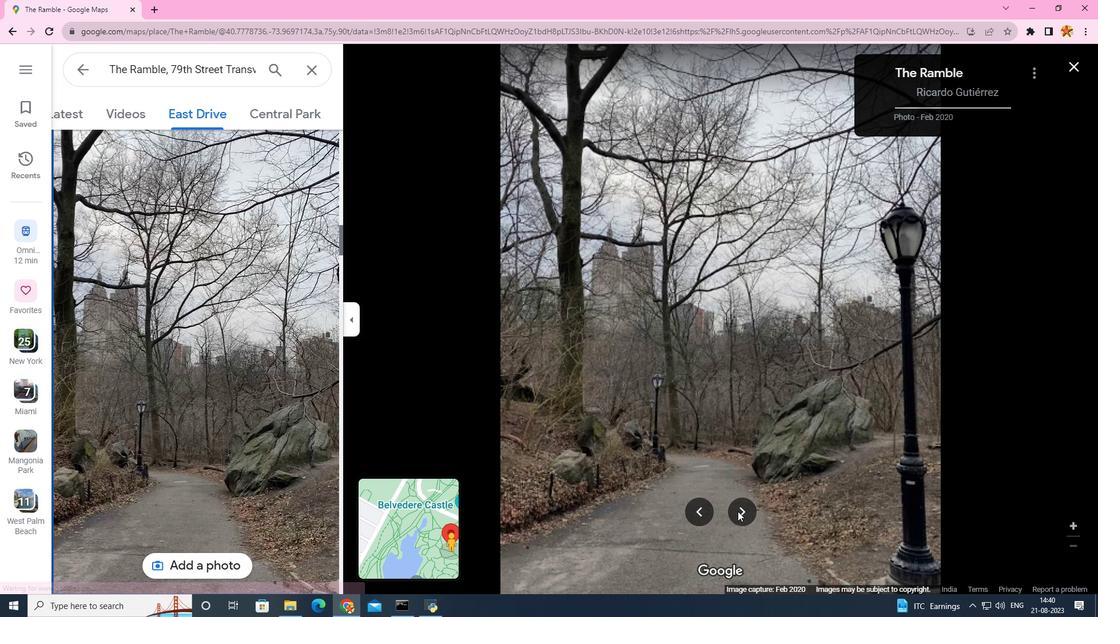 
Action: Mouse pressed left at (738, 512)
Screenshot: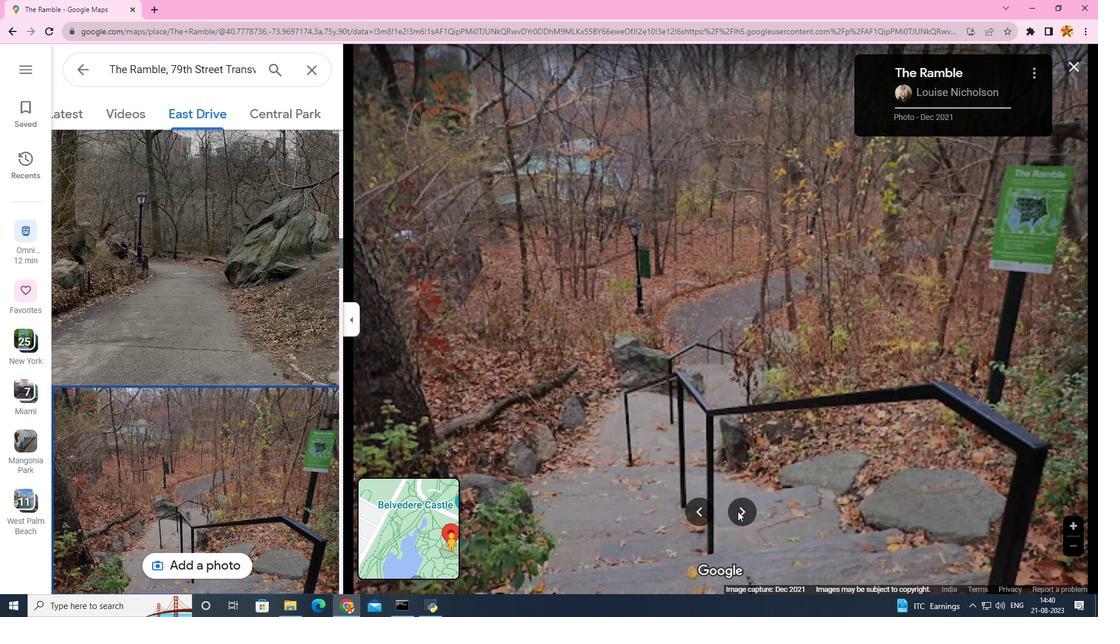 
Action: Mouse pressed left at (738, 512)
Screenshot: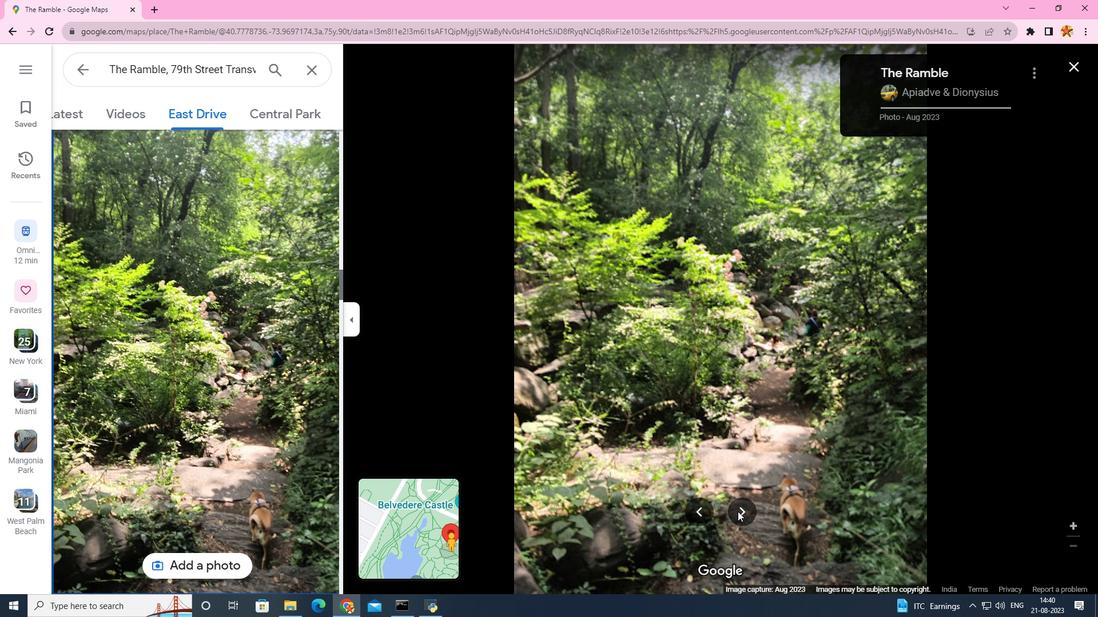 
Action: Mouse pressed left at (738, 512)
Screenshot: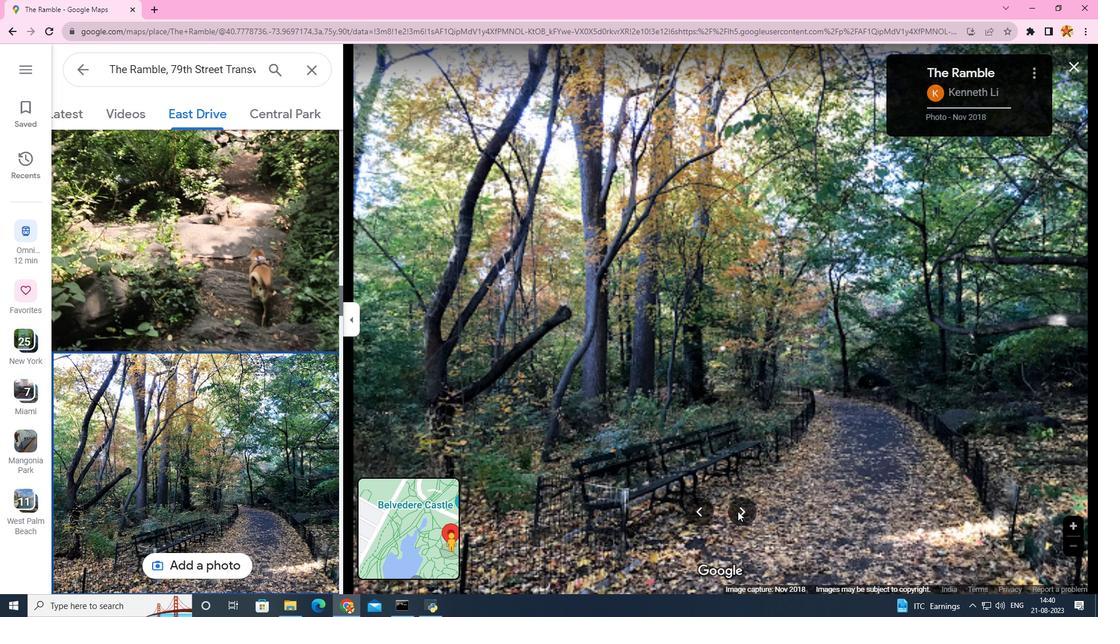 
Action: Mouse moved to (325, 121)
Screenshot: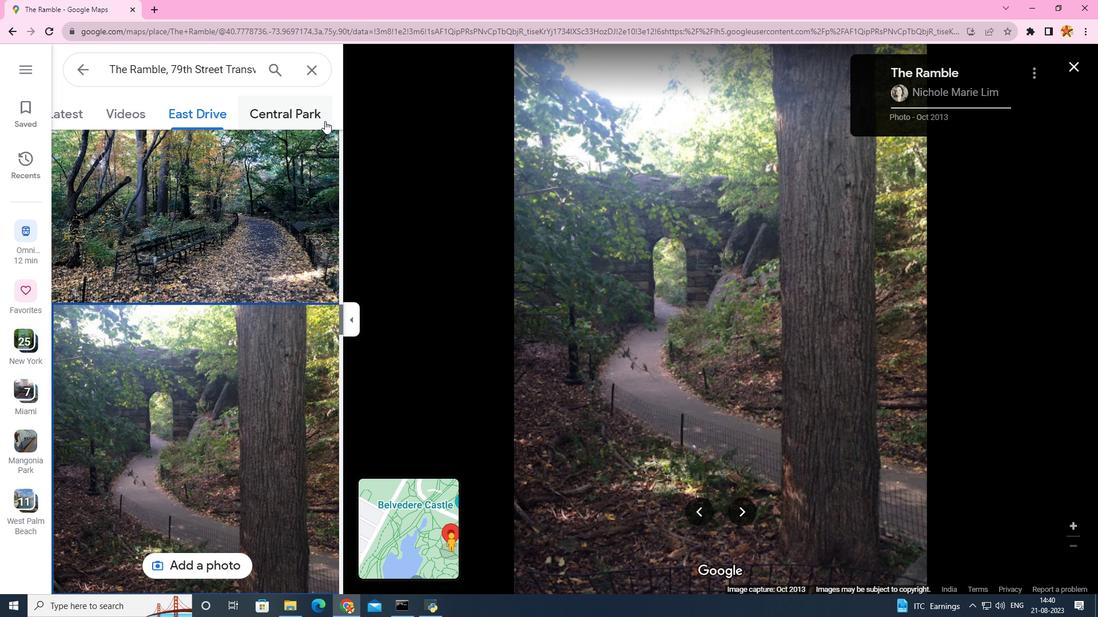 
Action: Mouse pressed left at (325, 121)
Screenshot: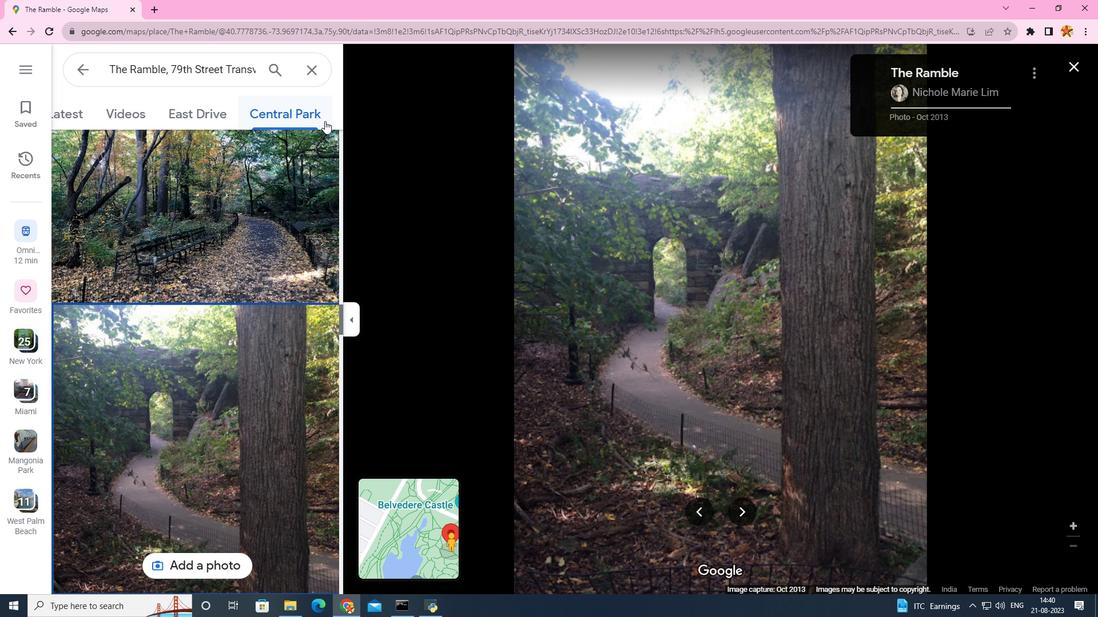 
Action: Mouse moved to (740, 508)
Screenshot: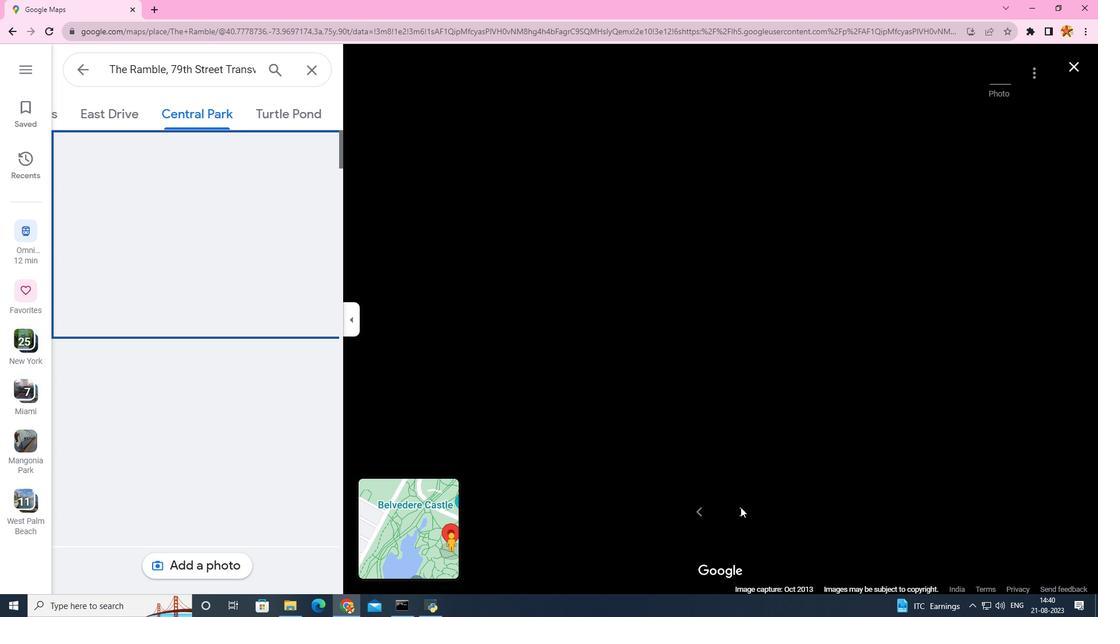 
Action: Mouse pressed left at (740, 508)
Screenshot: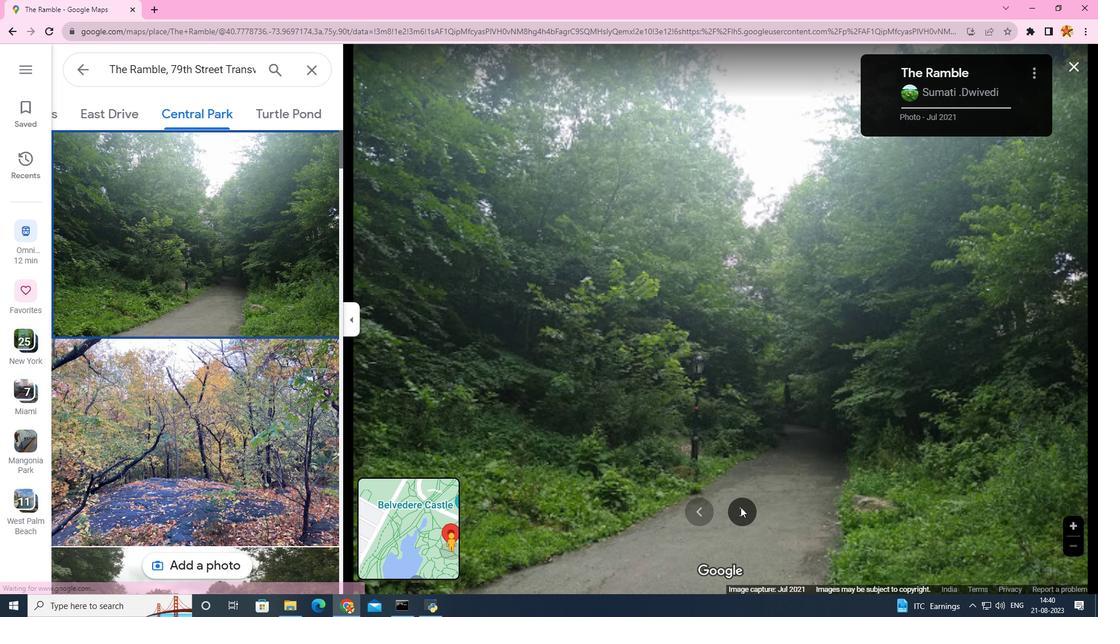 
Action: Mouse pressed left at (740, 508)
Screenshot: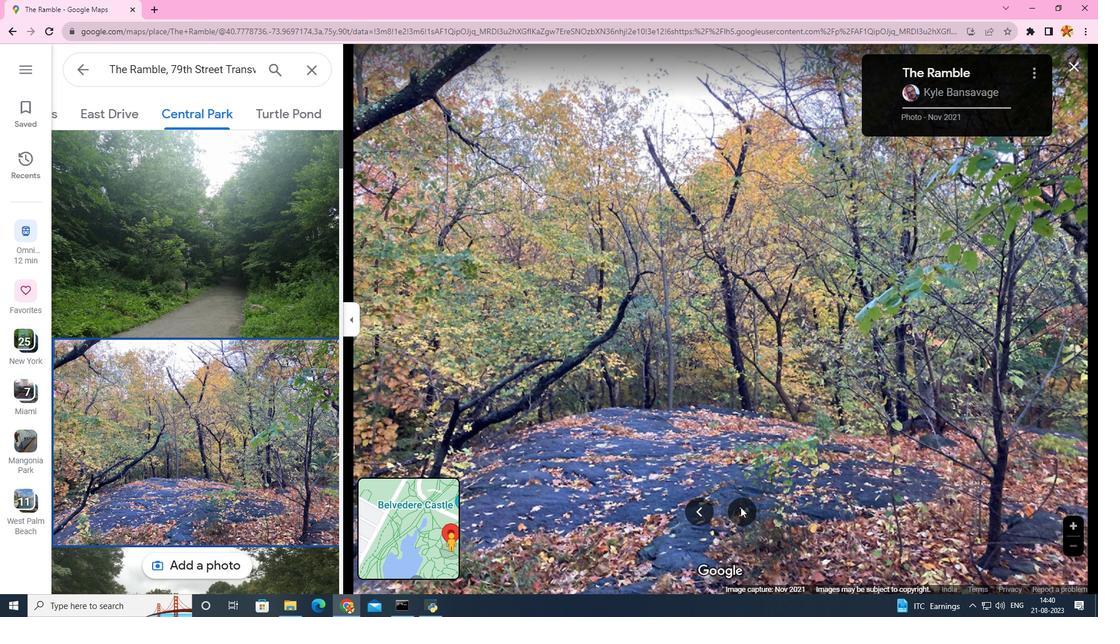 
Action: Mouse pressed left at (740, 508)
Screenshot: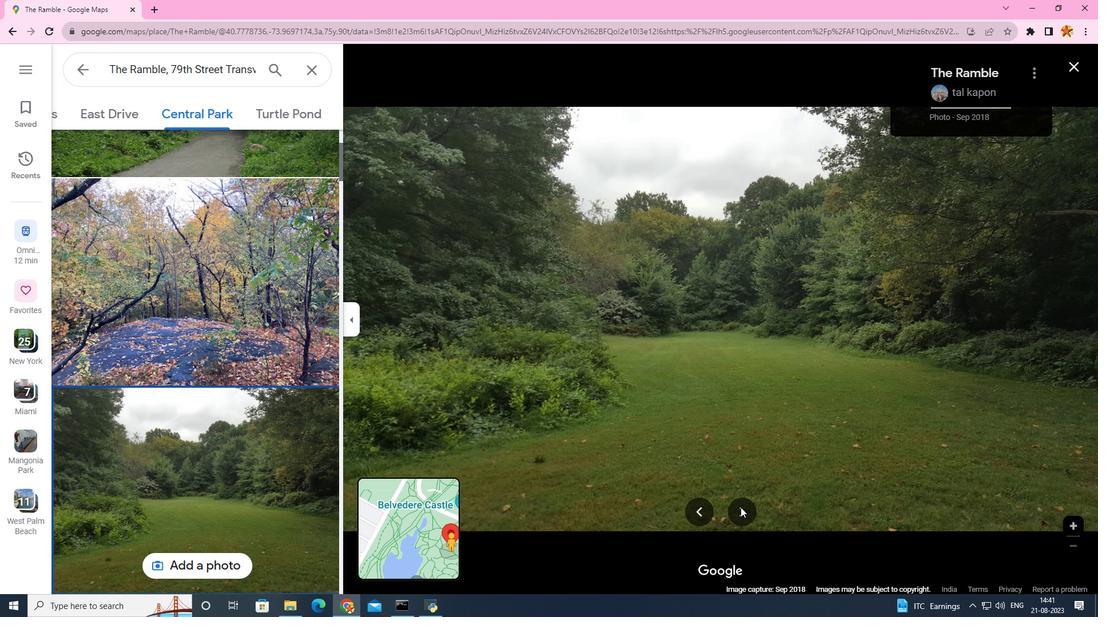 
Action: Mouse moved to (740, 508)
Screenshot: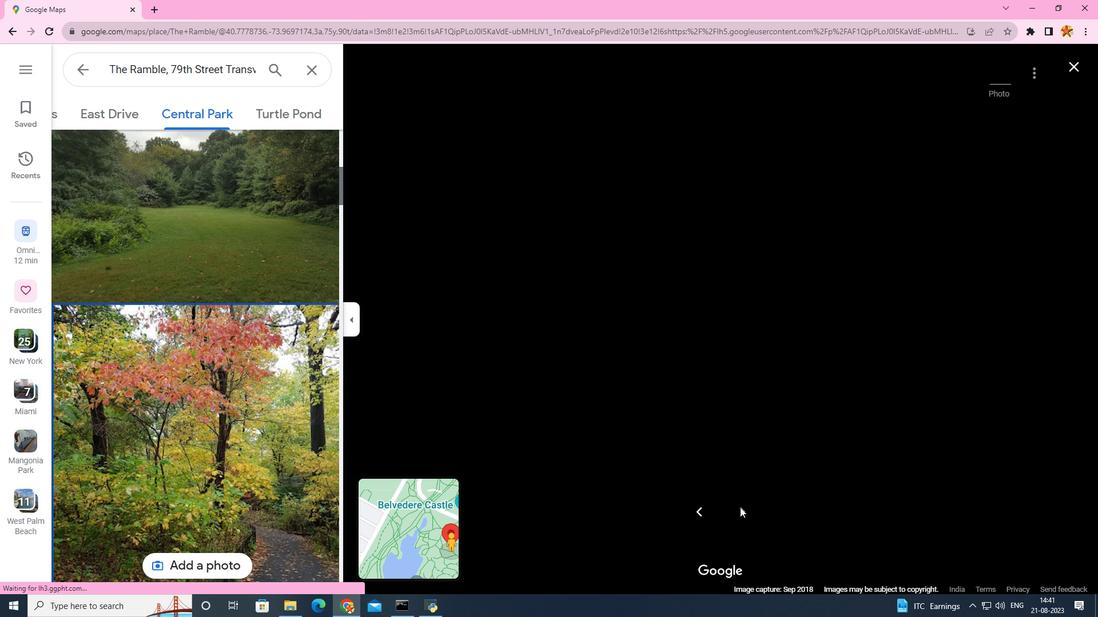 
Action: Mouse pressed left at (740, 508)
Screenshot: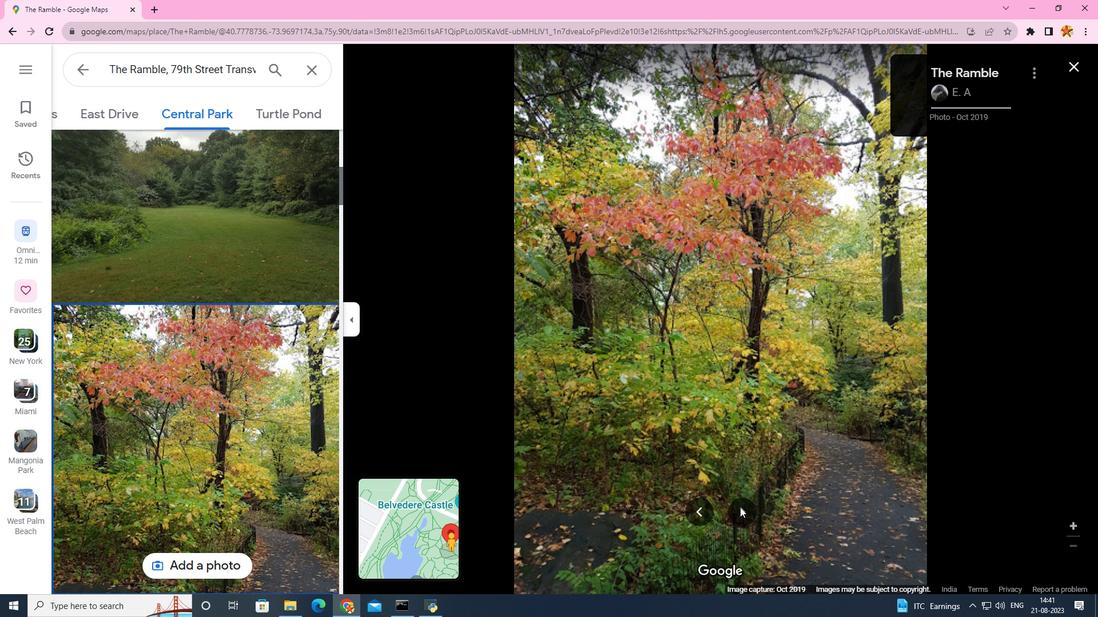 
Action: Mouse pressed left at (740, 508)
Screenshot: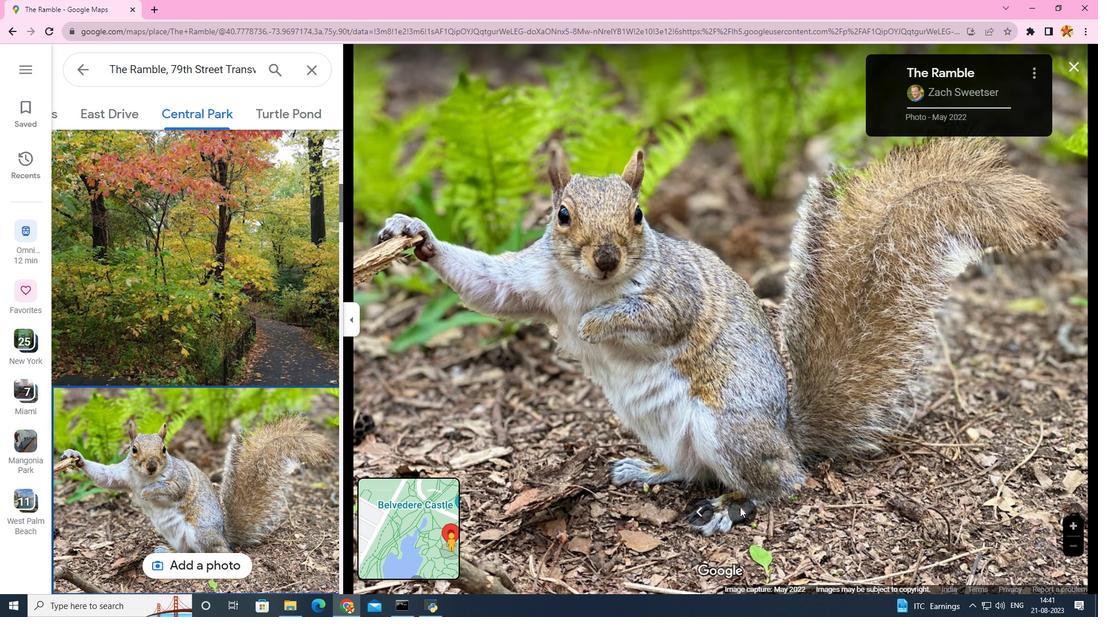 
Action: Mouse moved to (320, 124)
Screenshot: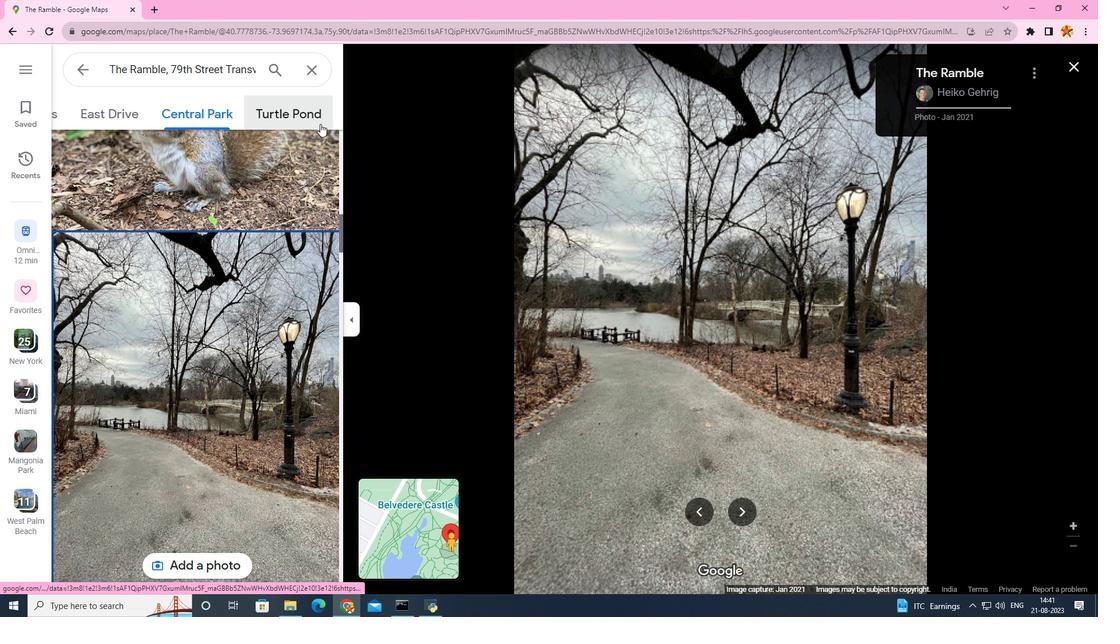 
Action: Mouse pressed left at (320, 124)
Screenshot: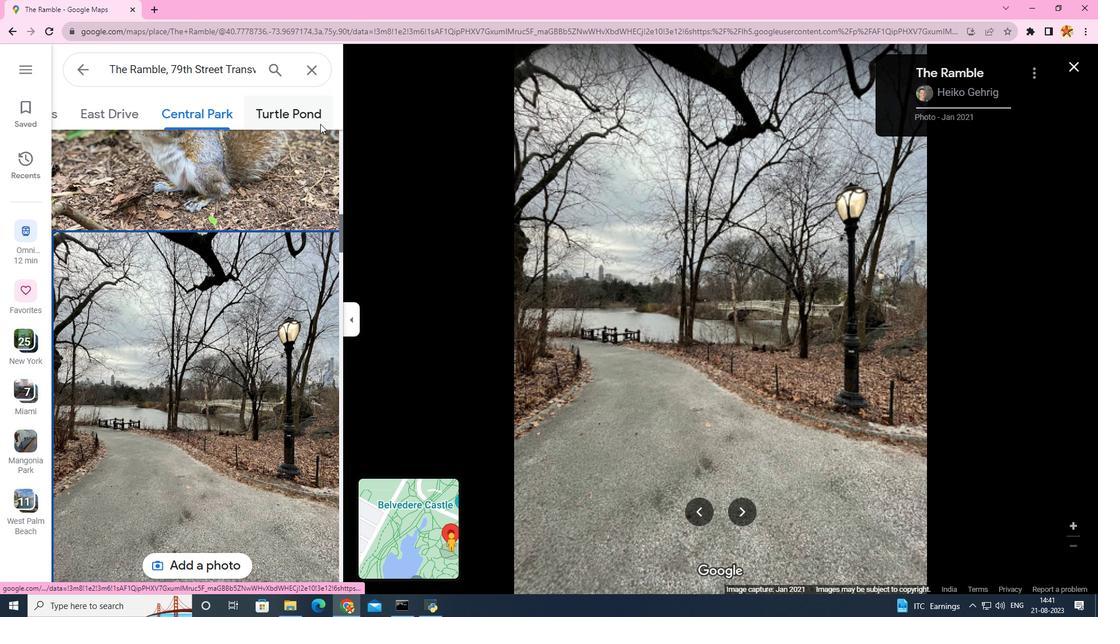 
Action: Mouse moved to (751, 507)
Screenshot: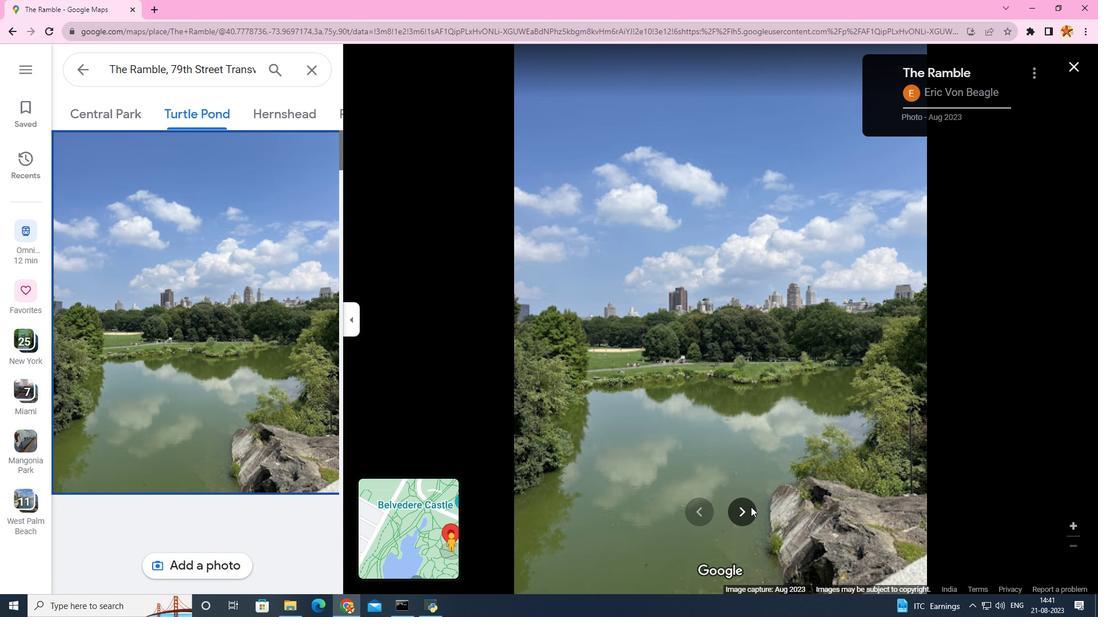 
Action: Mouse pressed left at (751, 507)
Screenshot: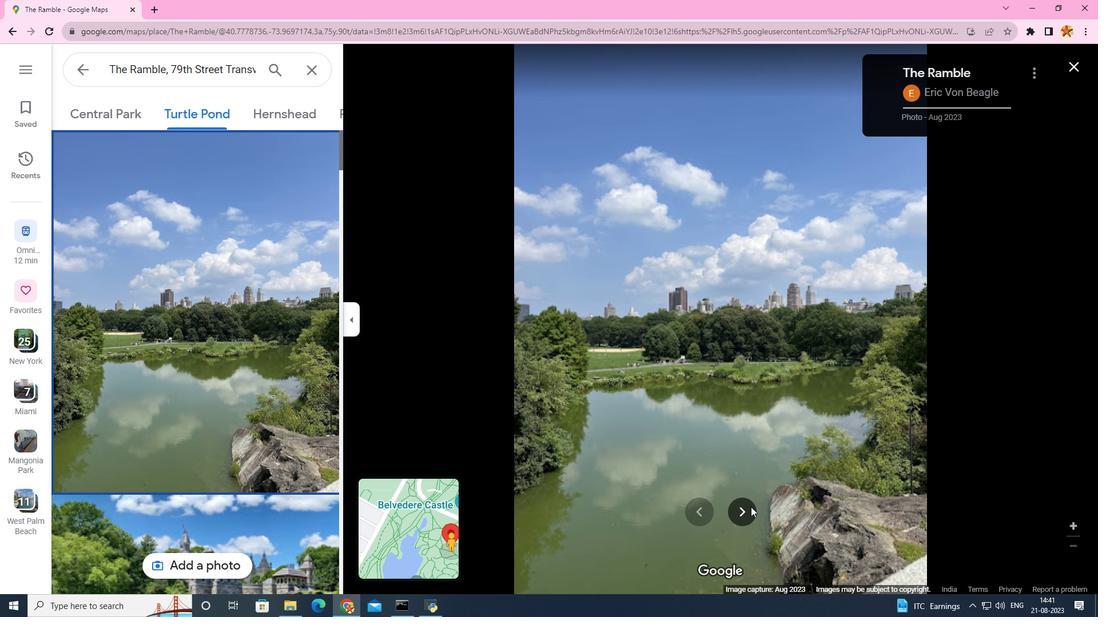 
Action: Mouse pressed left at (751, 507)
Screenshot: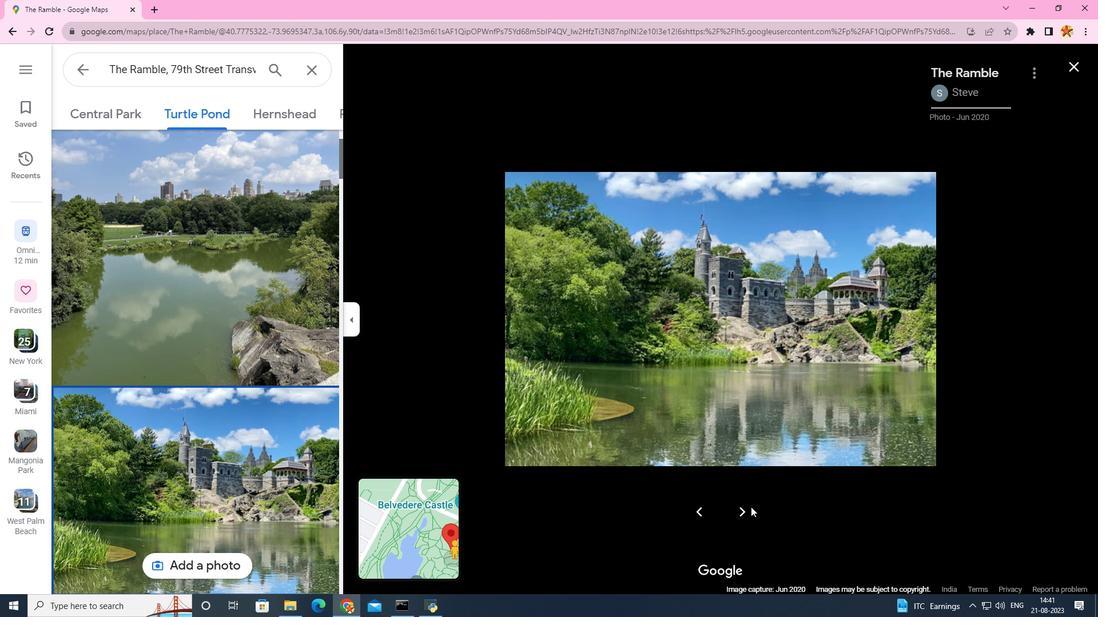 
Action: Mouse pressed left at (751, 507)
Screenshot: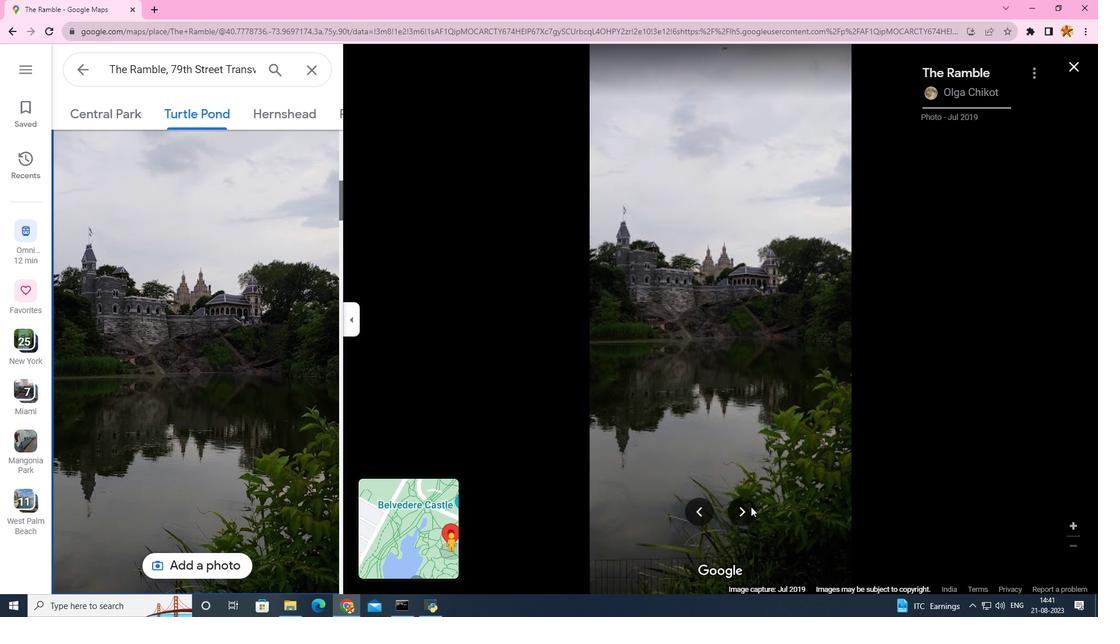 
Action: Mouse pressed left at (751, 507)
Screenshot: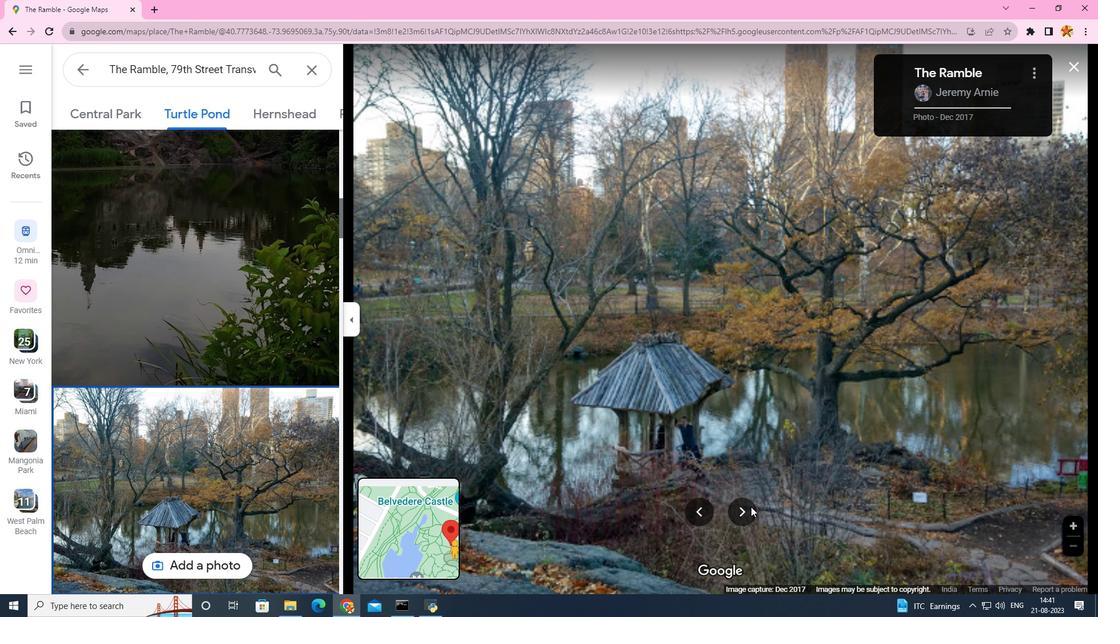 
Action: Mouse pressed left at (751, 507)
Screenshot: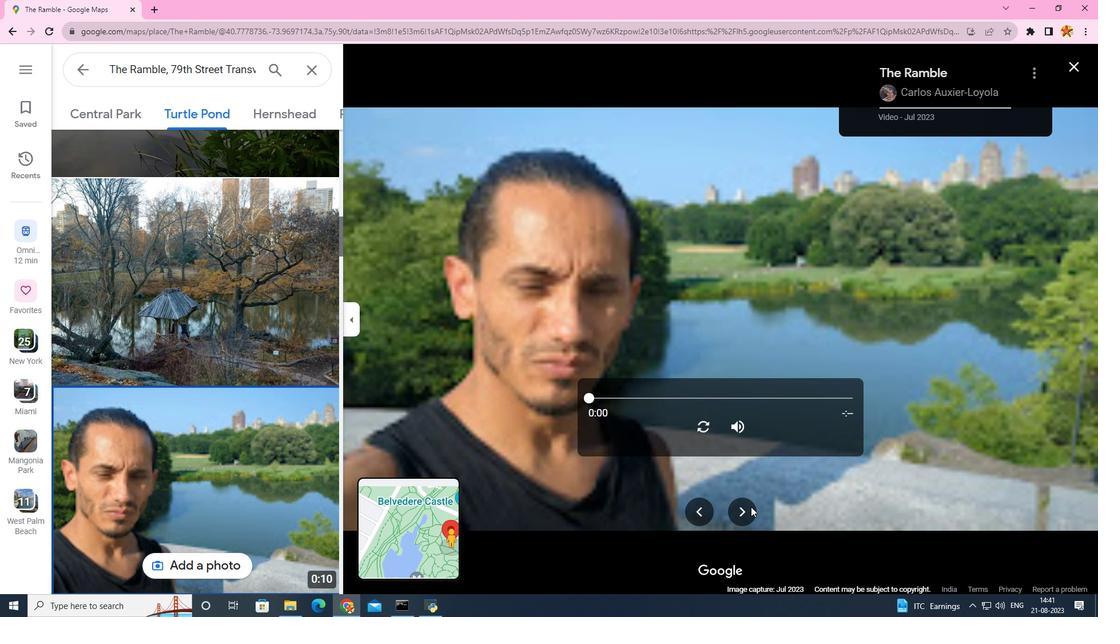 
Action: Mouse pressed left at (751, 507)
Screenshot: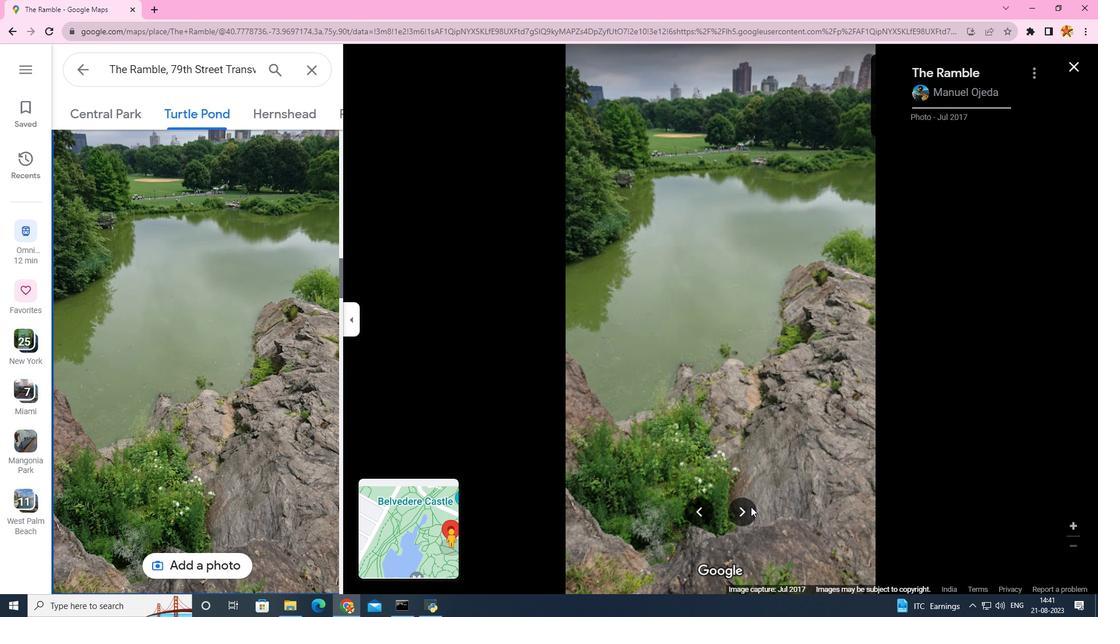 
Action: Mouse pressed left at (751, 507)
Screenshot: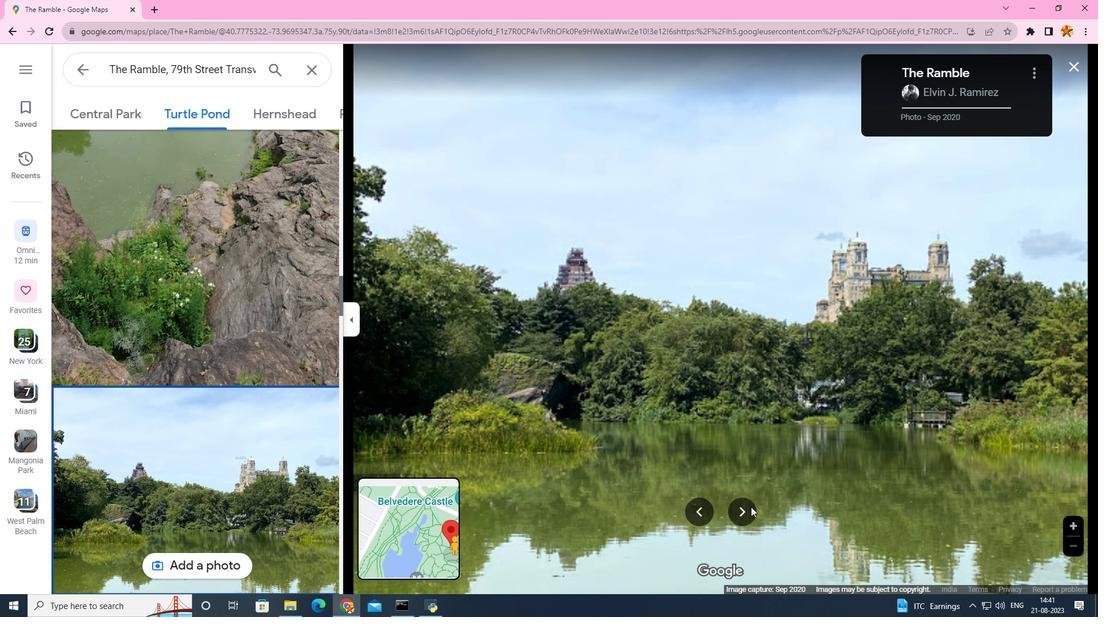 
Action: Mouse pressed left at (751, 507)
Screenshot: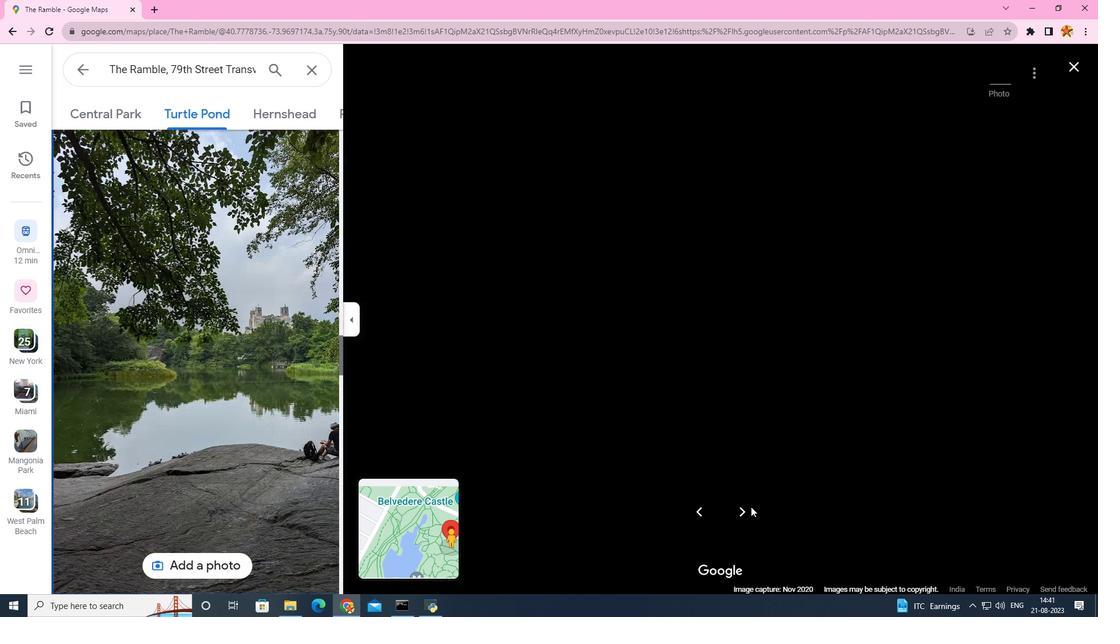 
Action: Mouse pressed left at (751, 507)
Screenshot: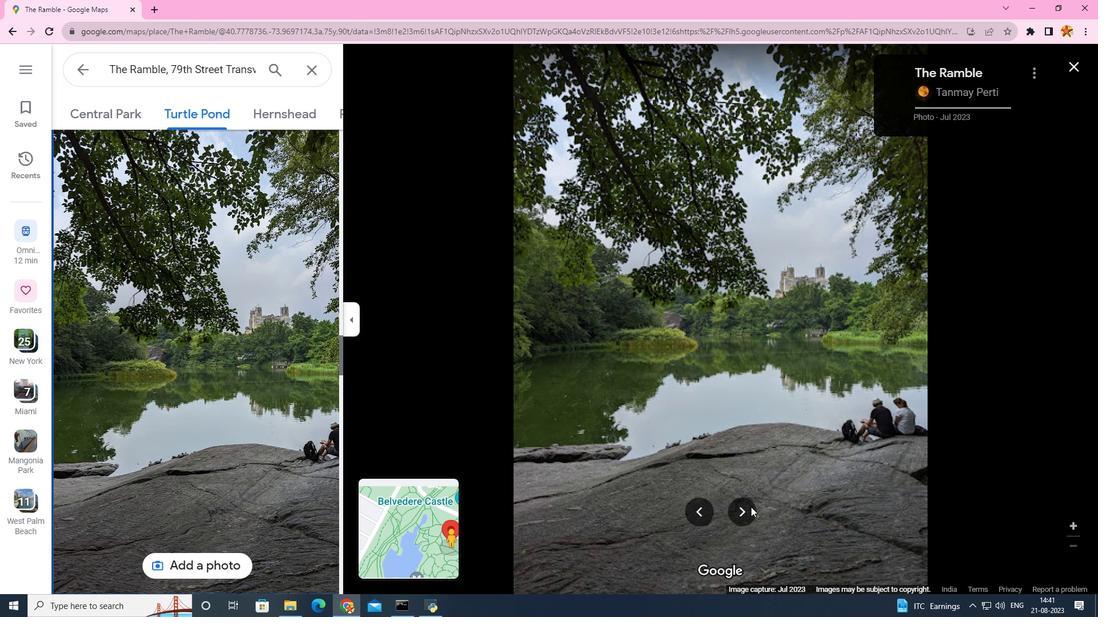 
Action: Mouse pressed left at (751, 507)
Screenshot: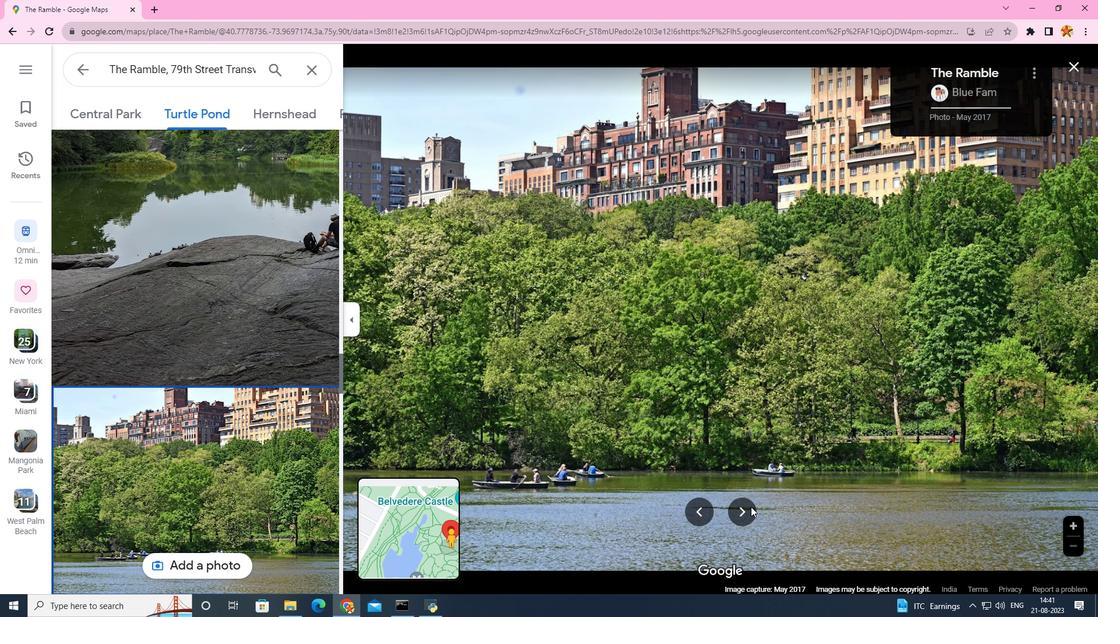 
Action: Mouse moved to (284, 123)
Screenshot: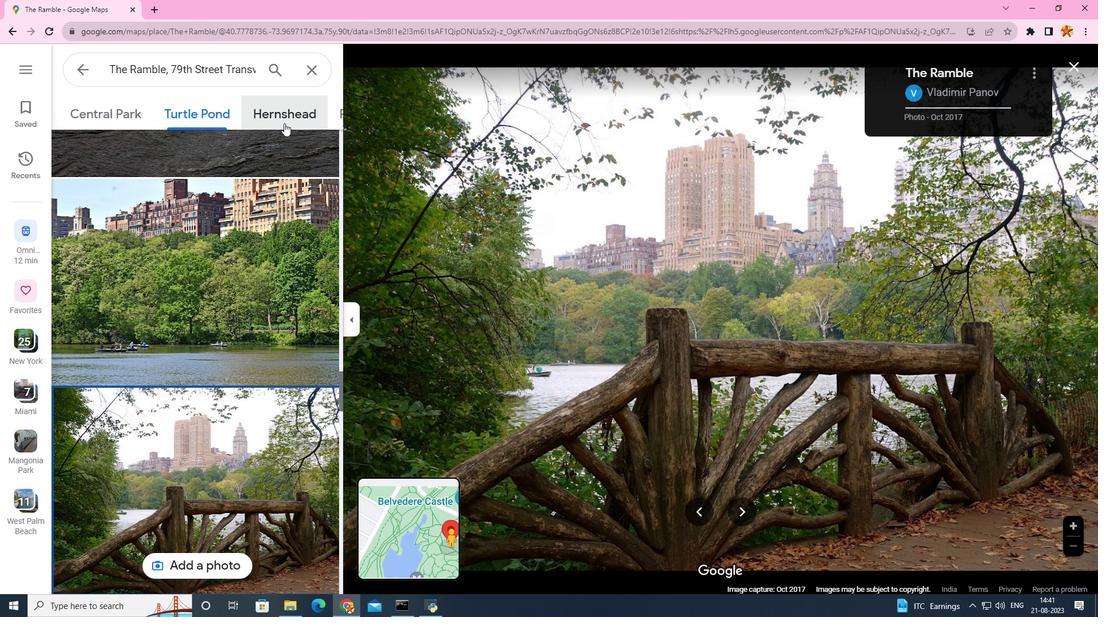 
Action: Mouse pressed left at (284, 123)
Screenshot: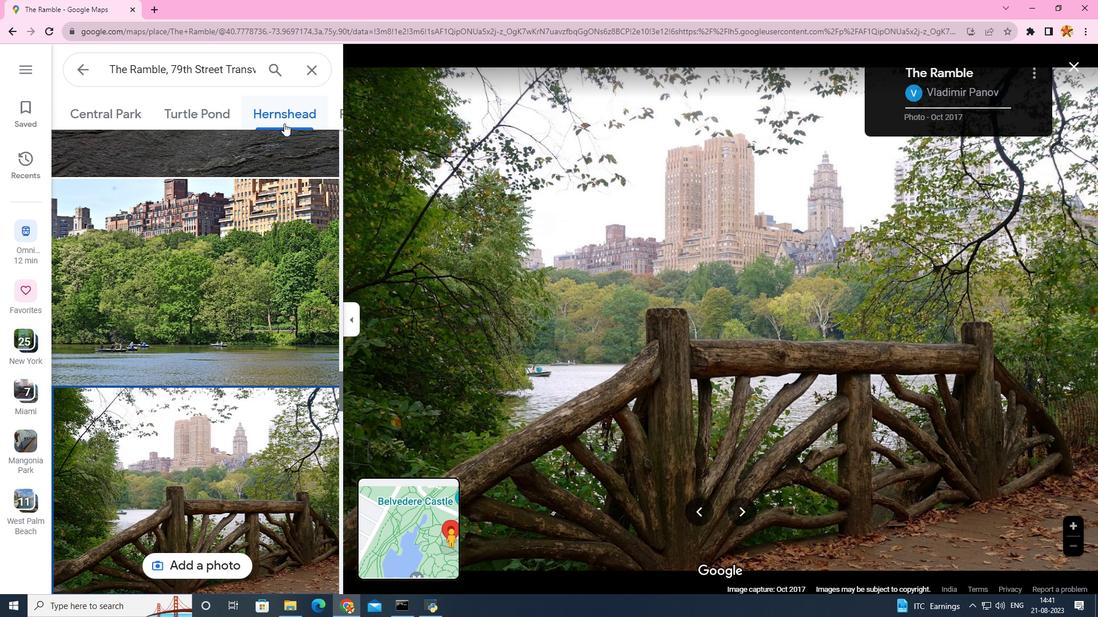 
Action: Mouse moved to (750, 505)
Screenshot: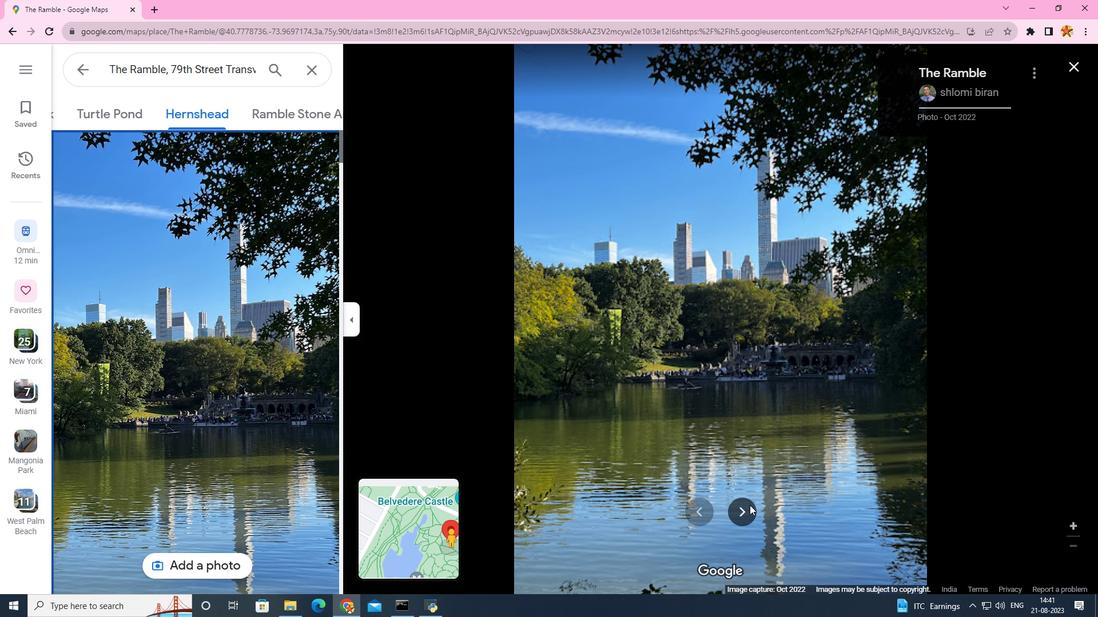 
Action: Mouse pressed left at (750, 505)
Screenshot: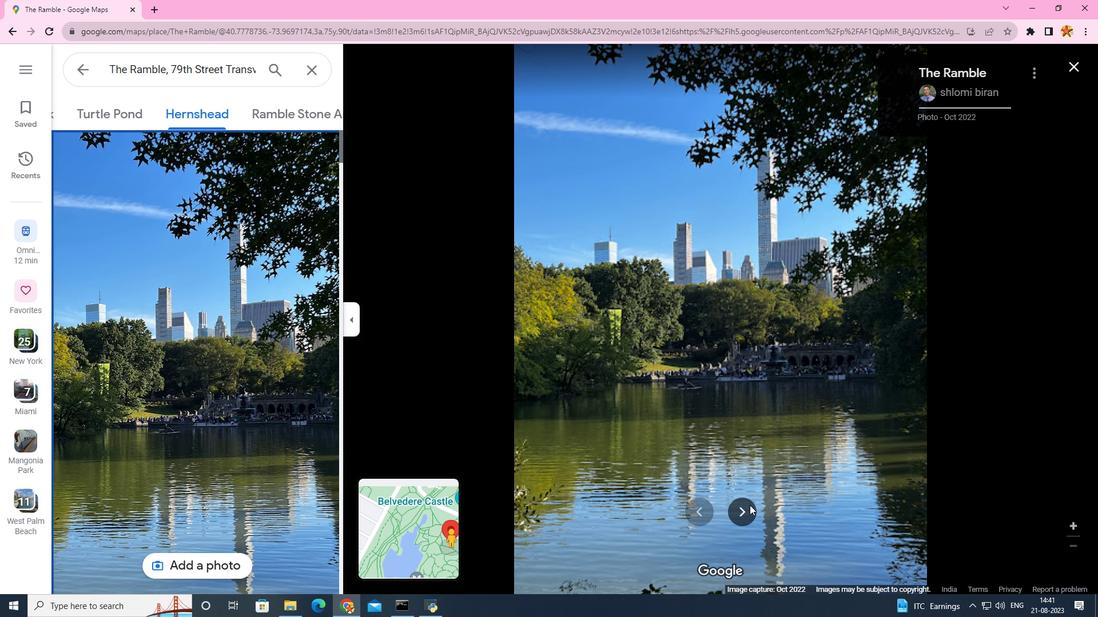 
Action: Mouse pressed left at (750, 505)
Screenshot: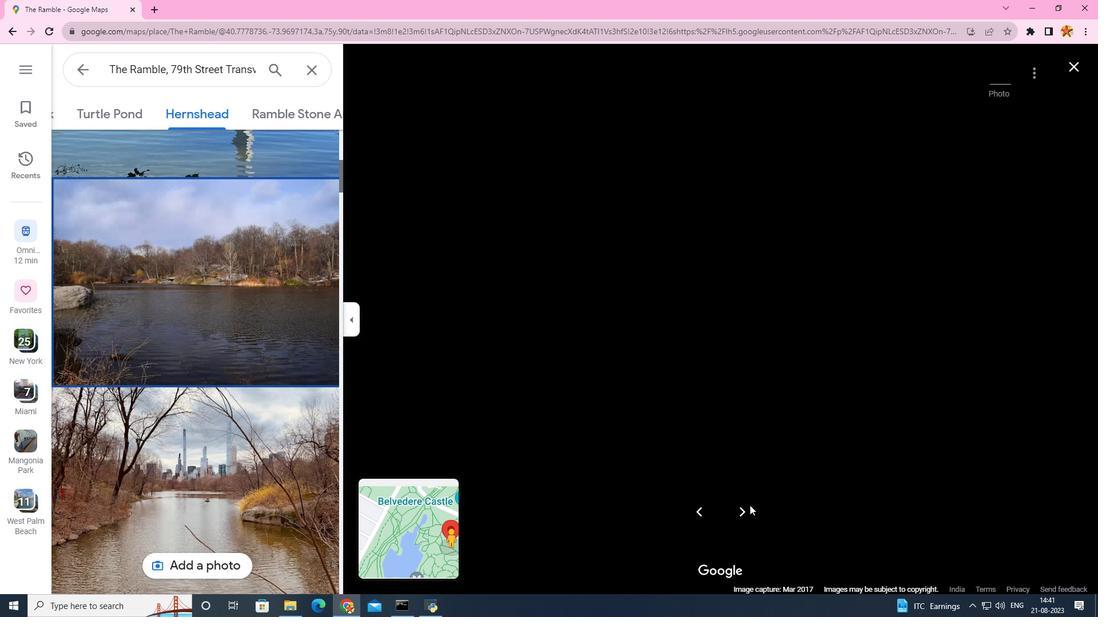 
Action: Mouse pressed left at (750, 505)
Screenshot: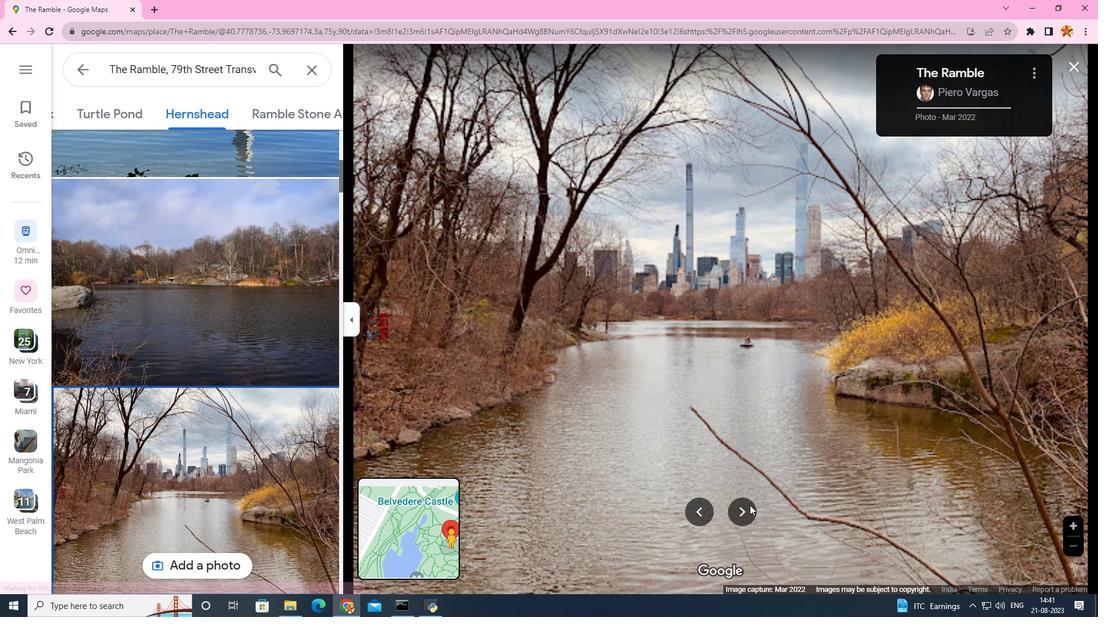 
Action: Mouse pressed left at (750, 505)
Screenshot: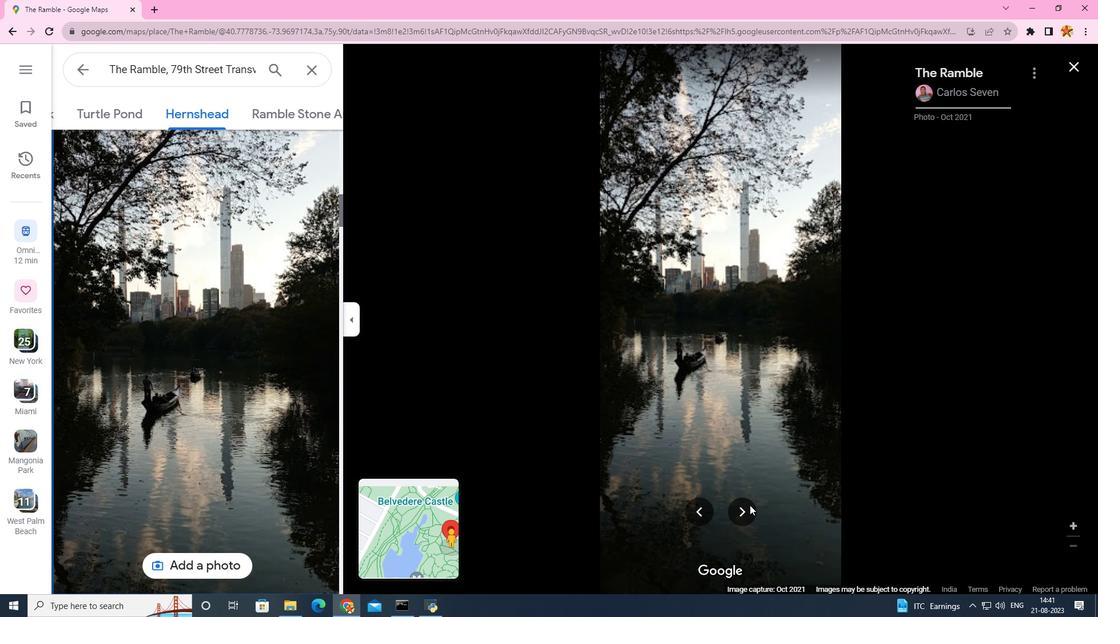 
Action: Mouse pressed left at (750, 505)
Screenshot: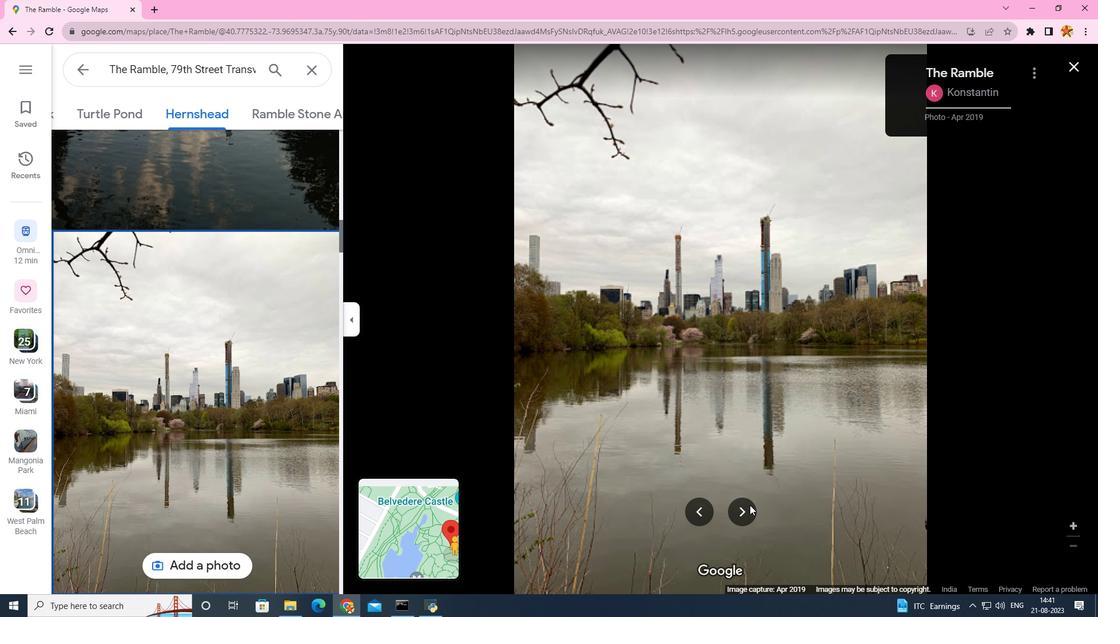 
Action: Mouse pressed left at (750, 505)
Screenshot: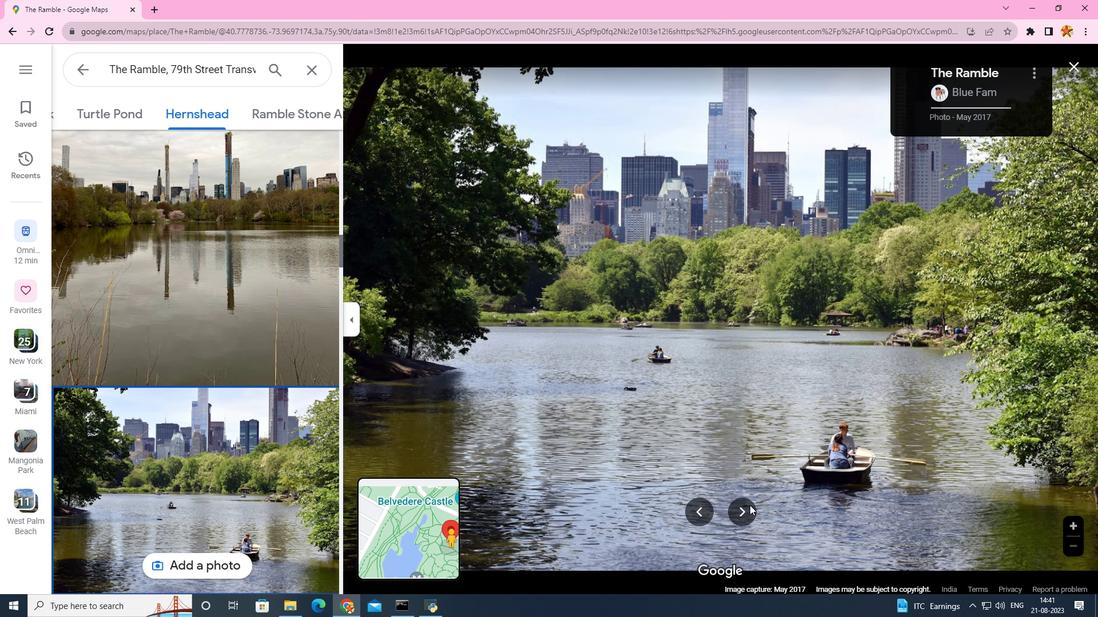 
Action: Mouse moved to (751, 505)
Screenshot: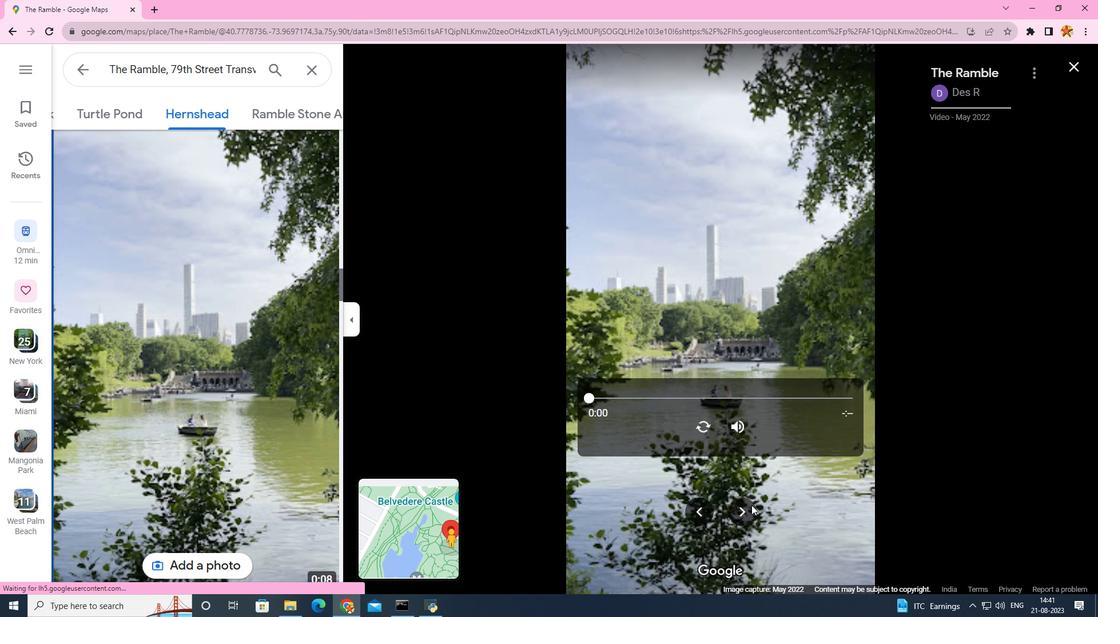 
Action: Mouse pressed left at (751, 505)
Screenshot: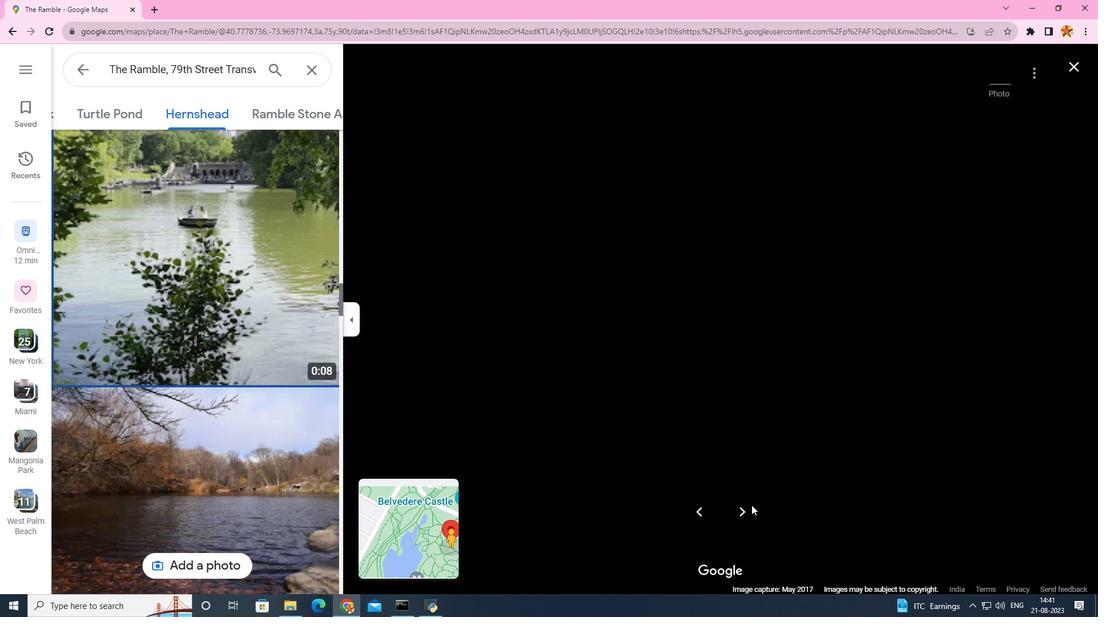 
Action: Mouse pressed left at (751, 505)
Screenshot: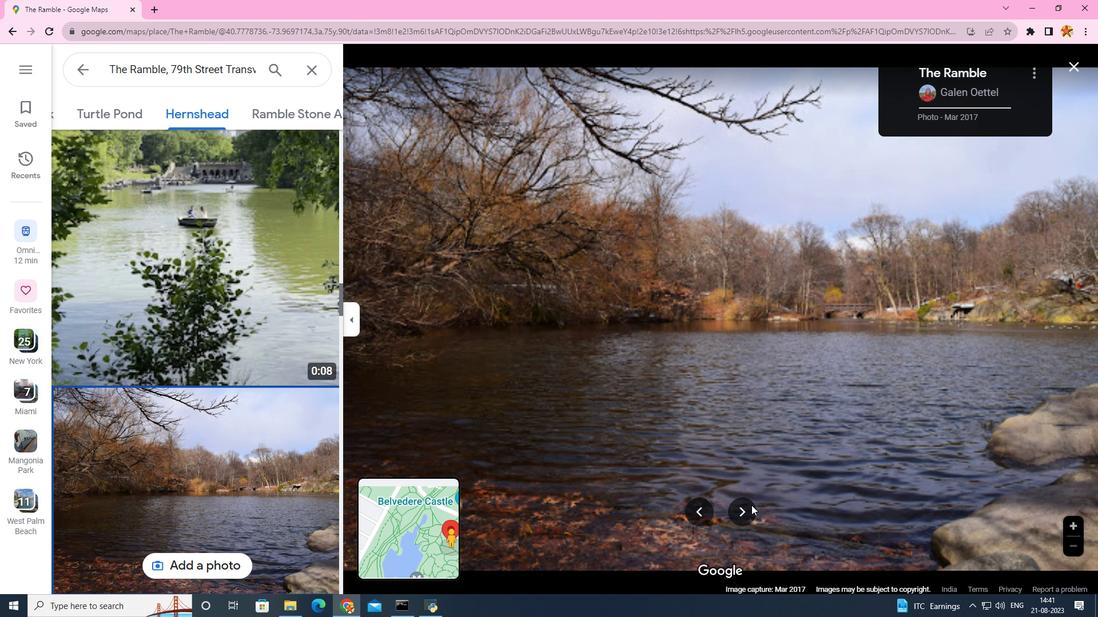 
Action: Mouse pressed left at (751, 505)
Screenshot: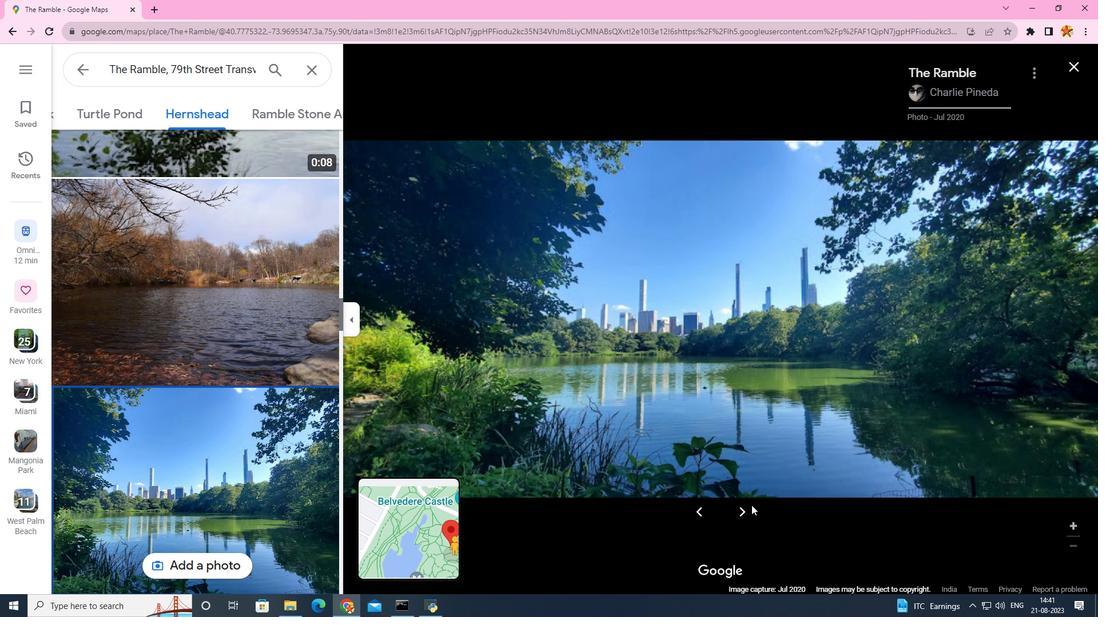 
Action: Mouse pressed left at (751, 505)
Screenshot: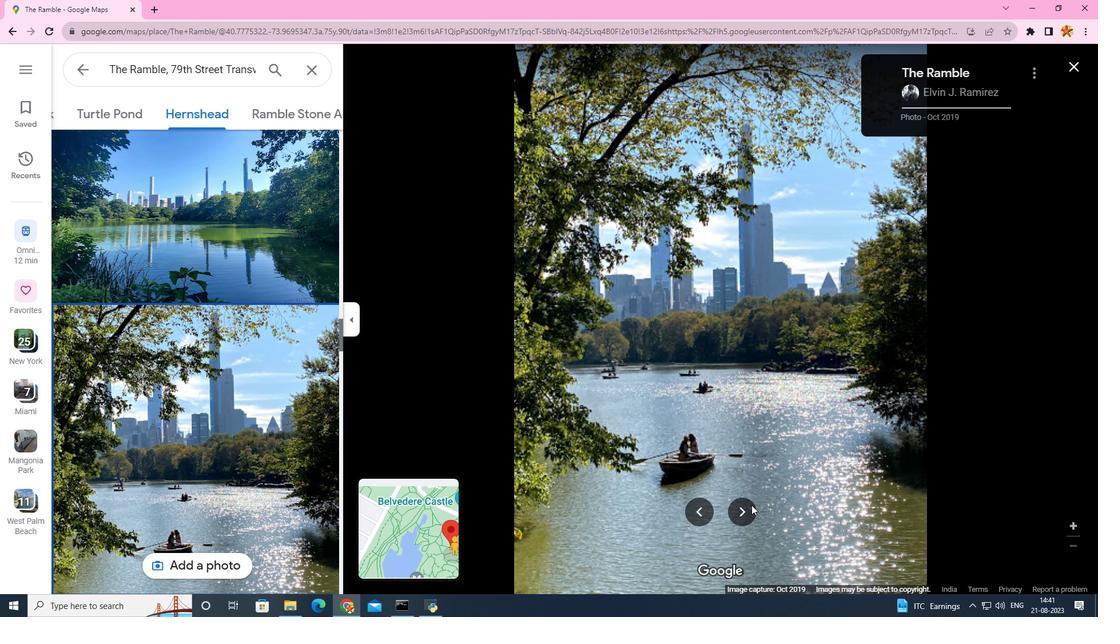 
Action: Mouse pressed left at (751, 505)
Screenshot: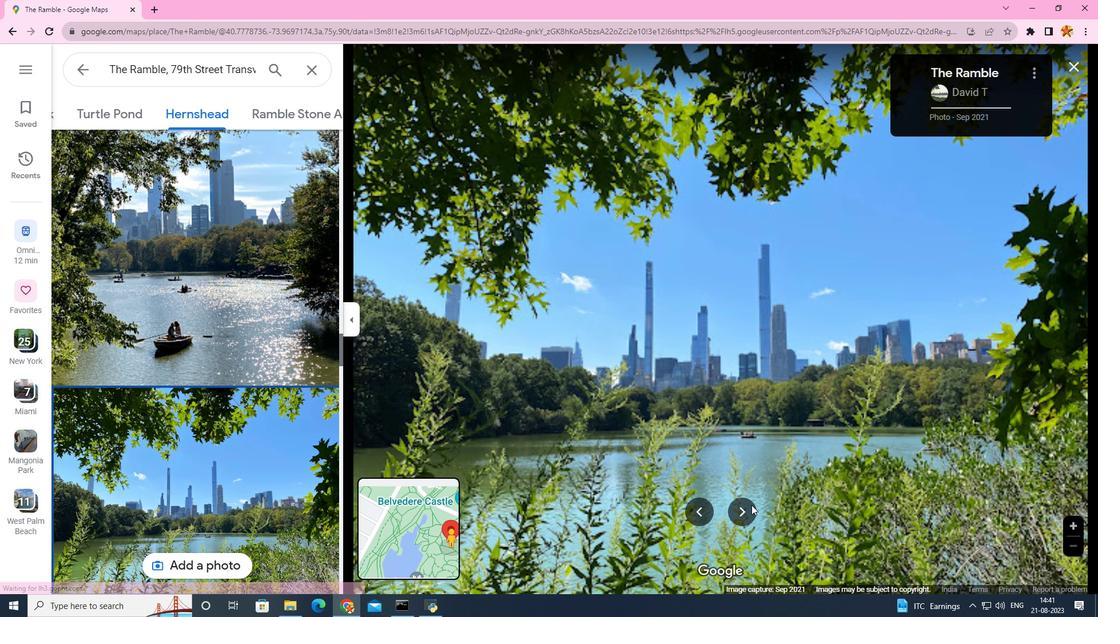 
Action: Mouse pressed left at (751, 505)
Screenshot: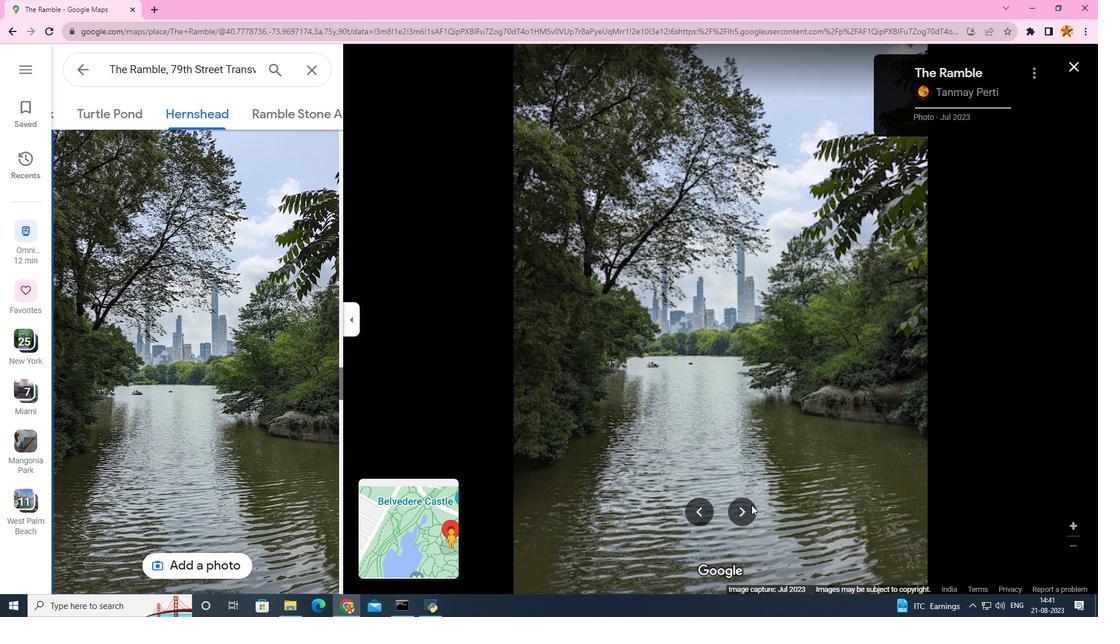 
Action: Mouse moved to (318, 120)
Screenshot: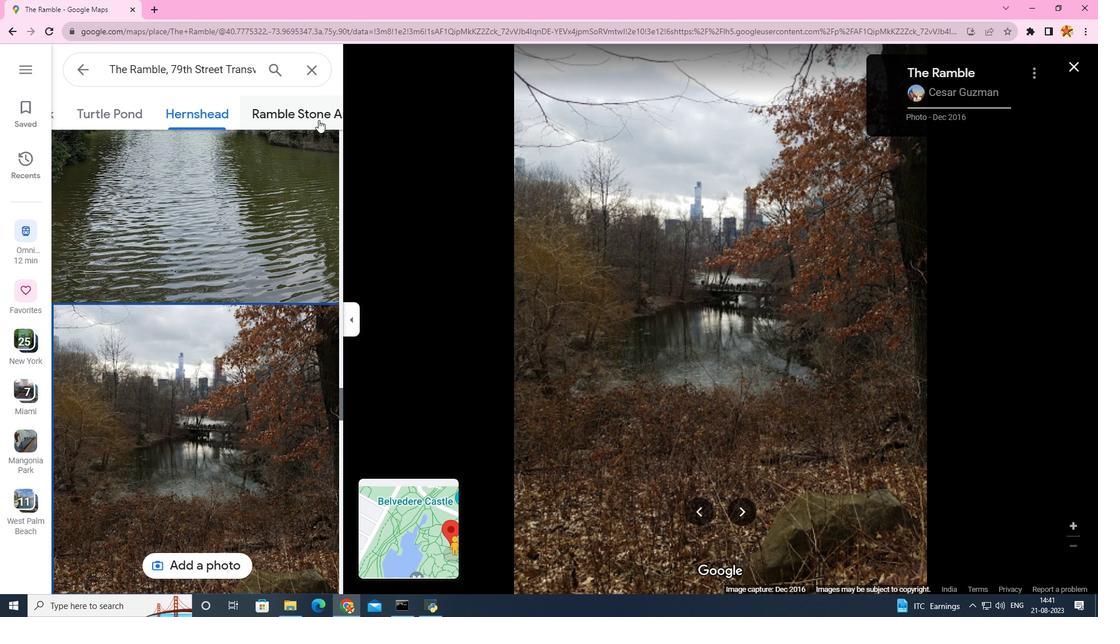 
Action: Mouse pressed left at (318, 120)
Screenshot: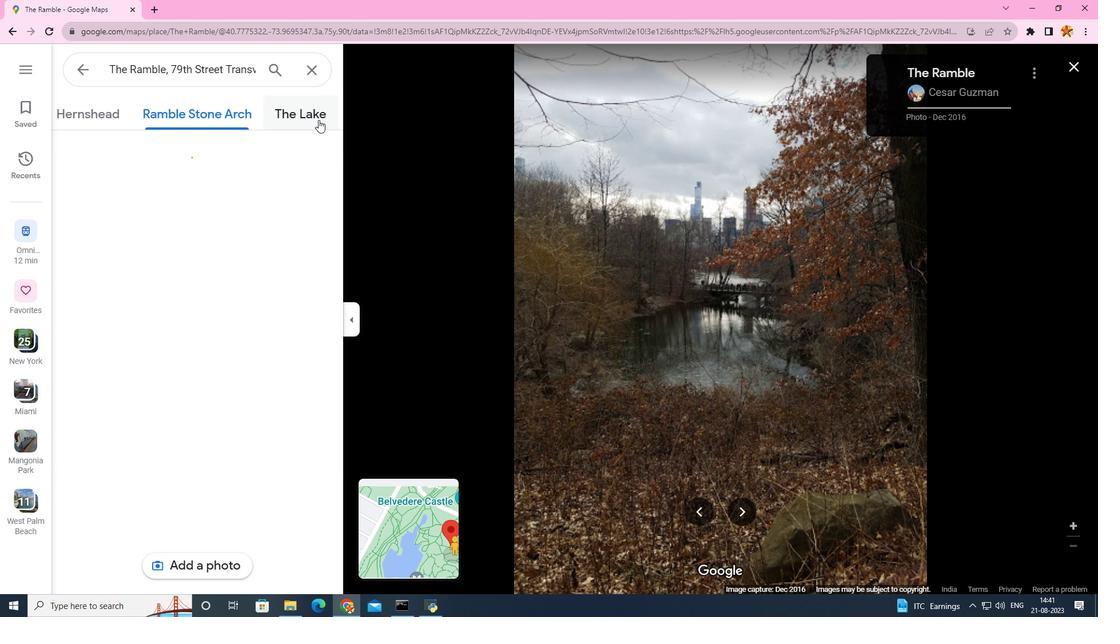 
Action: Mouse moved to (748, 501)
Screenshot: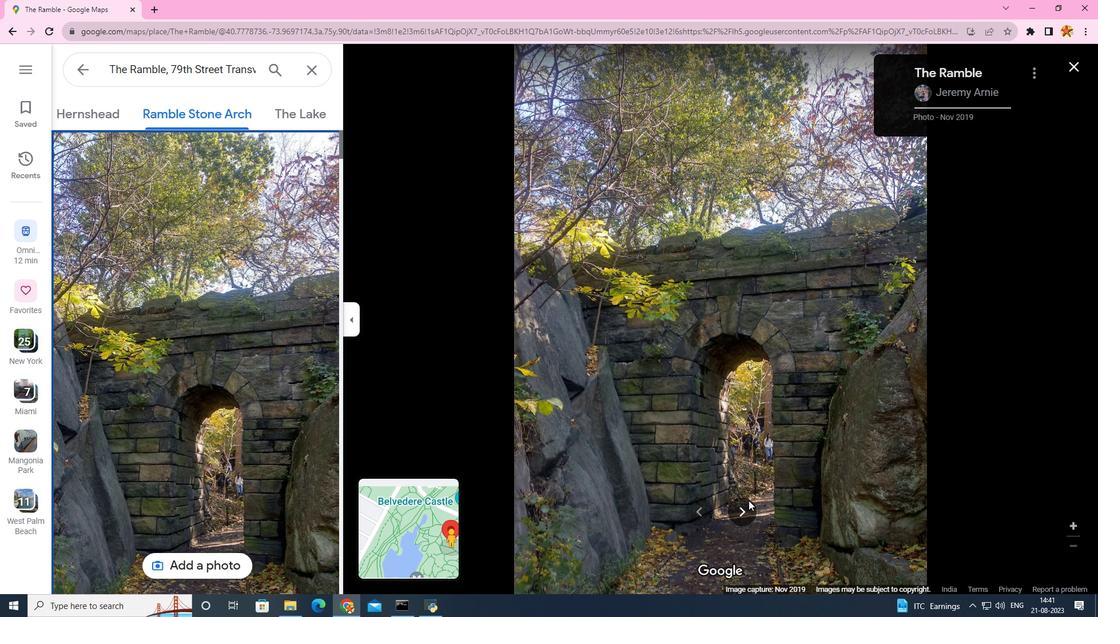 
Action: Mouse pressed left at (748, 501)
Screenshot: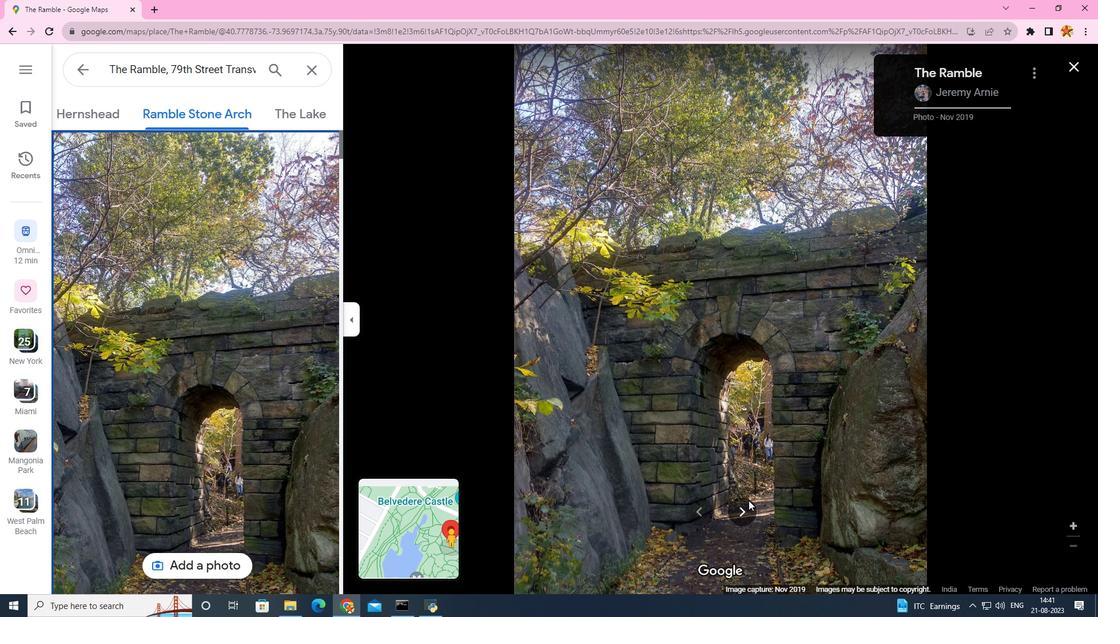 
Action: Mouse pressed left at (748, 501)
Screenshot: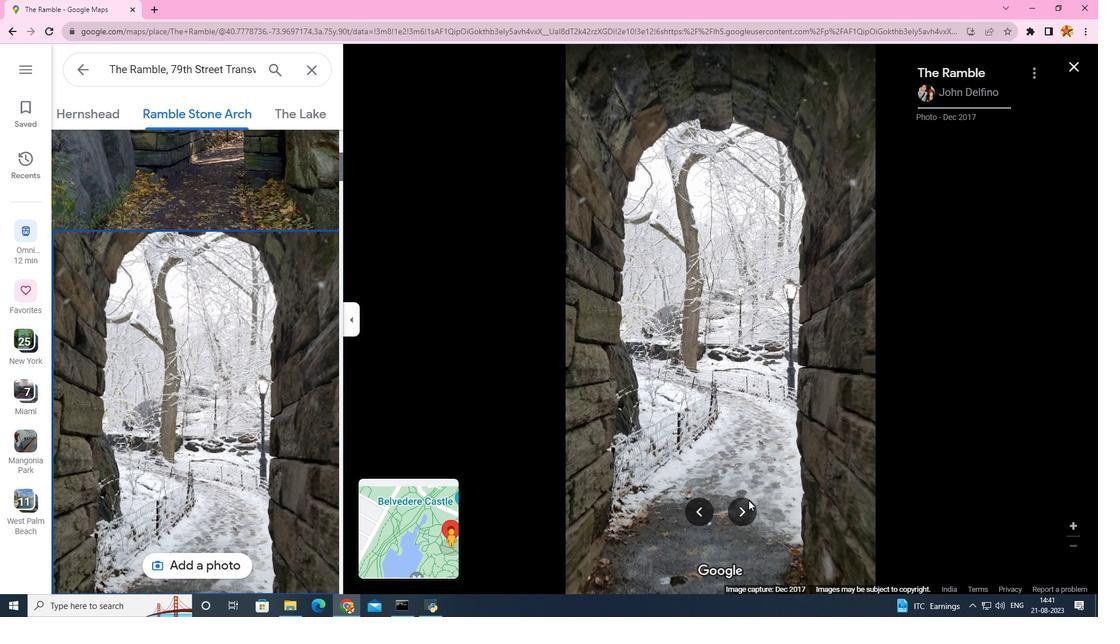 
Action: Mouse pressed left at (748, 501)
Screenshot: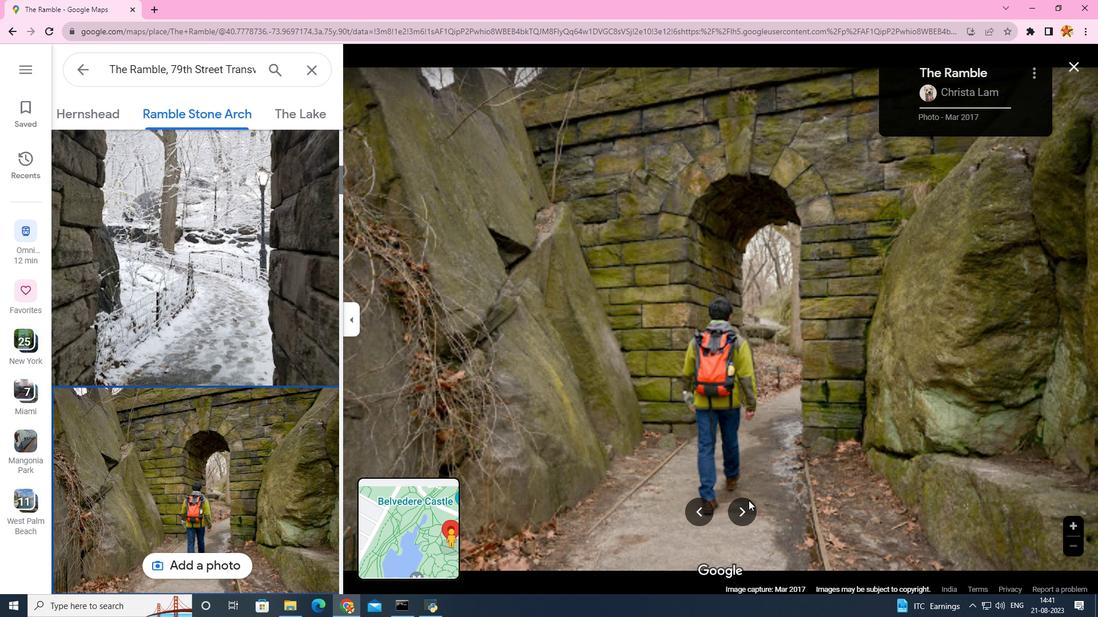 
Action: Mouse pressed left at (748, 501)
Screenshot: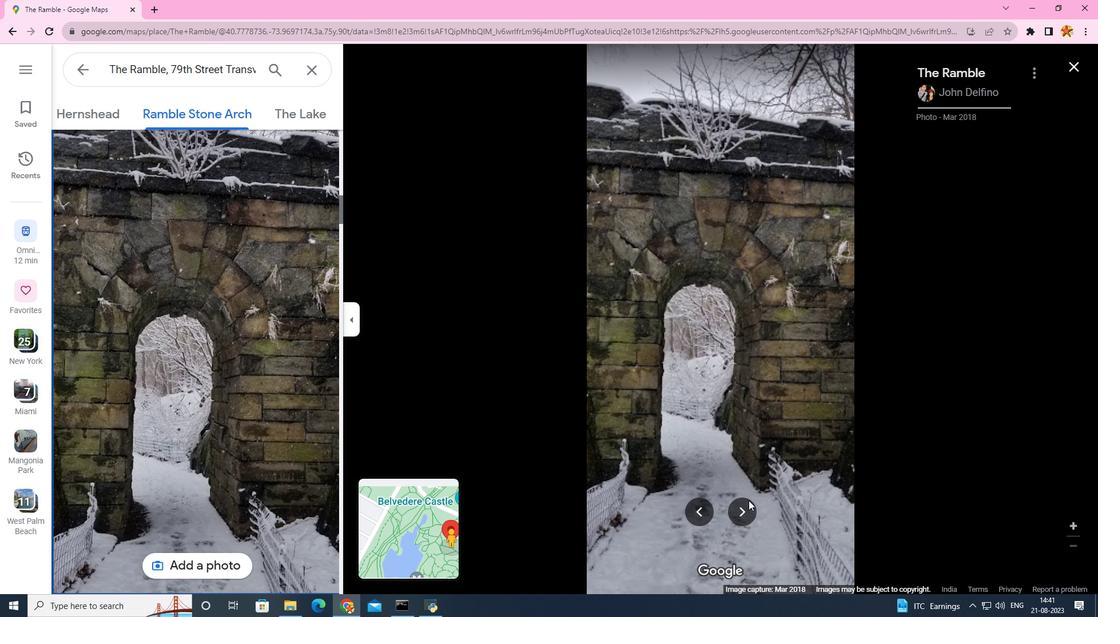 
Action: Mouse pressed left at (748, 501)
Screenshot: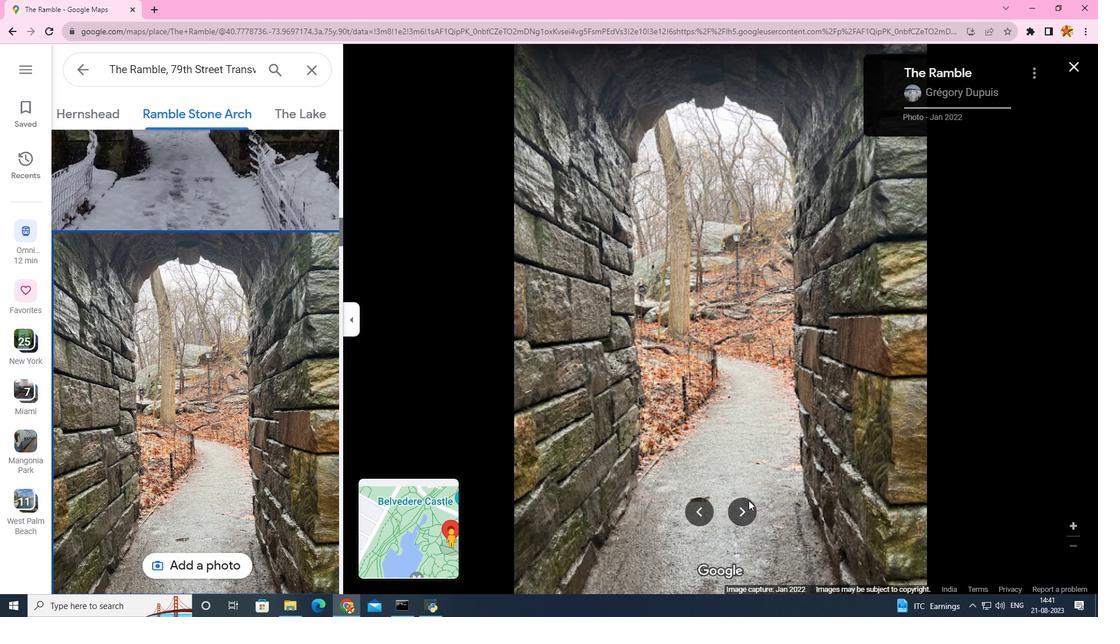 
Action: Mouse pressed left at (748, 501)
Screenshot: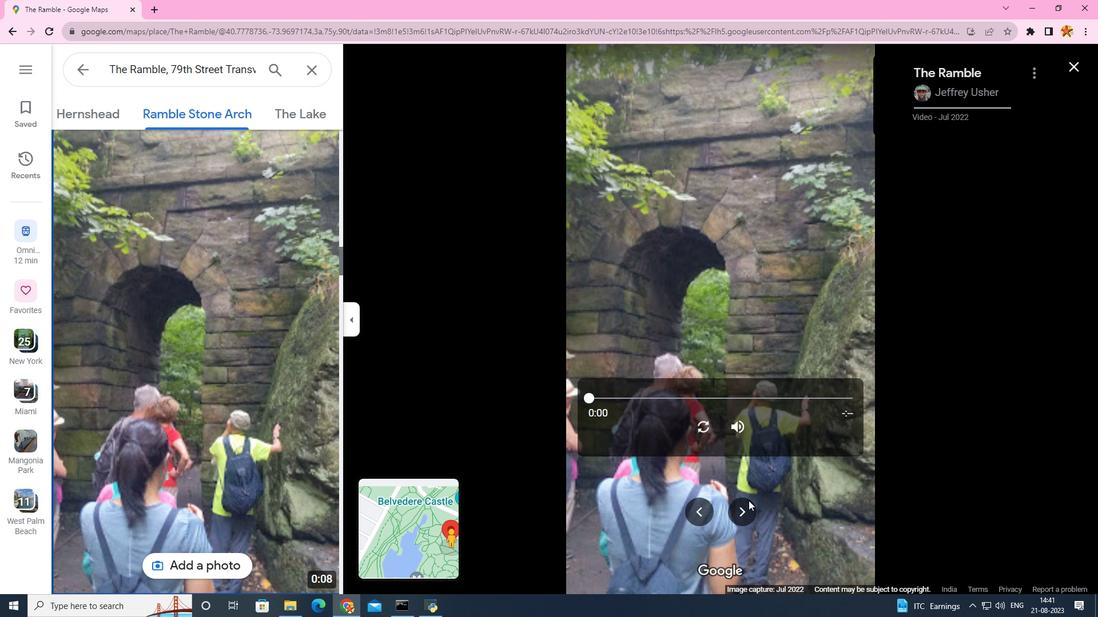 
Action: Mouse moved to (748, 501)
Screenshot: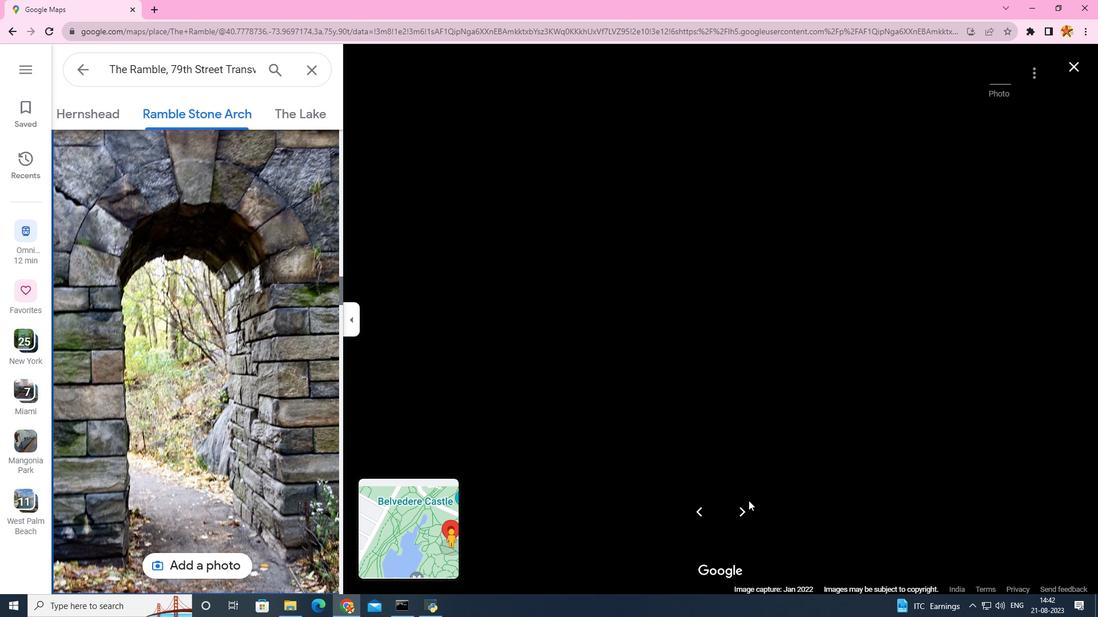 
Action: Mouse pressed left at (748, 501)
Screenshot: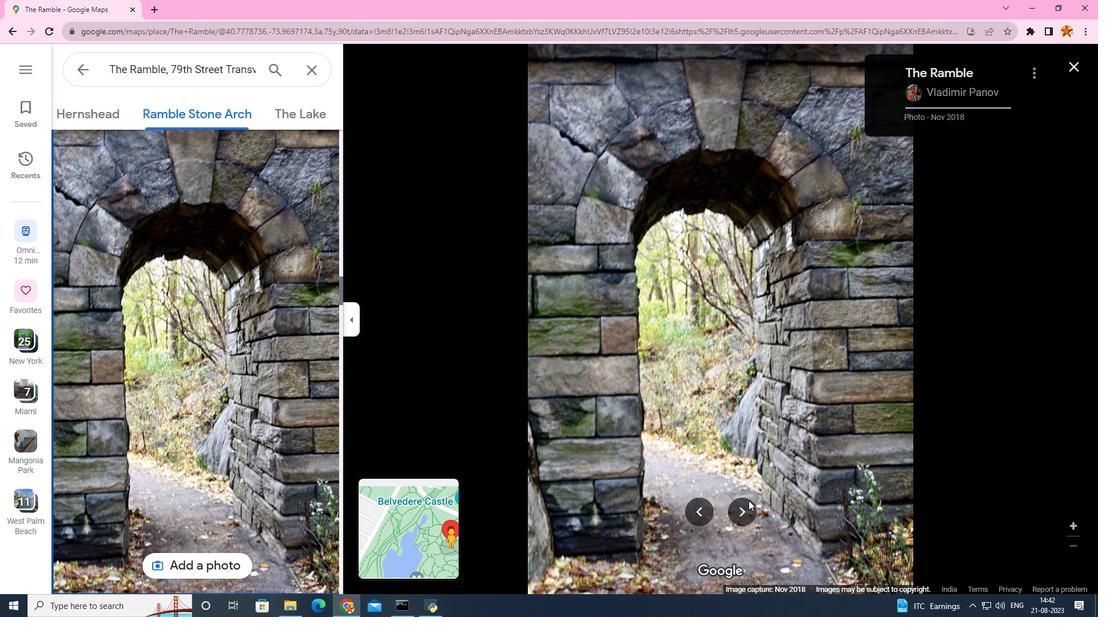 
Action: Mouse pressed left at (748, 501)
Screenshot: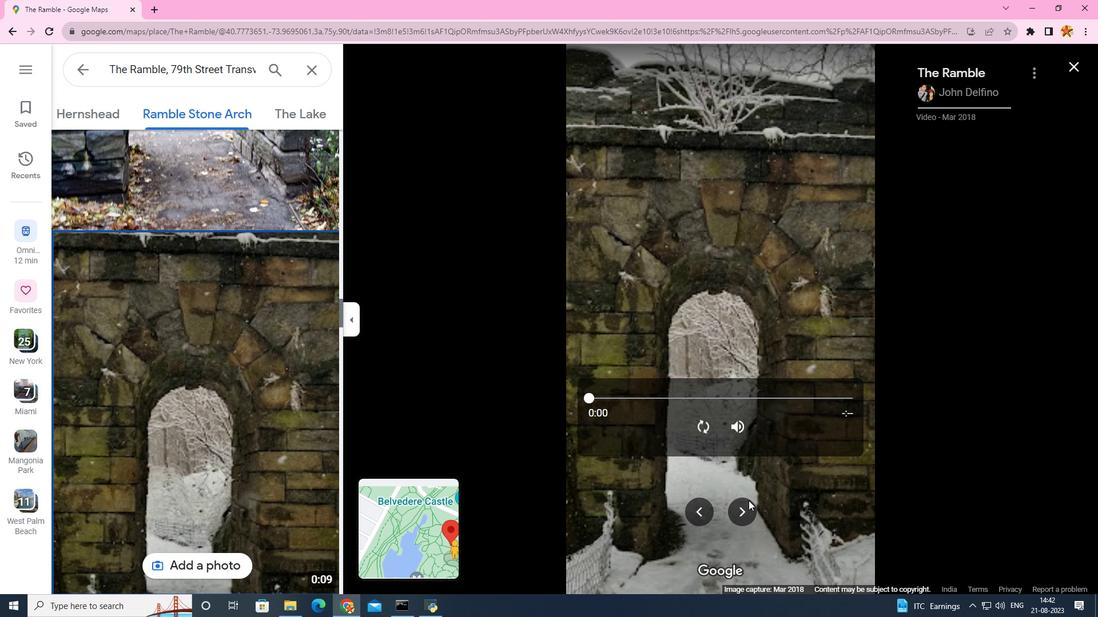 
Action: Mouse moved to (320, 126)
Screenshot: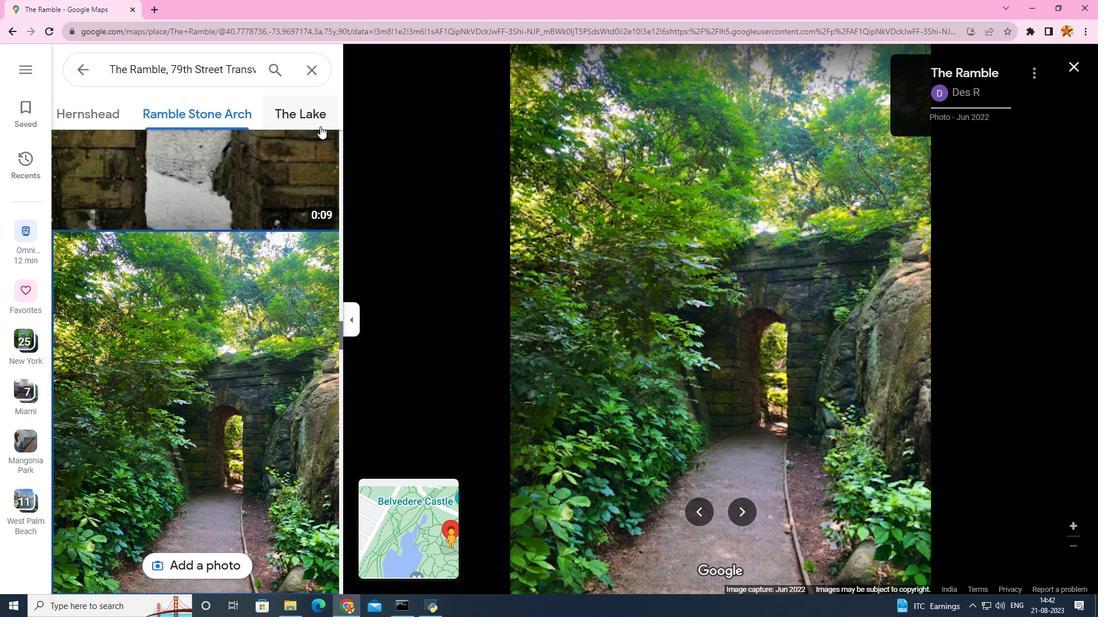 
Action: Mouse pressed left at (320, 126)
Screenshot: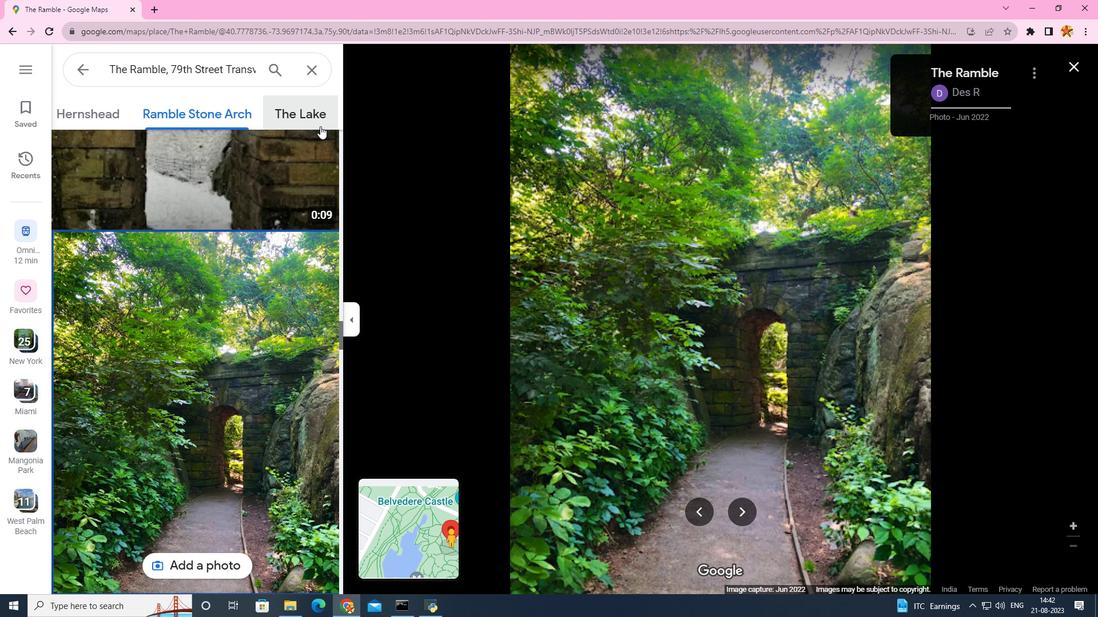 
Action: Mouse moved to (744, 508)
Screenshot: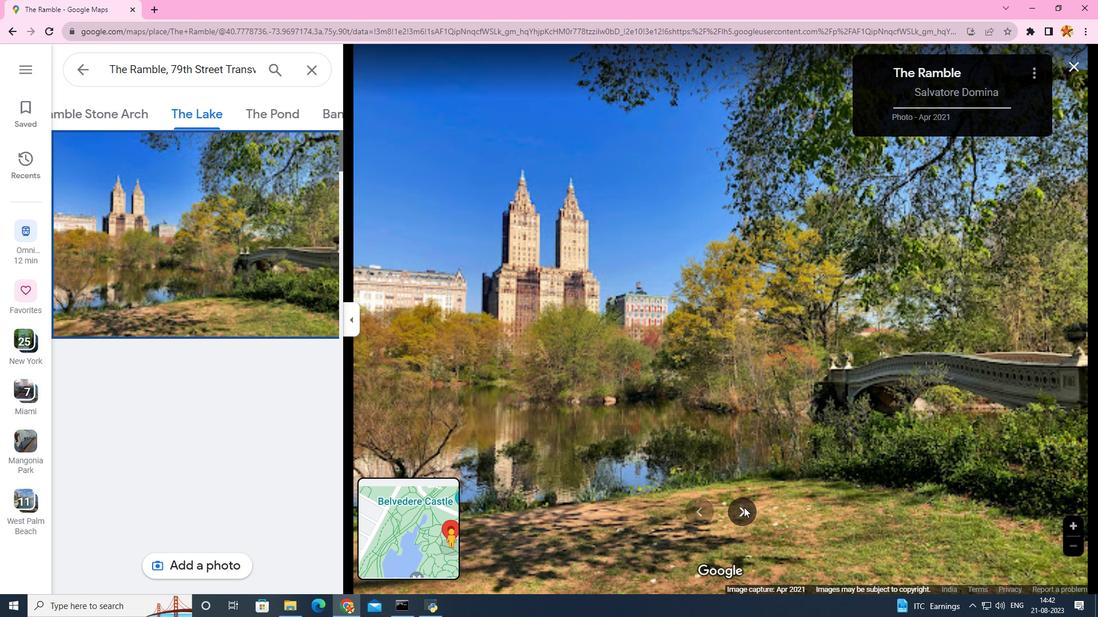 
Action: Mouse pressed left at (744, 508)
Screenshot: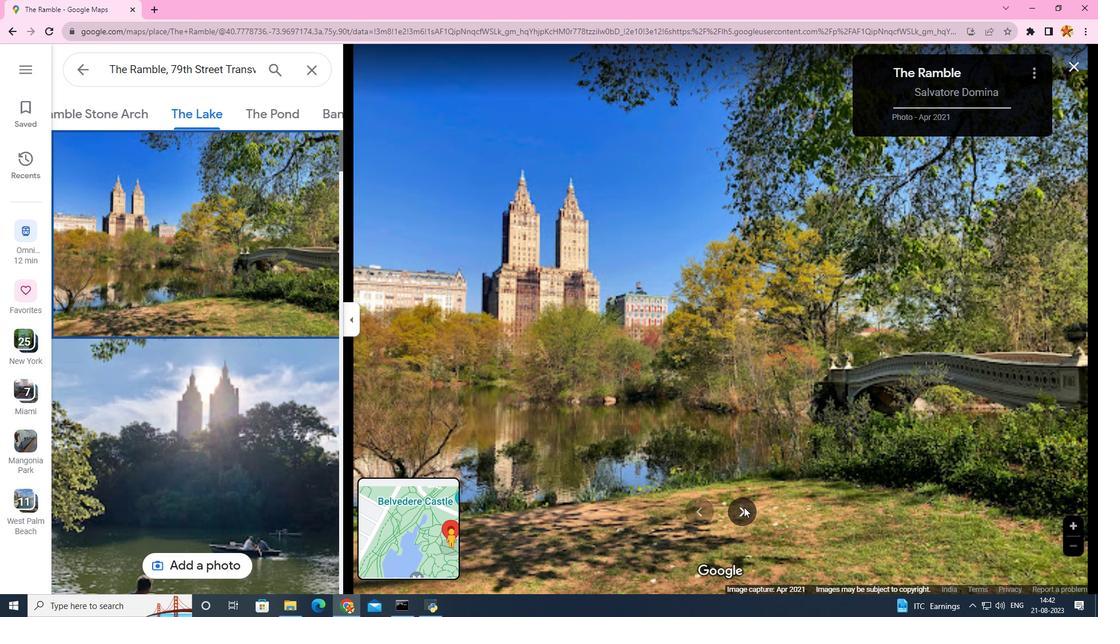 
Action: Mouse pressed left at (744, 508)
Screenshot: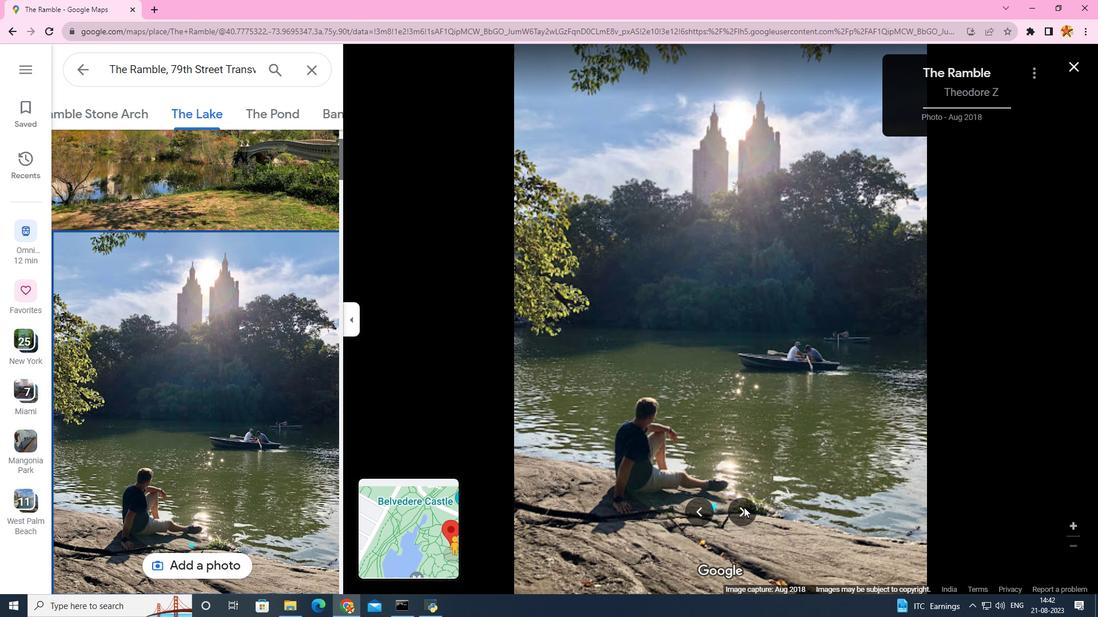 
Action: Mouse pressed left at (744, 508)
Screenshot: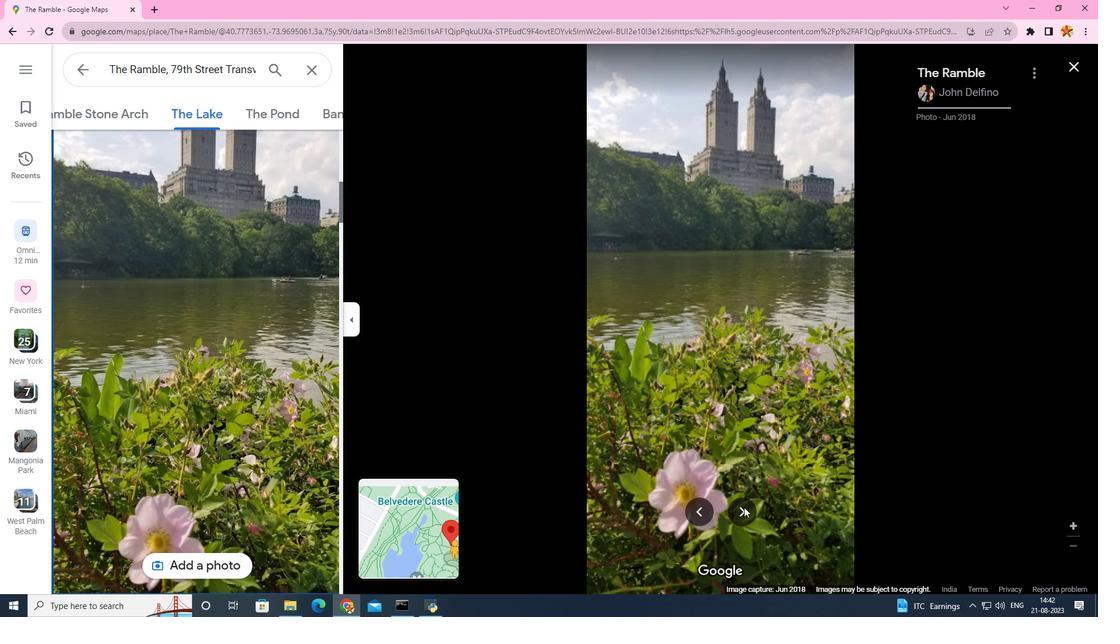 
Action: Mouse pressed left at (744, 508)
Screenshot: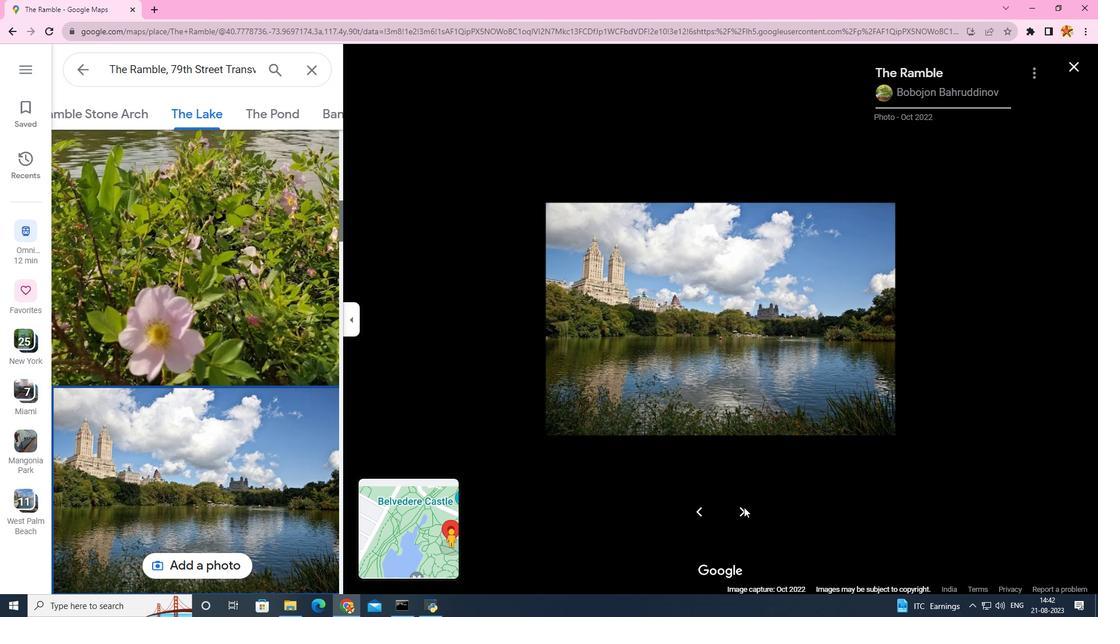 
Action: Mouse pressed left at (744, 508)
Screenshot: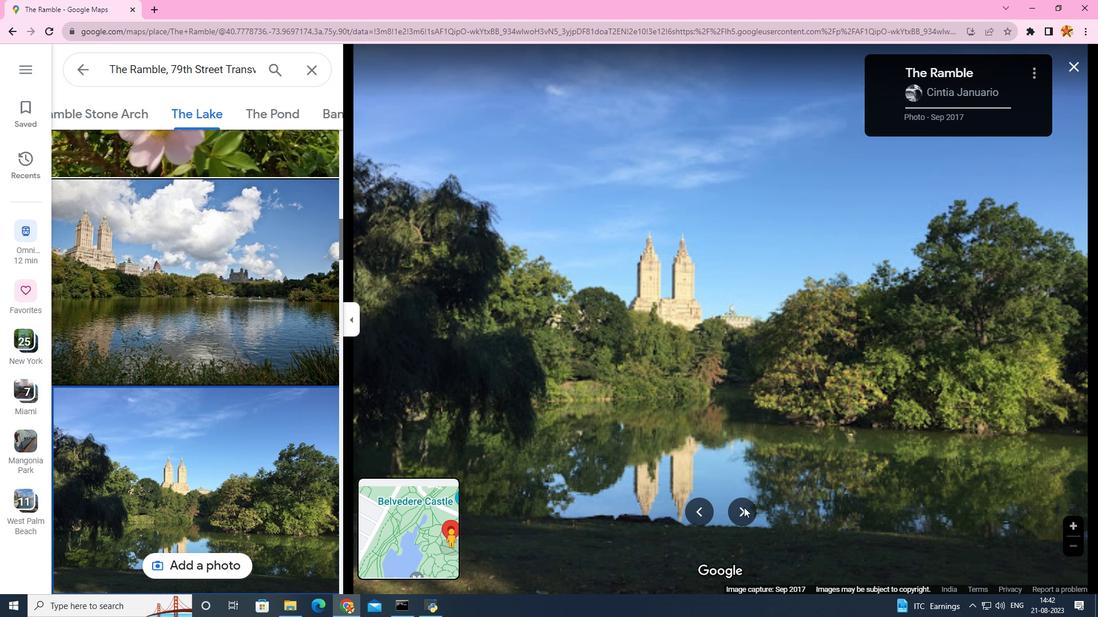 
Action: Mouse pressed left at (744, 508)
Screenshot: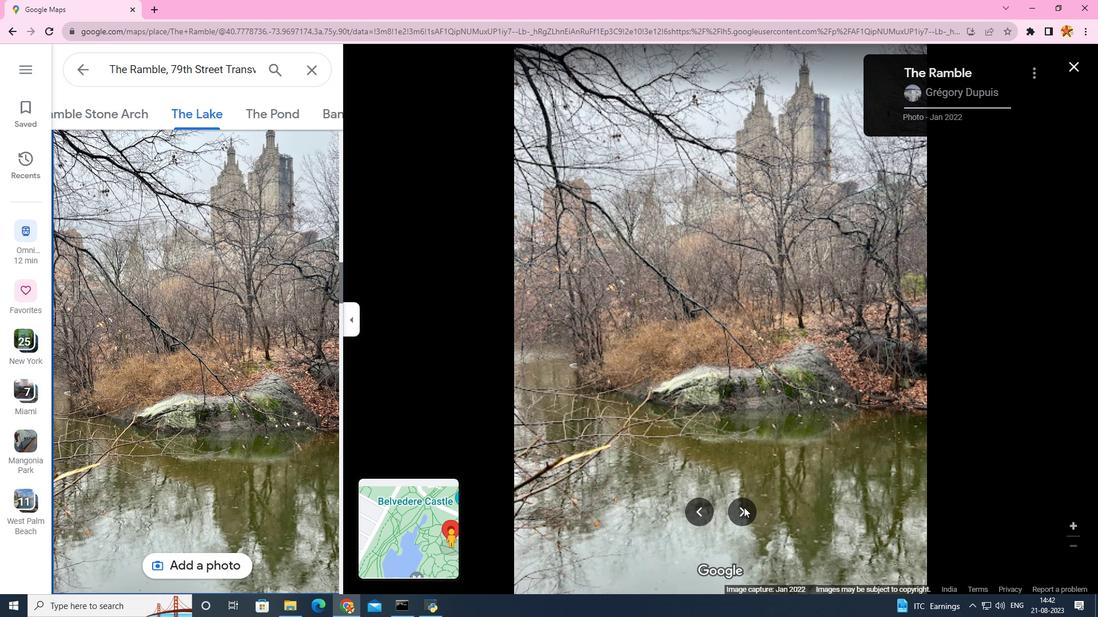 
Action: Mouse pressed left at (744, 508)
Screenshot: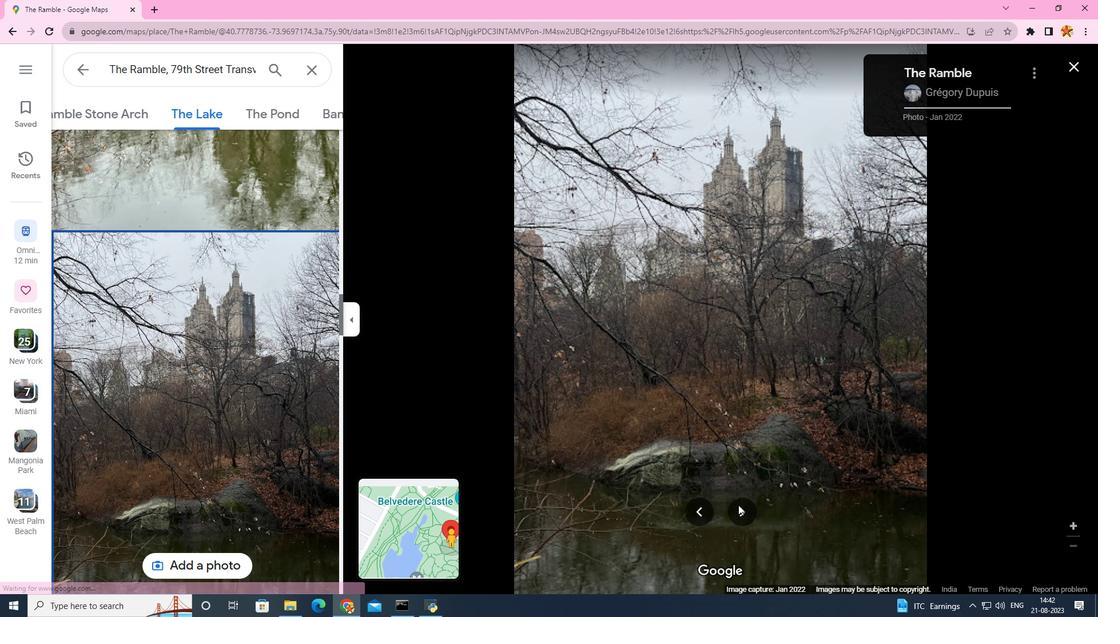 
Action: Mouse moved to (79, 72)
Screenshot: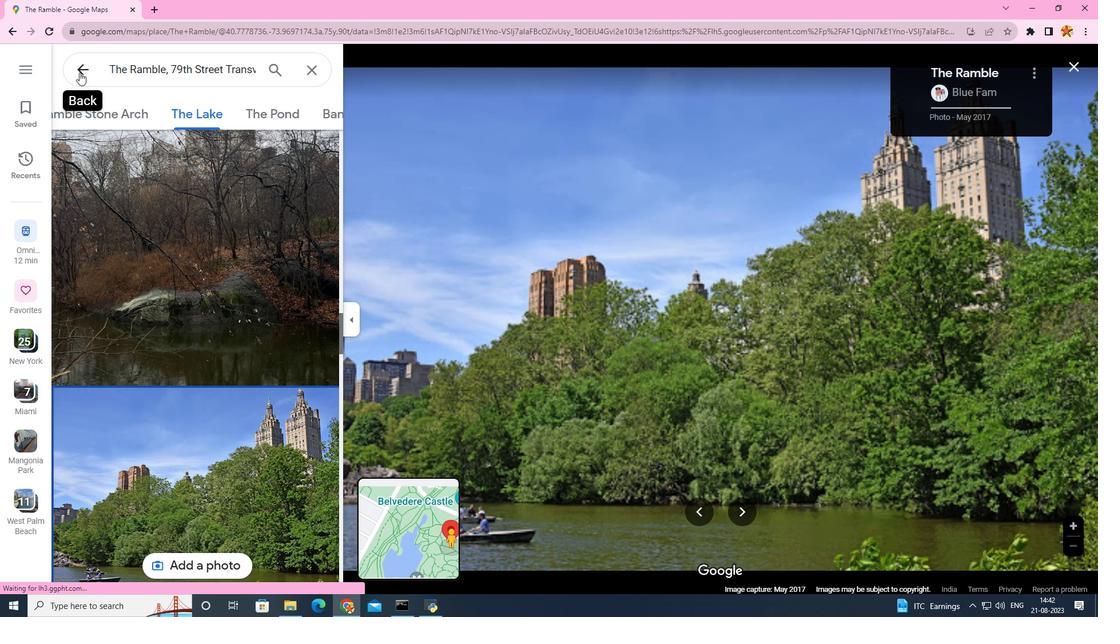 
Action: Mouse pressed left at (79, 72)
Screenshot: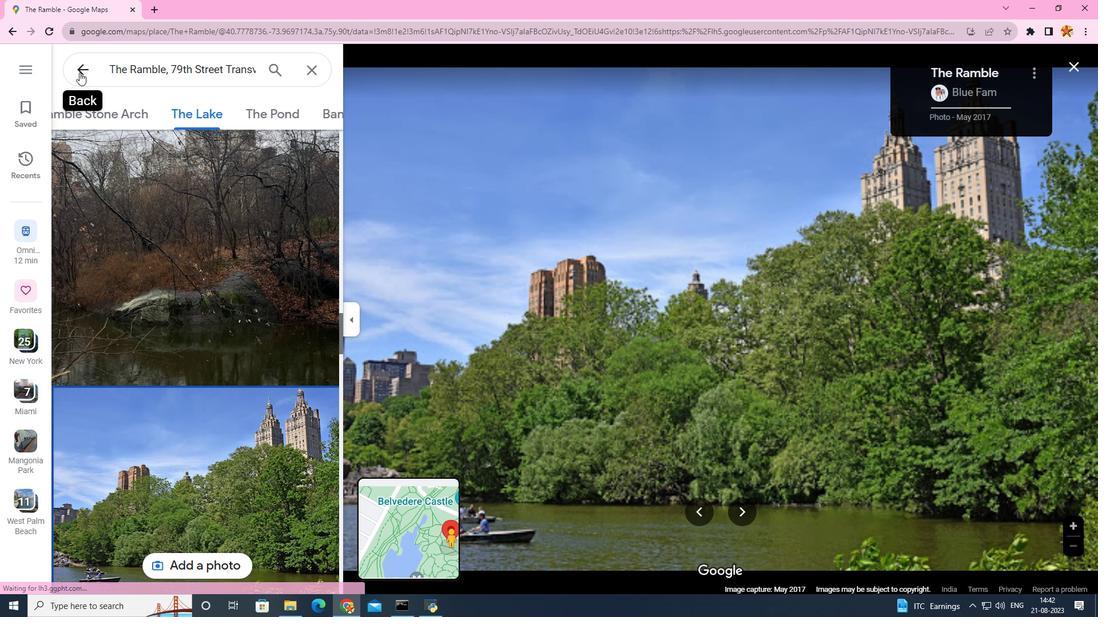 
Action: Mouse moved to (156, 348)
Screenshot: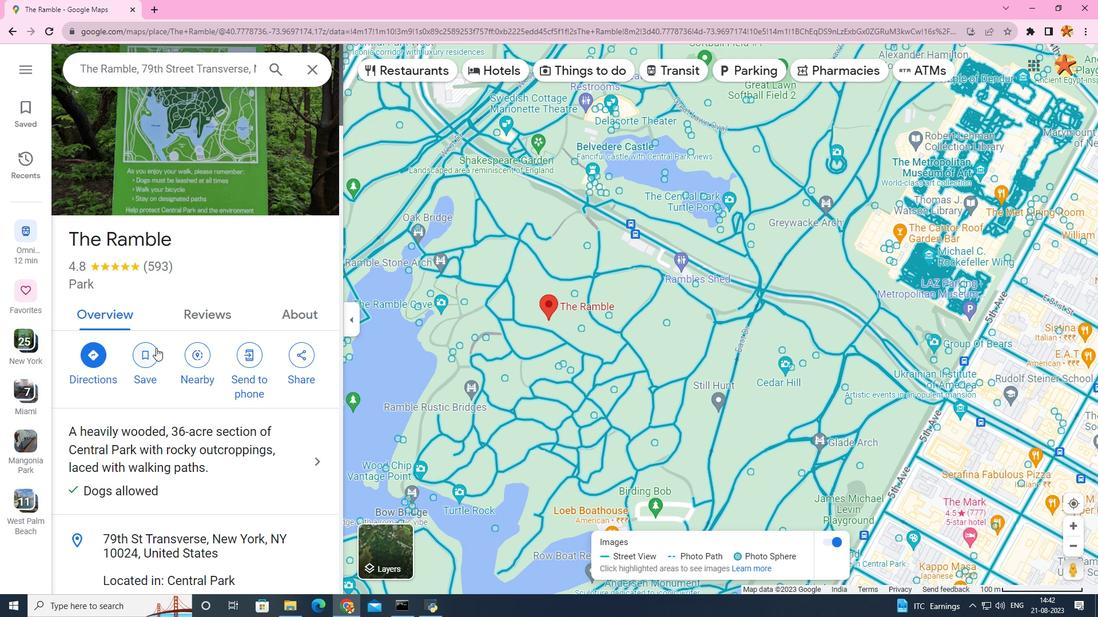 
Action: Mouse pressed left at (156, 348)
Screenshot: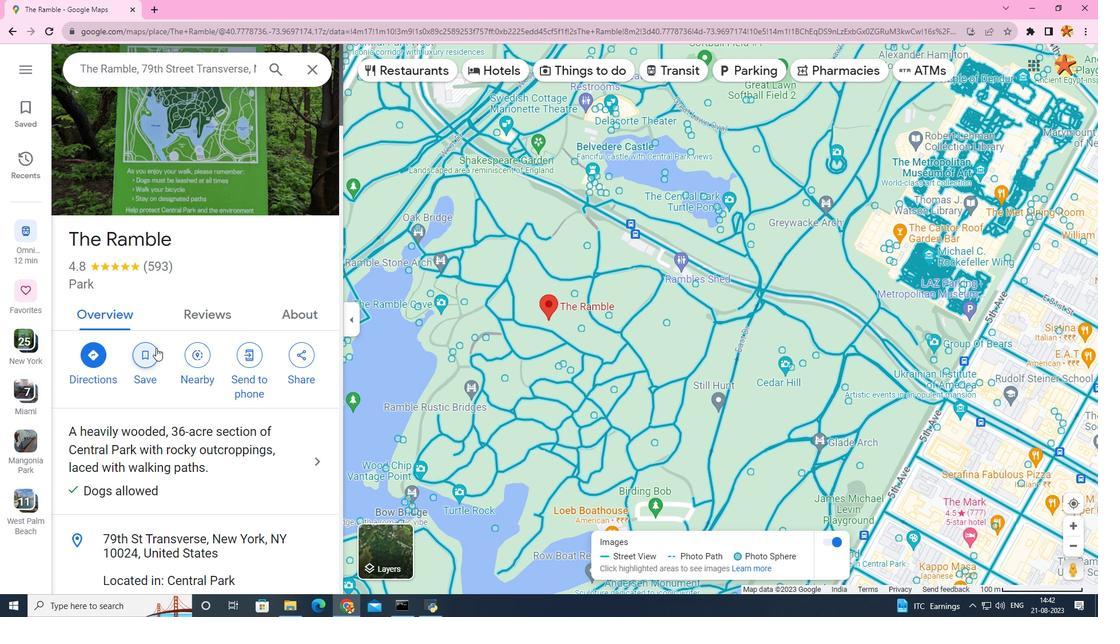
Action: Mouse moved to (165, 391)
Screenshot: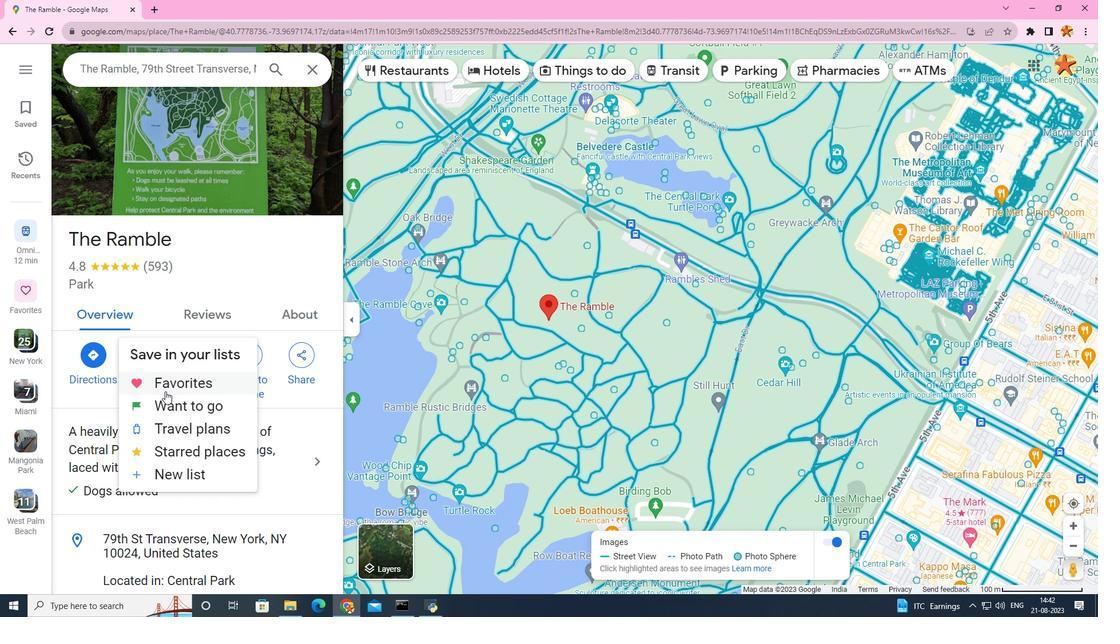 
Action: Mouse pressed left at (165, 391)
Screenshot: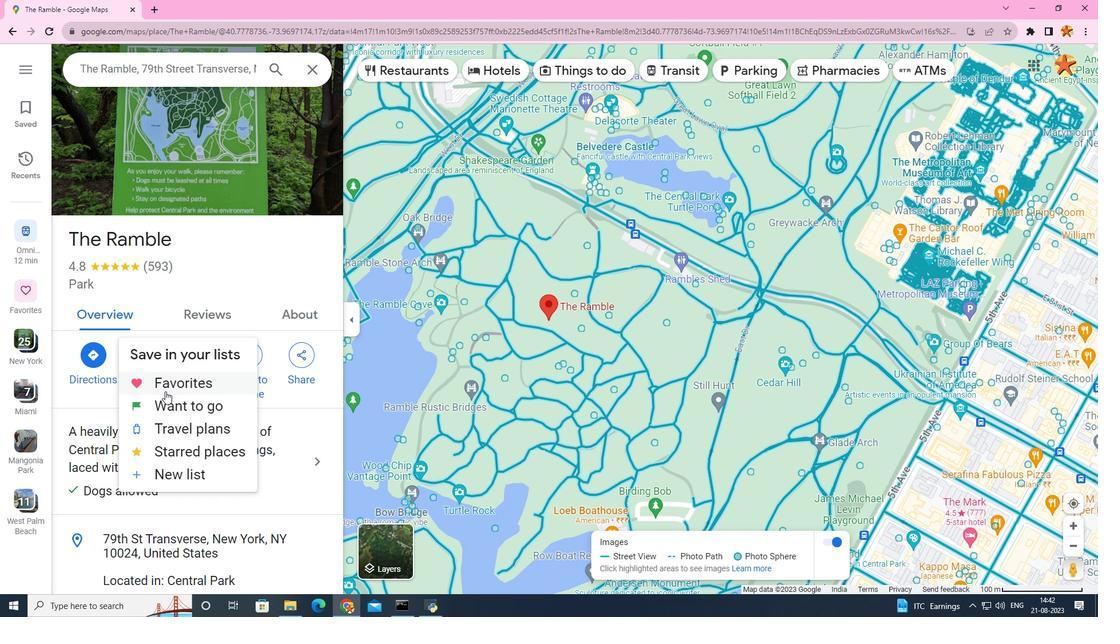 
Action: Mouse moved to (165, 391)
Screenshot: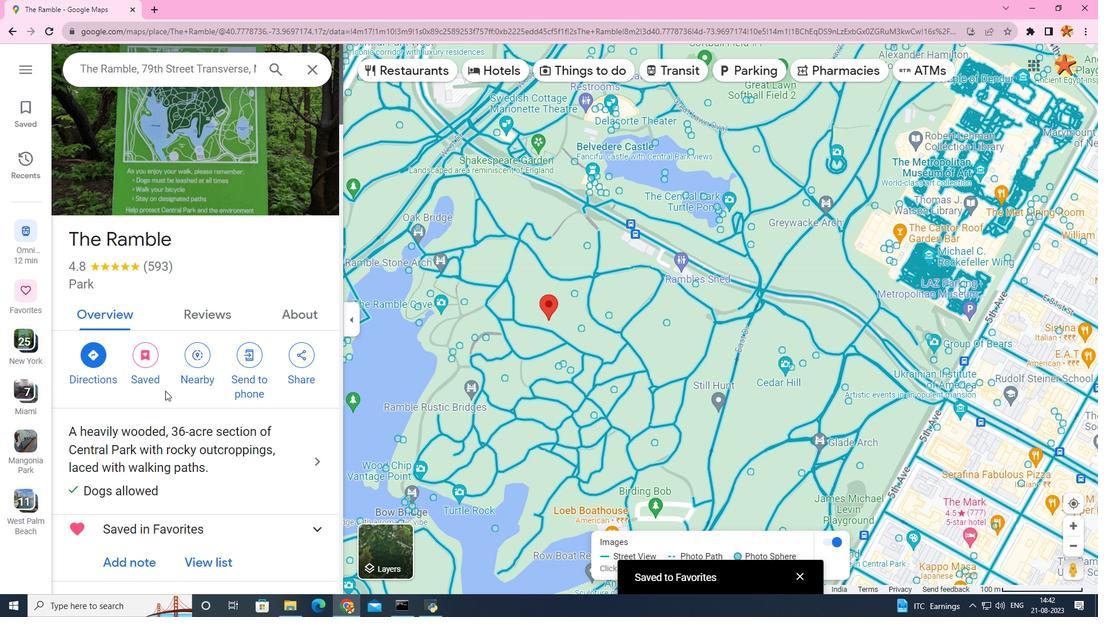 
